 Task: Look for space in Yuxi, China from 6th September, 2023 to 15th September, 2023 for 6 adults in price range Rs.8000 to Rs.12000. Place can be entire place or private room with 6 bedrooms having 6 beds and 6 bathrooms. Property type can be house, flat, guest house. Amenities needed are: wifi, TV, free parkinig on premises, gym, breakfast. Booking option can be shelf check-in. Required host language is Chinese (Simplified).
Action: Mouse moved to (550, 103)
Screenshot: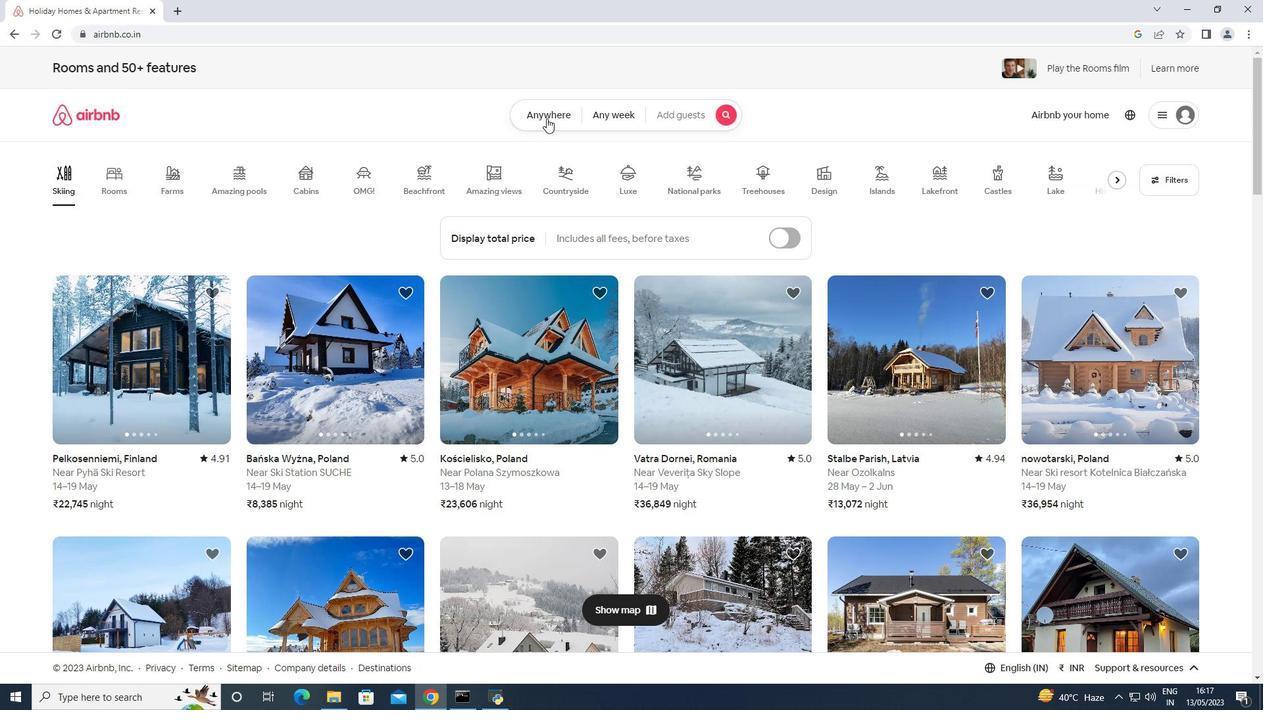 
Action: Mouse pressed left at (550, 103)
Screenshot: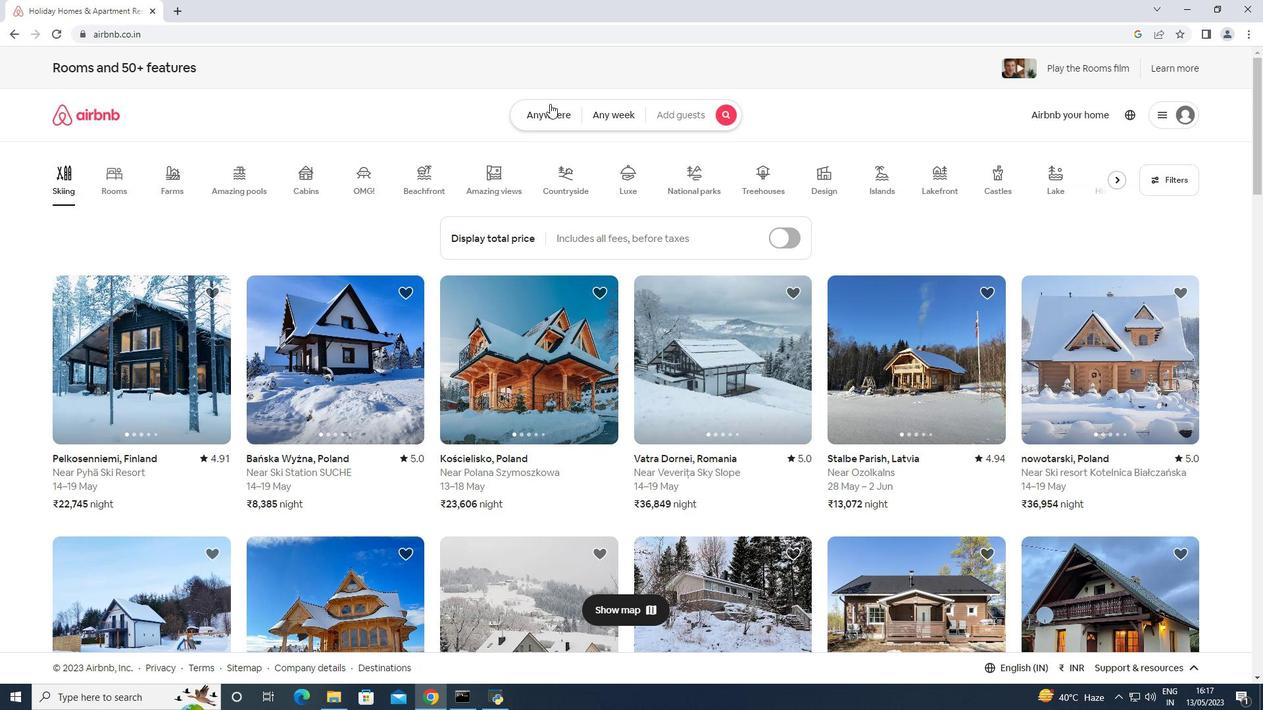 
Action: Mouse moved to (513, 157)
Screenshot: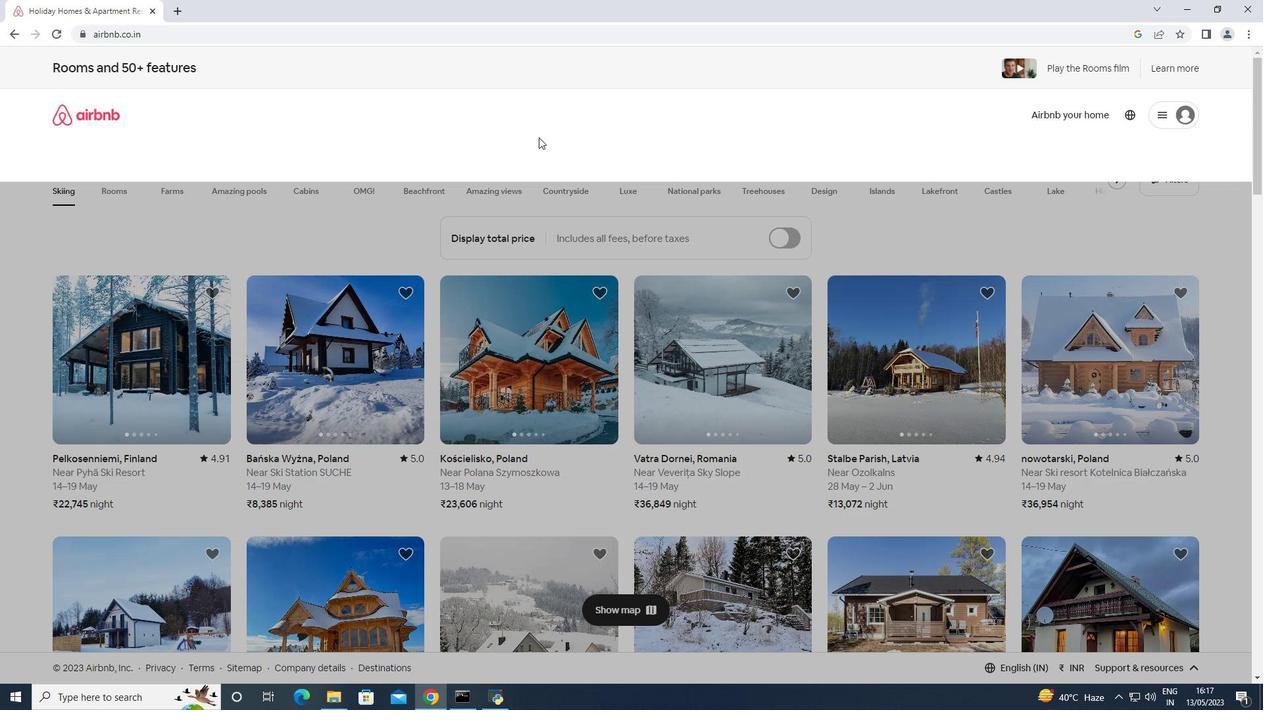 
Action: Mouse pressed left at (513, 157)
Screenshot: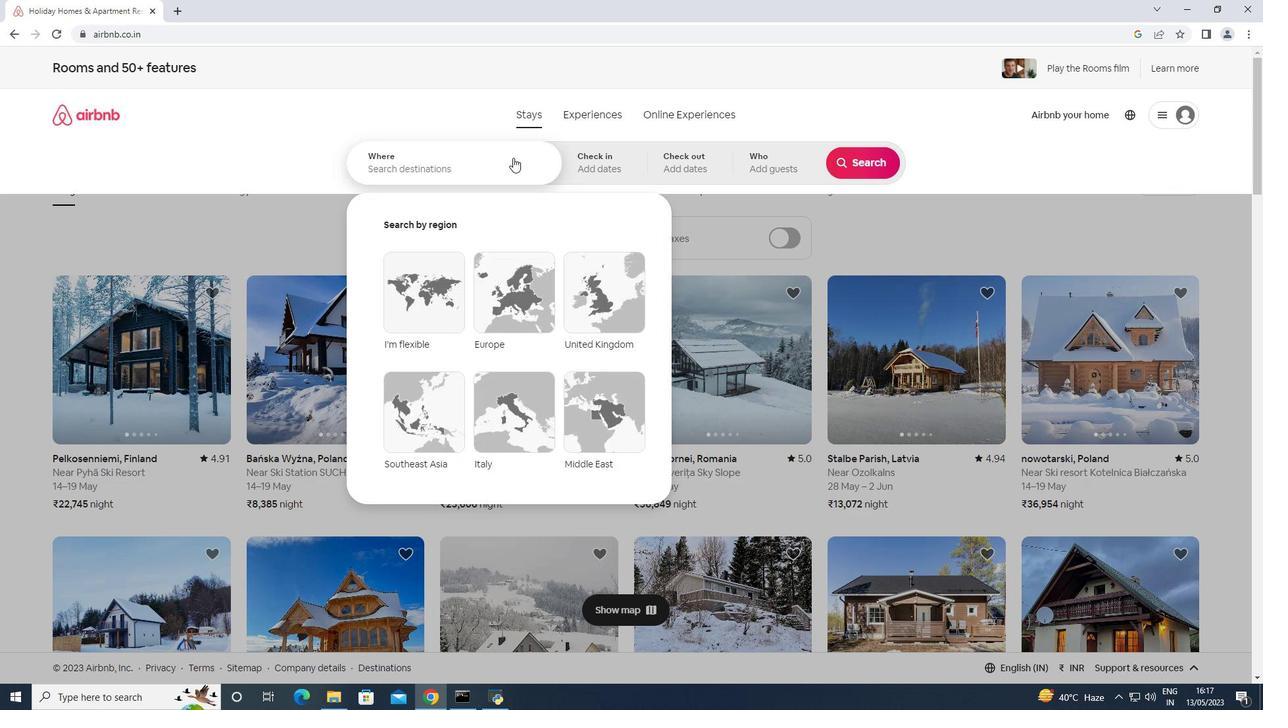 
Action: Key pressed <Key.shift>Yuxi,<Key.space><Key.shift>China<Key.enter>
Screenshot: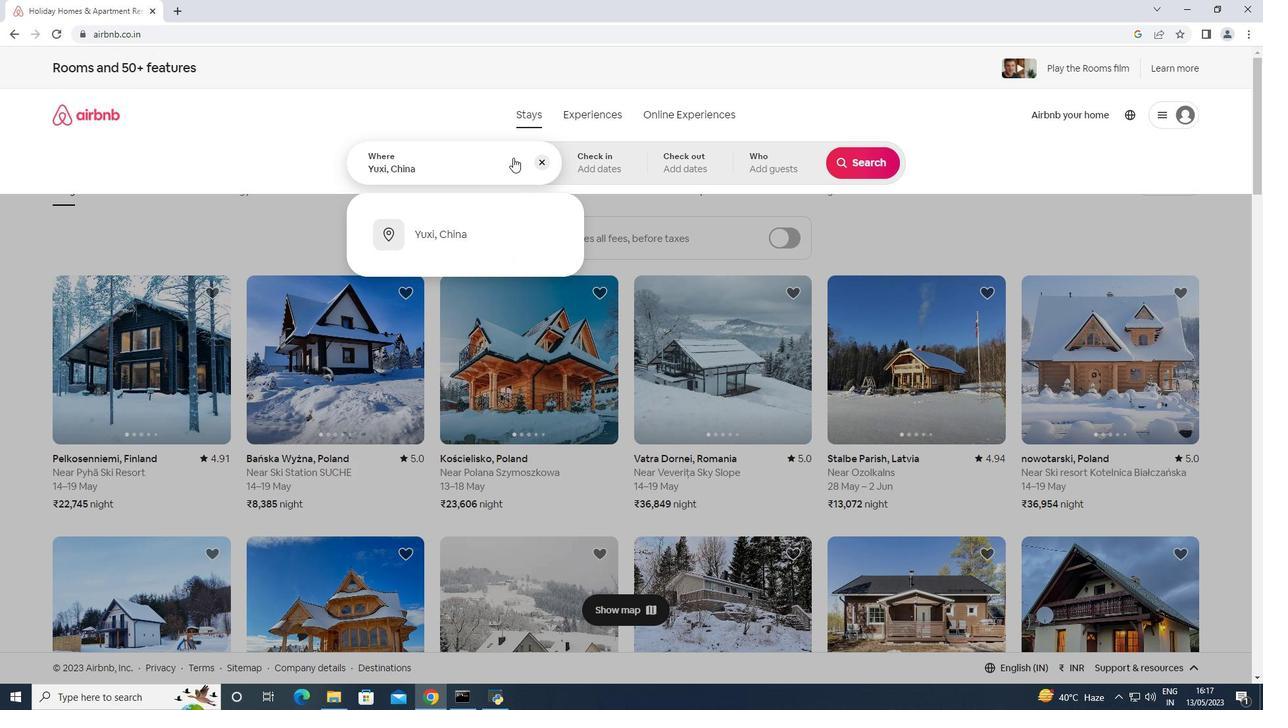 
Action: Mouse moved to (850, 261)
Screenshot: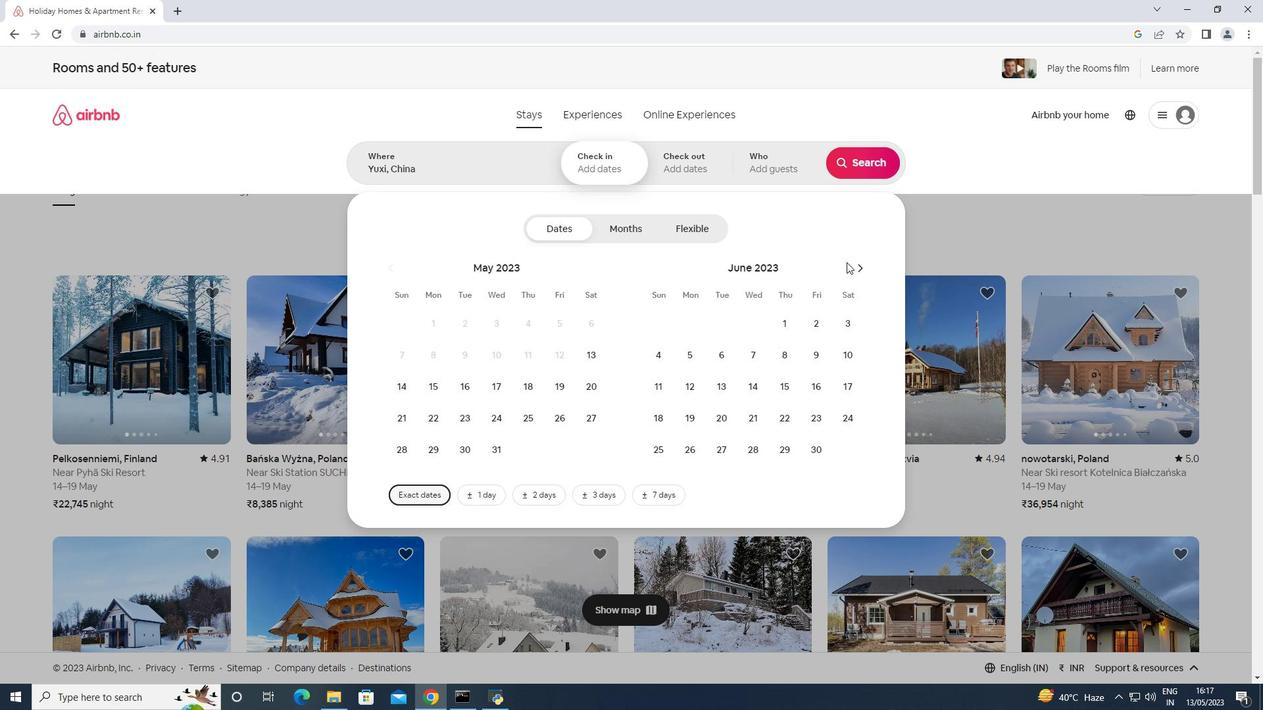 
Action: Mouse pressed left at (850, 261)
Screenshot: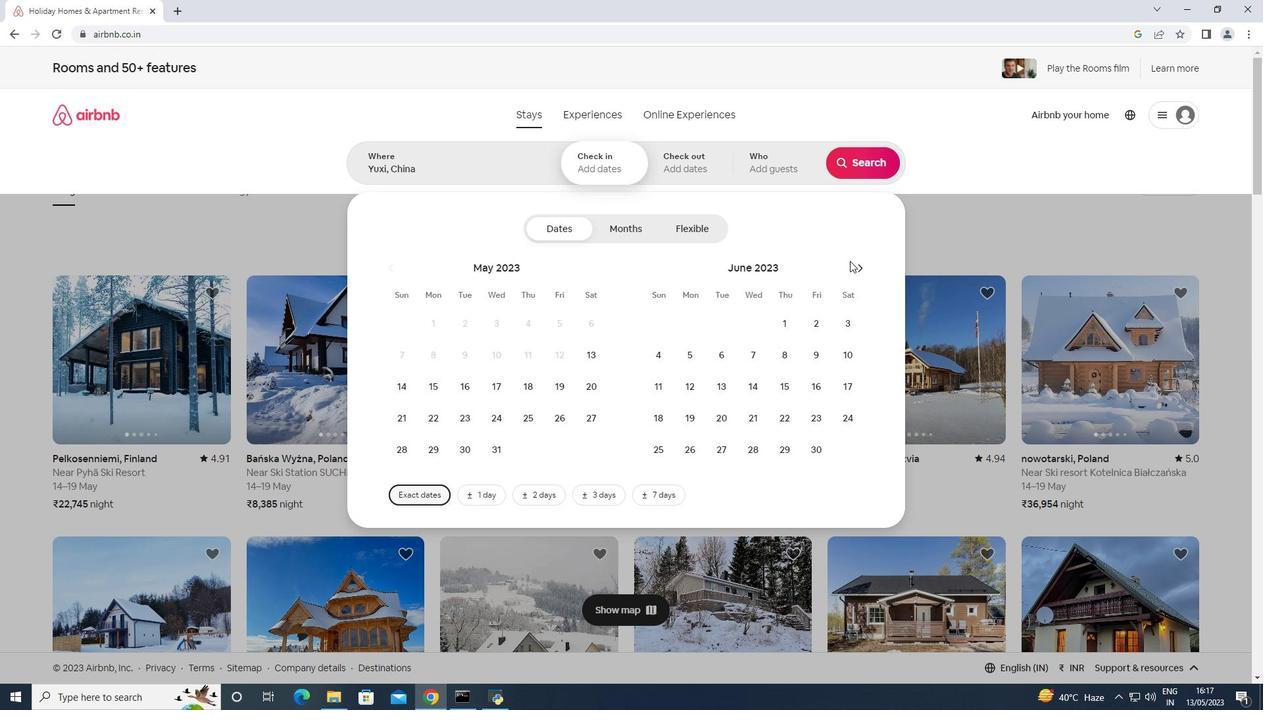 
Action: Mouse moved to (859, 264)
Screenshot: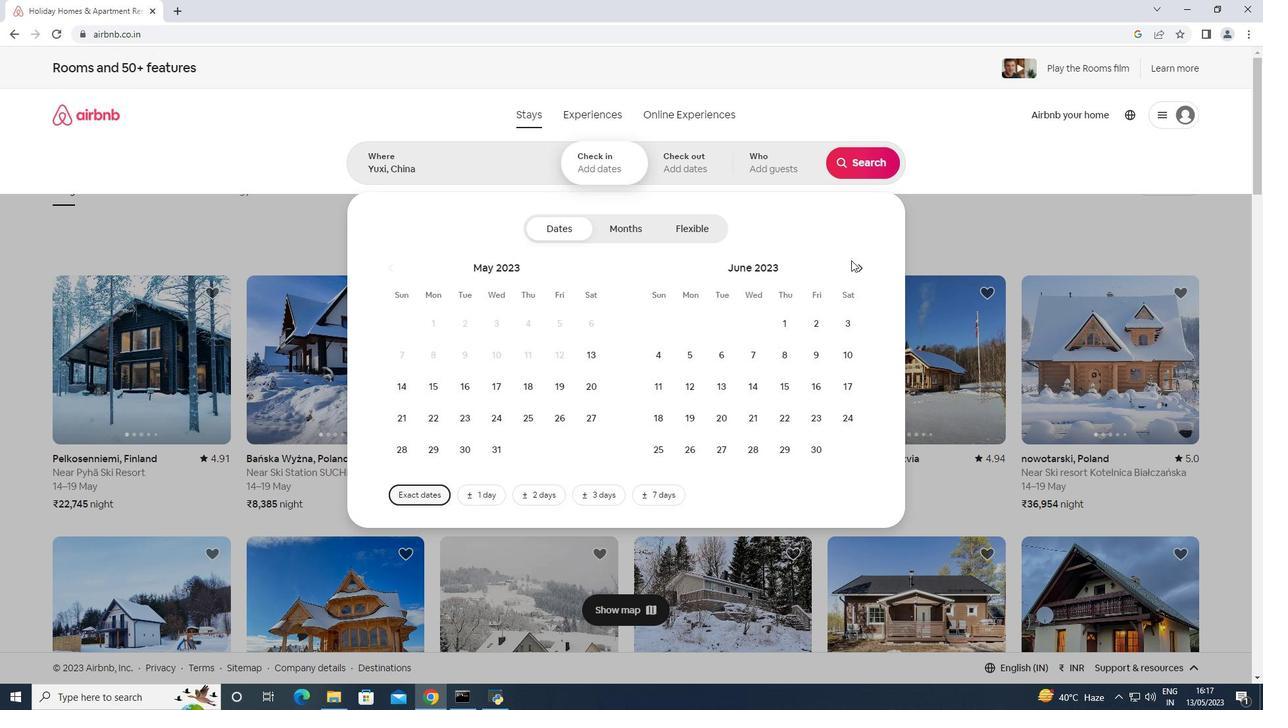
Action: Mouse pressed left at (859, 264)
Screenshot: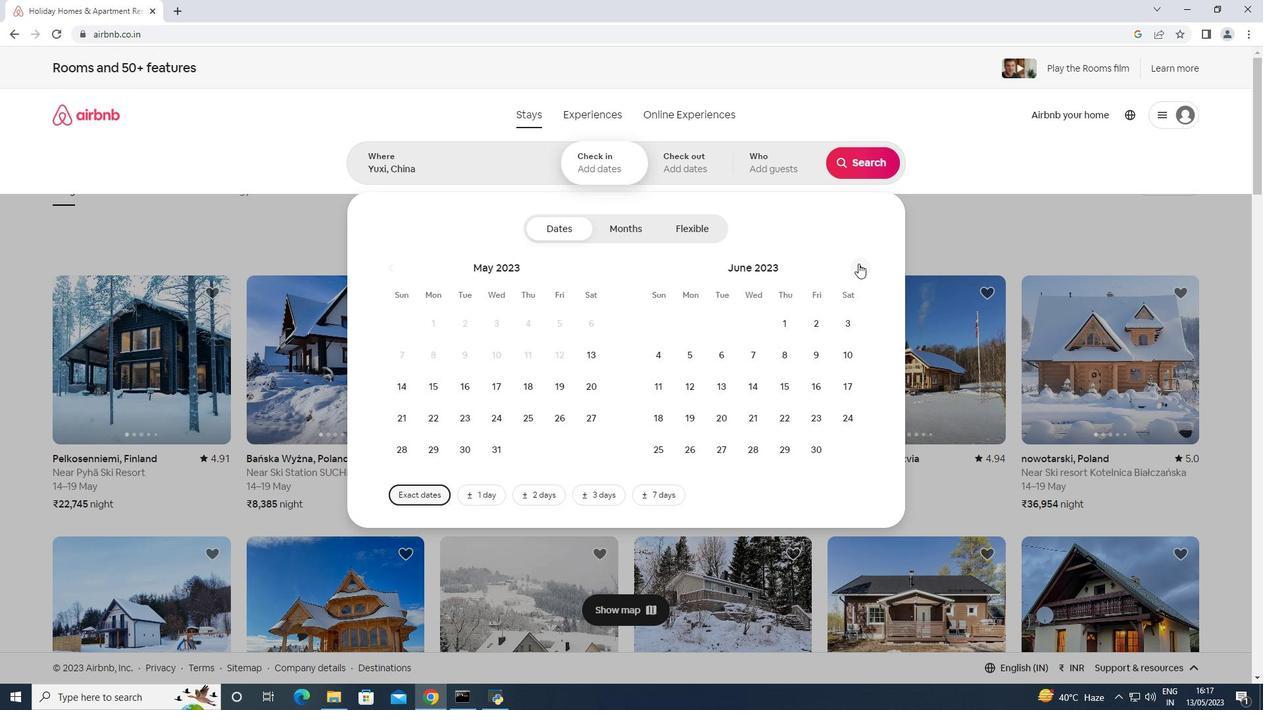 
Action: Mouse moved to (861, 264)
Screenshot: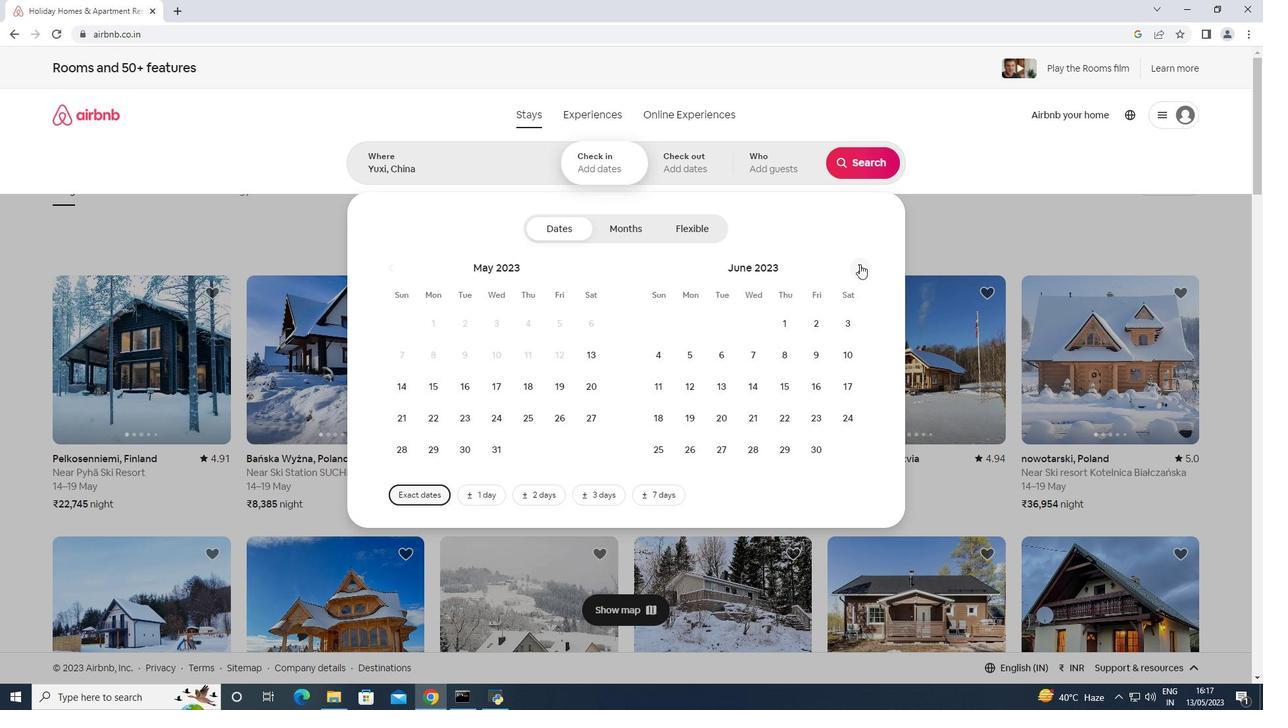 
Action: Mouse pressed left at (861, 264)
Screenshot: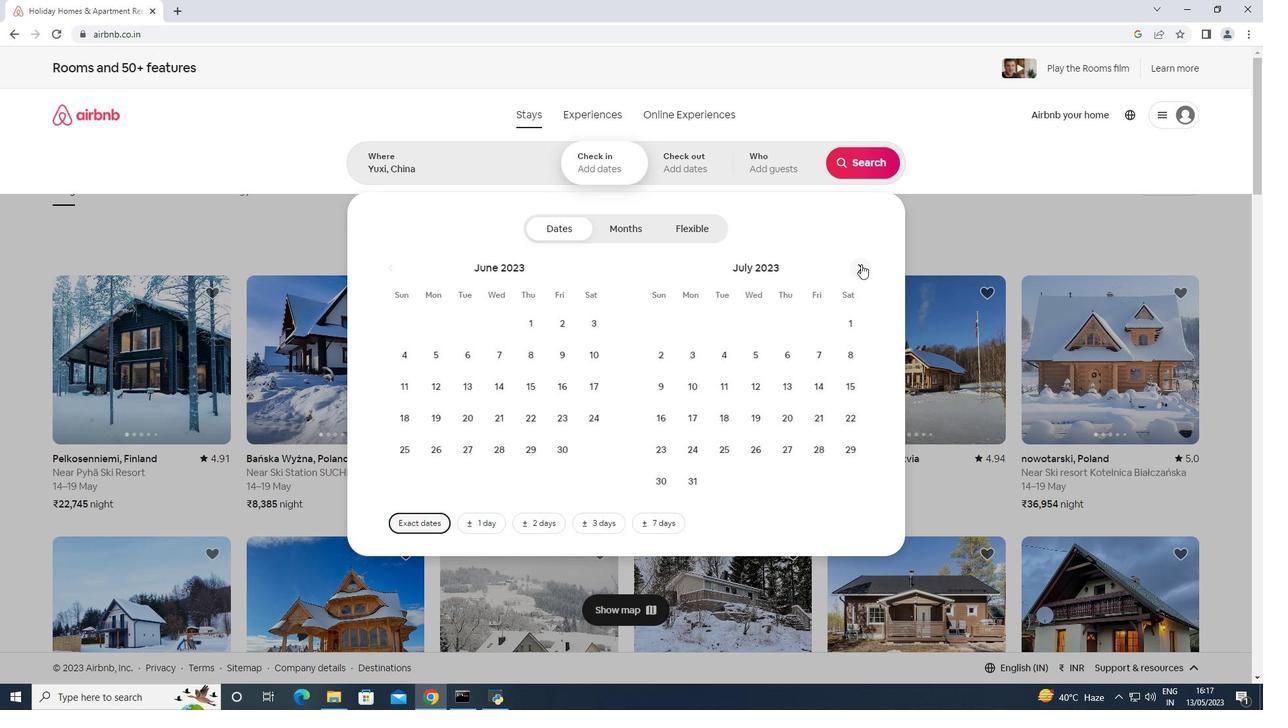 
Action: Mouse pressed left at (861, 264)
Screenshot: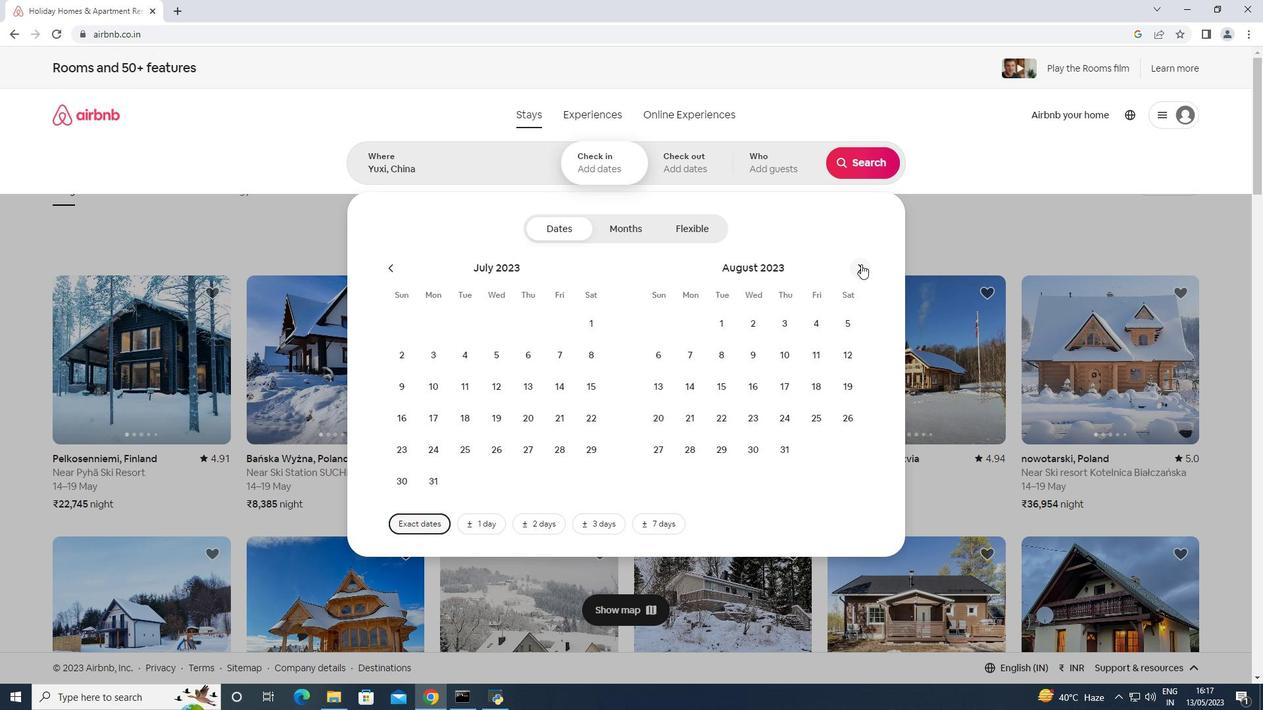
Action: Mouse moved to (759, 353)
Screenshot: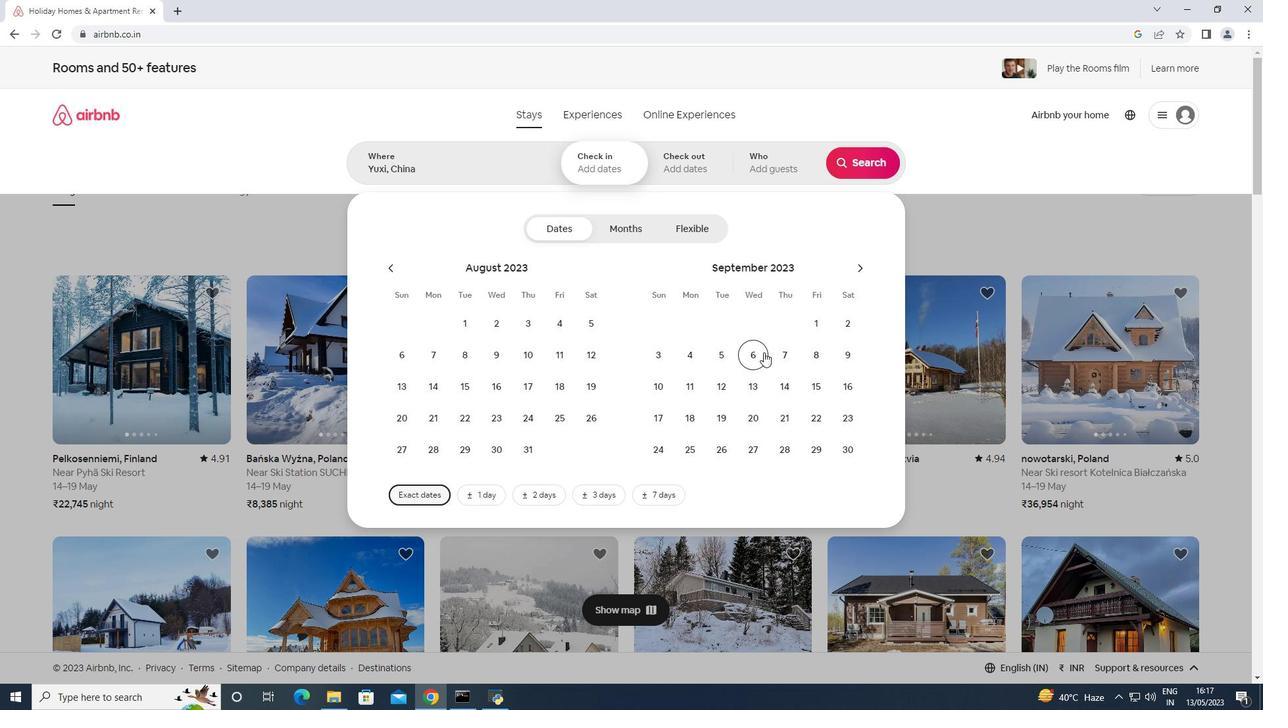 
Action: Mouse pressed left at (759, 353)
Screenshot: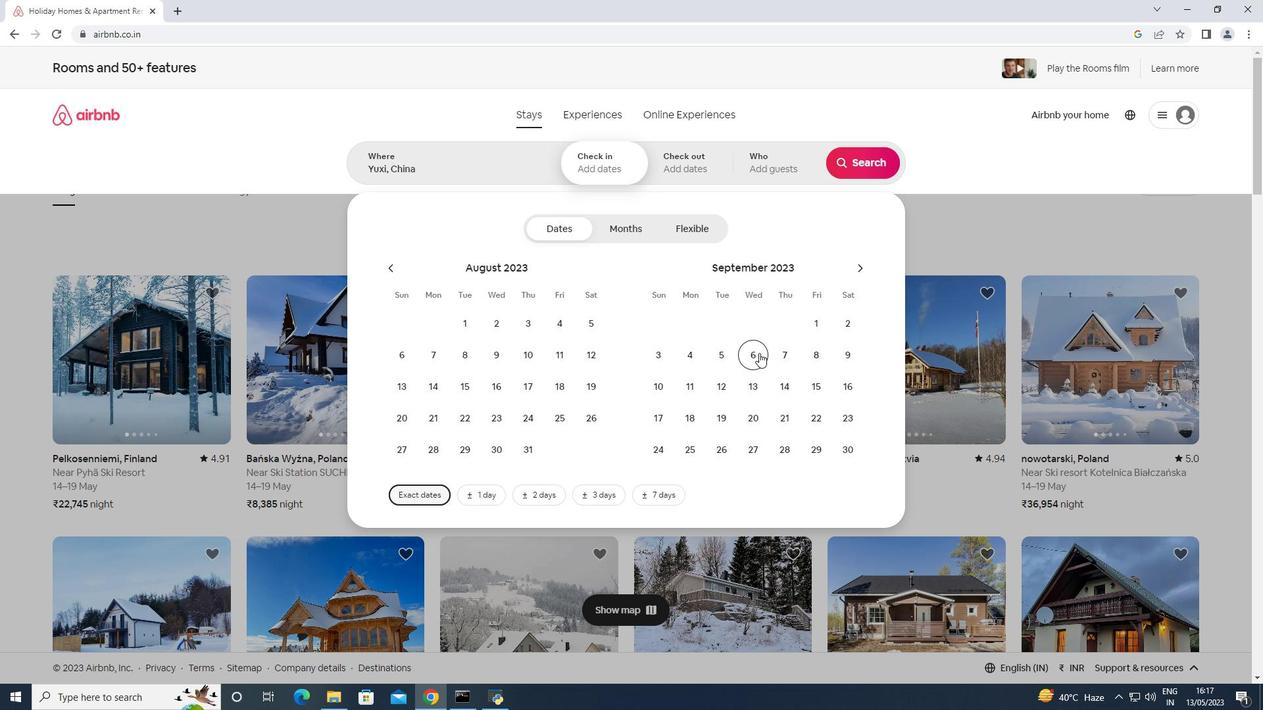 
Action: Mouse moved to (803, 384)
Screenshot: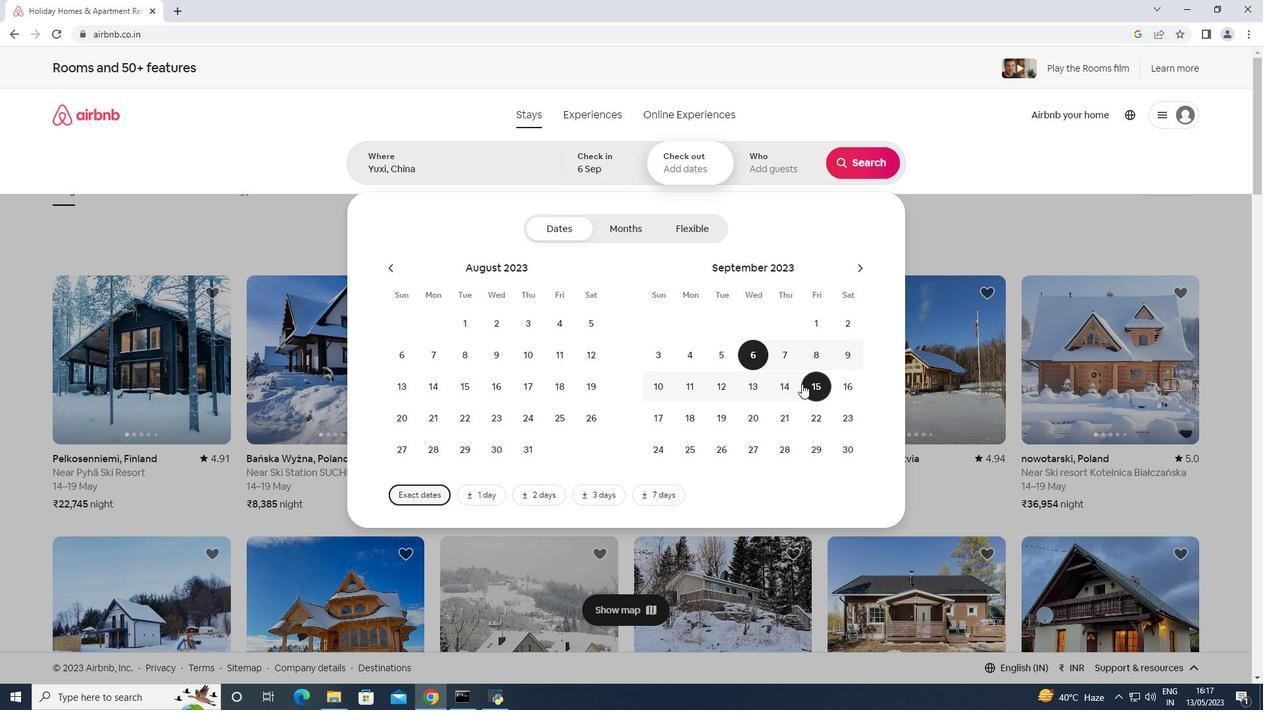 
Action: Mouse pressed left at (803, 384)
Screenshot: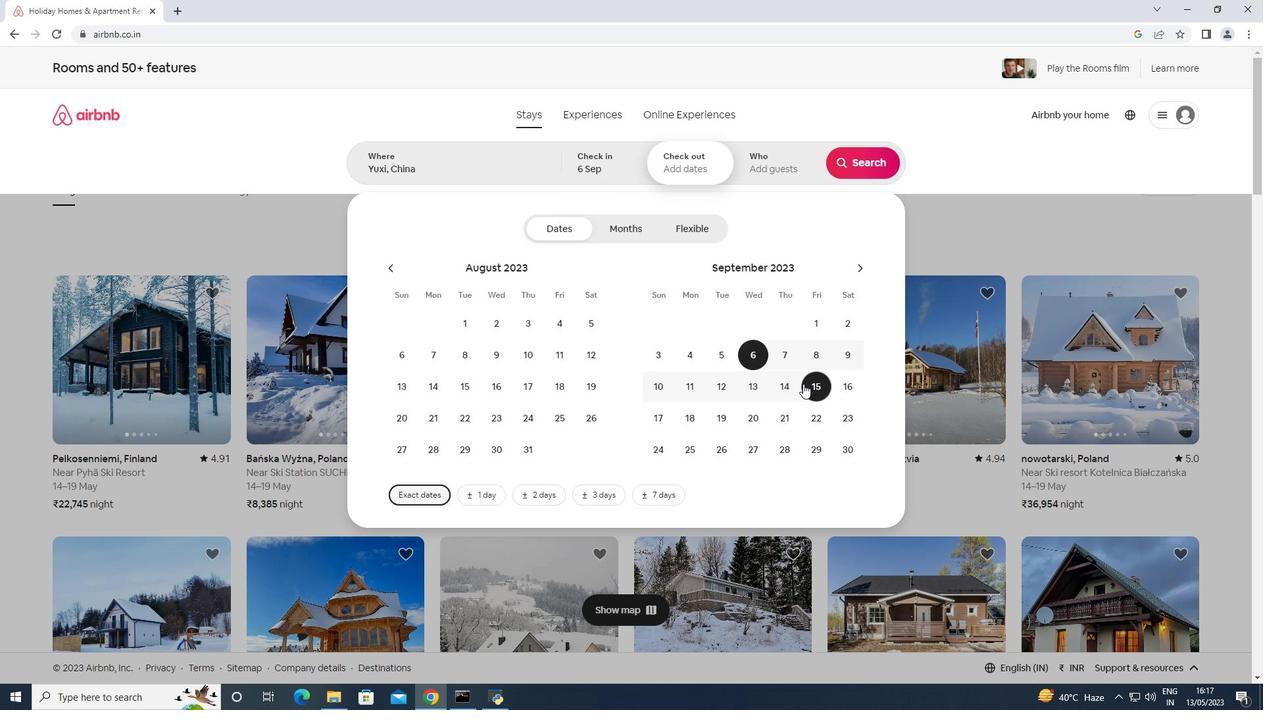 
Action: Mouse moved to (773, 171)
Screenshot: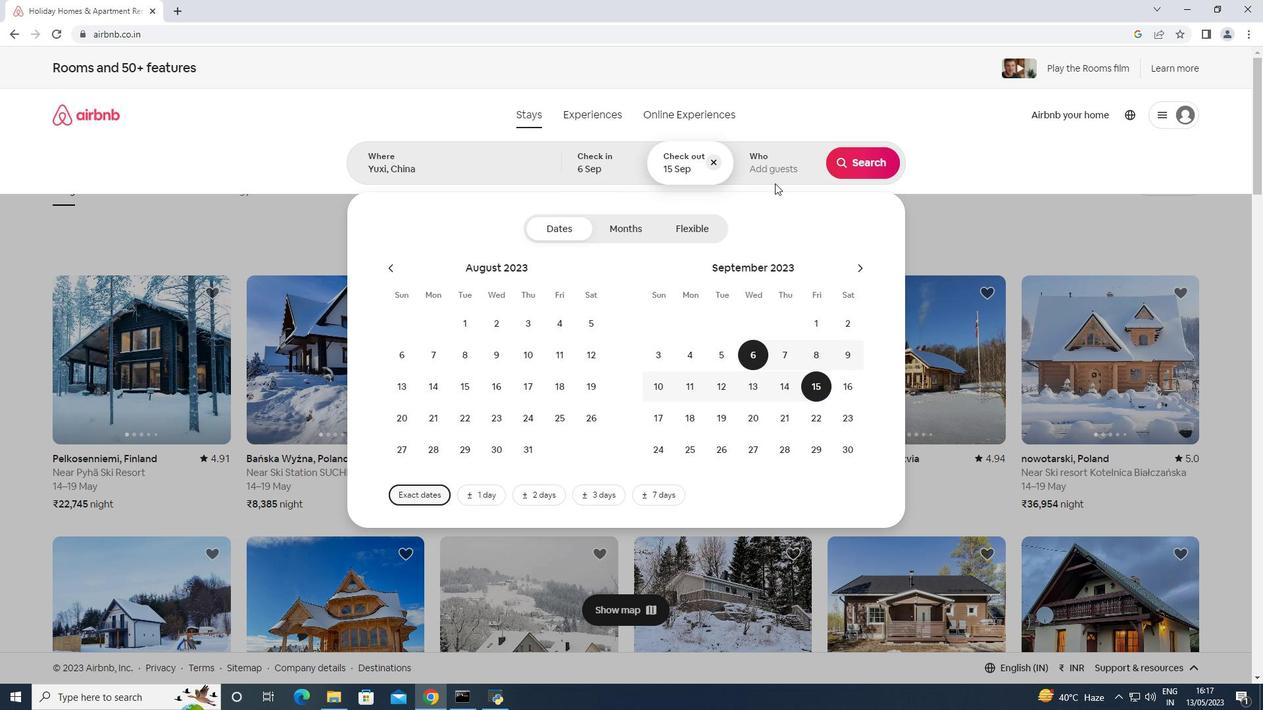
Action: Mouse pressed left at (773, 171)
Screenshot: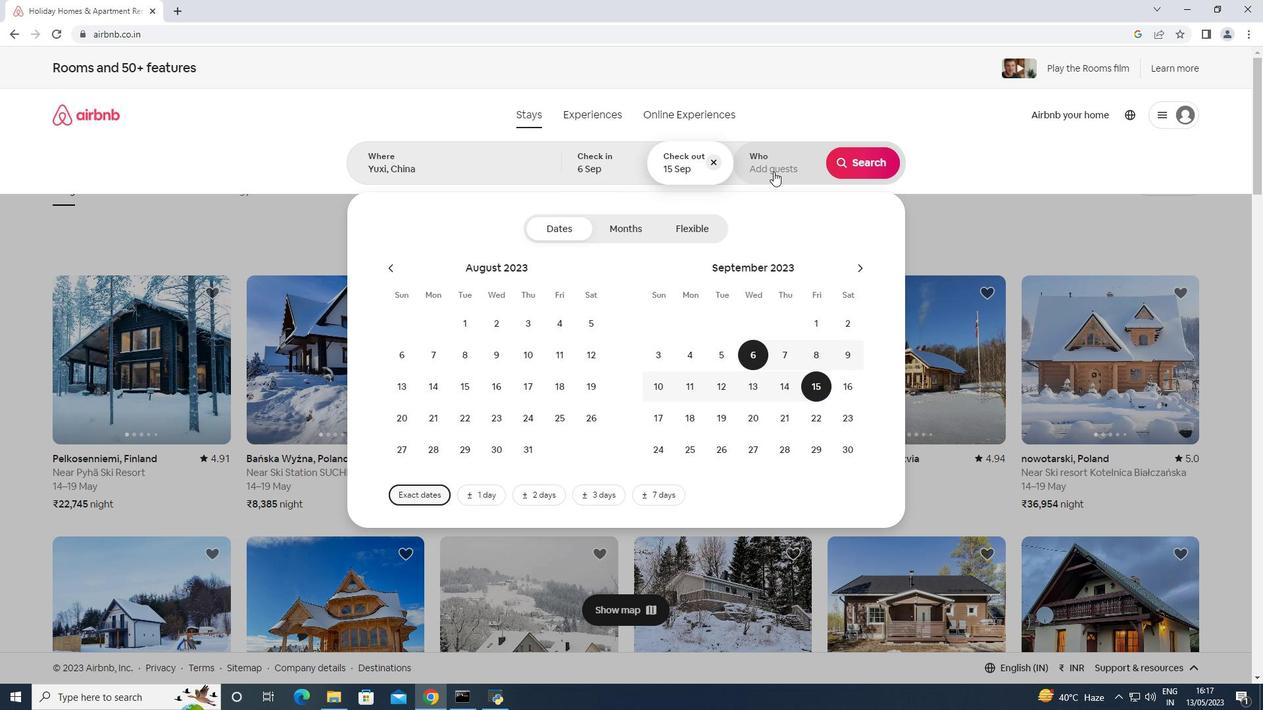 
Action: Mouse moved to (871, 226)
Screenshot: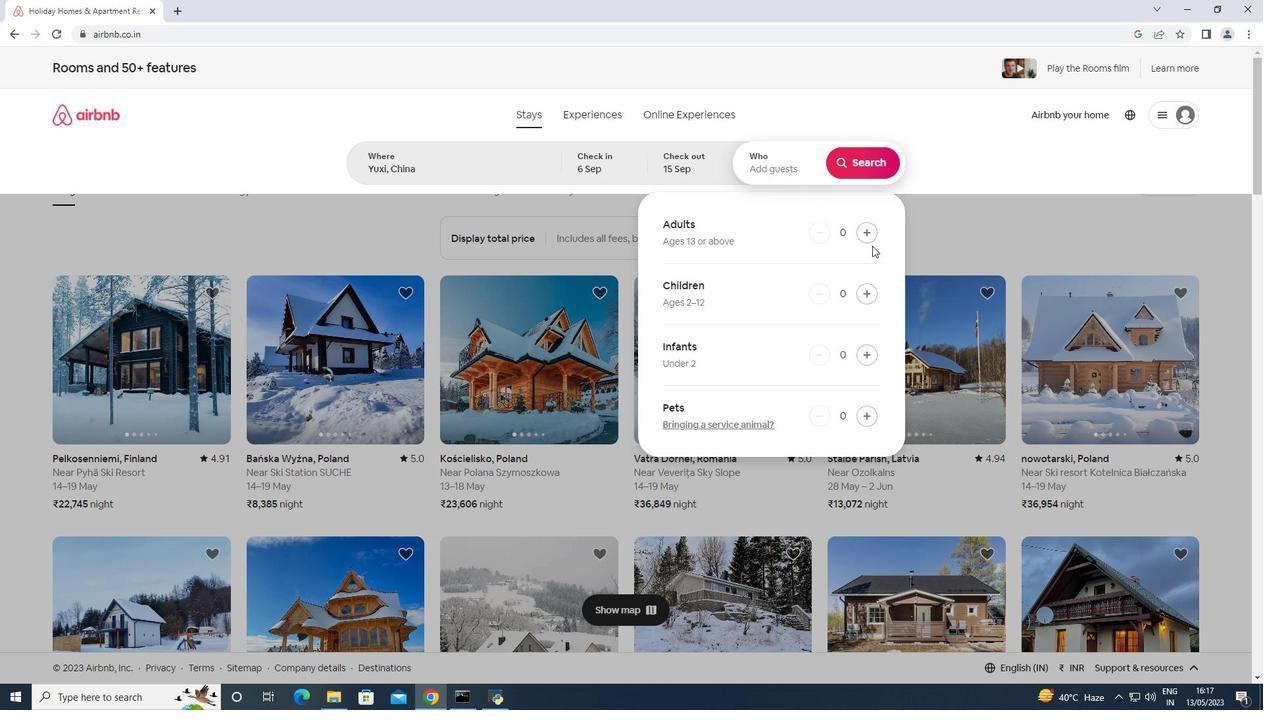 
Action: Mouse pressed left at (871, 226)
Screenshot: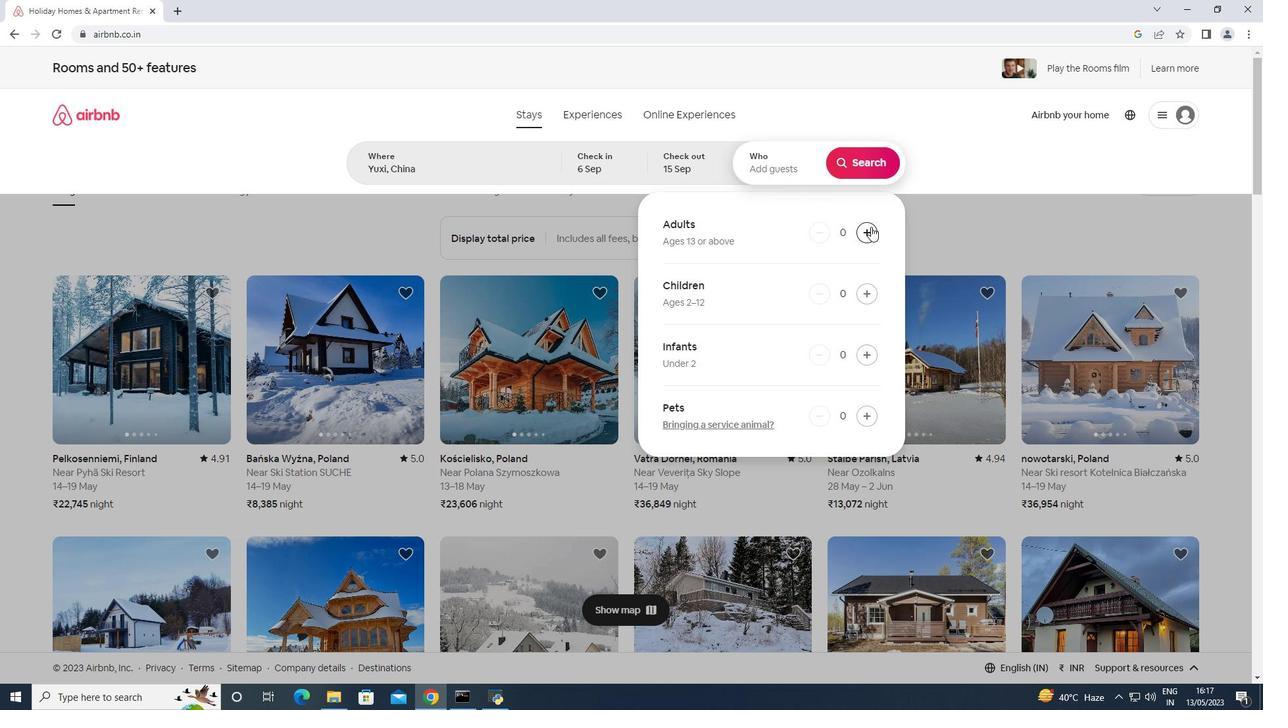 
Action: Mouse pressed left at (871, 226)
Screenshot: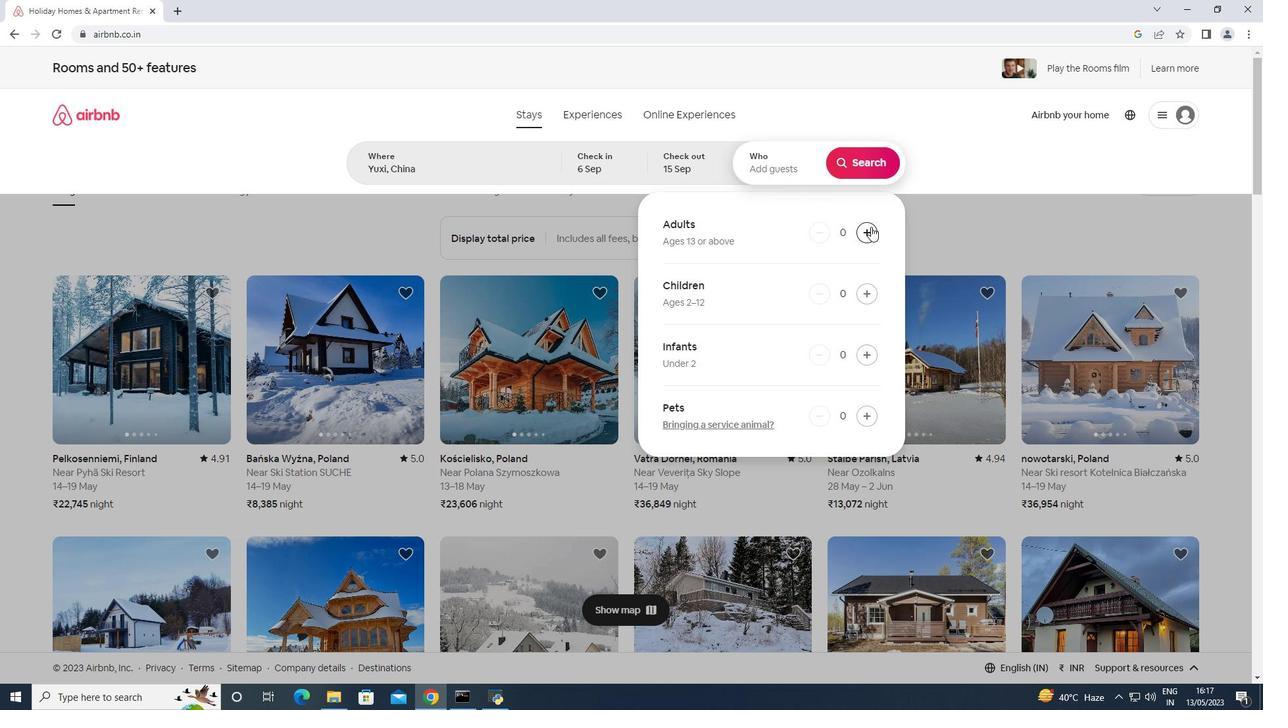 
Action: Mouse pressed left at (871, 226)
Screenshot: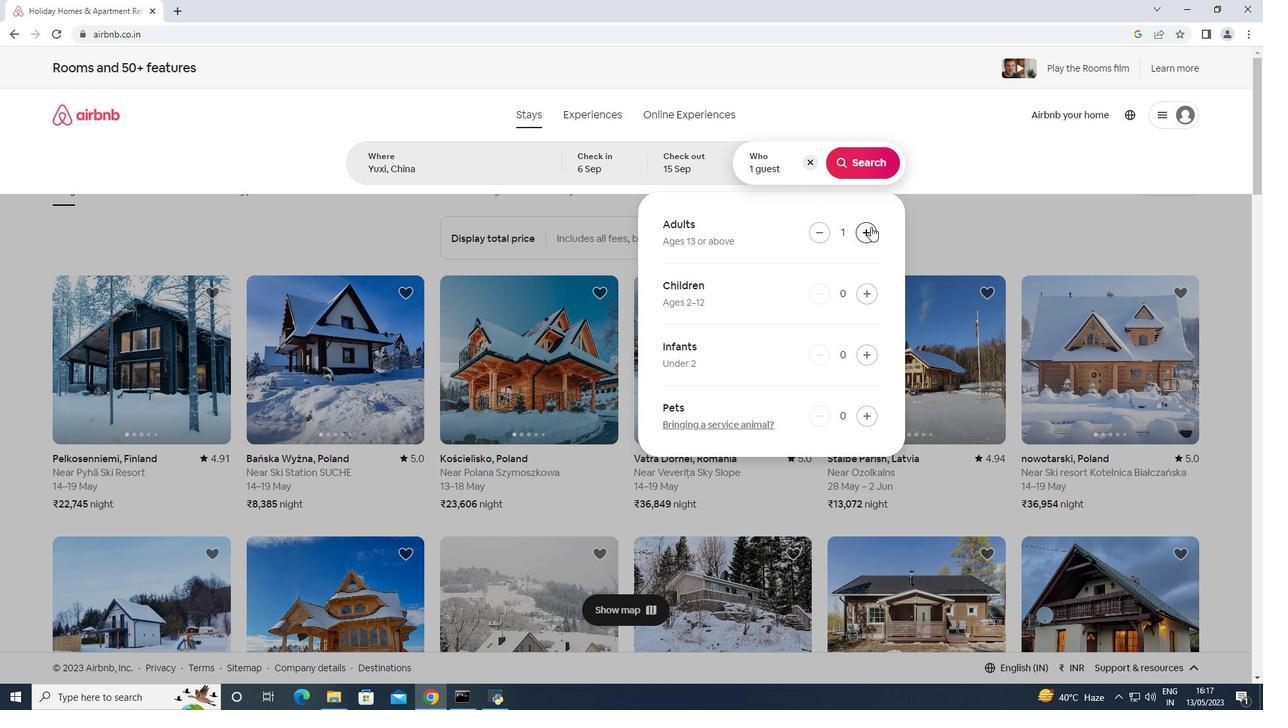 
Action: Mouse pressed left at (871, 226)
Screenshot: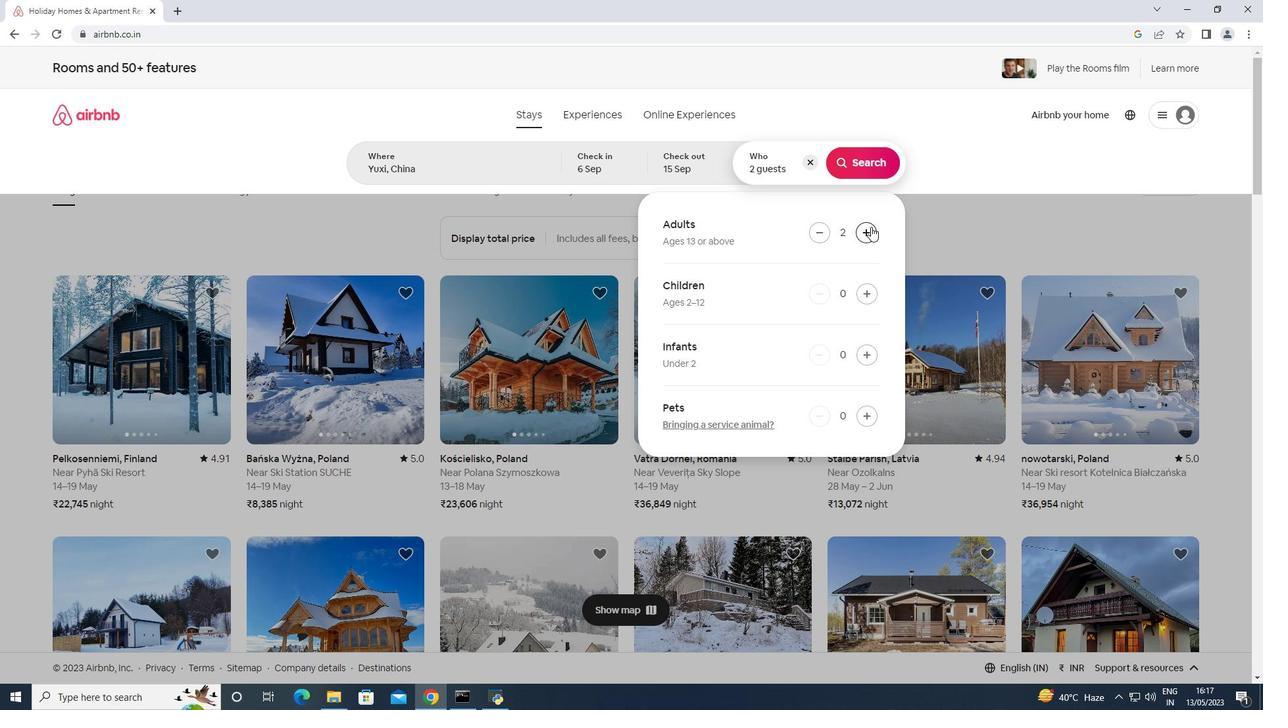 
Action: Mouse pressed left at (871, 226)
Screenshot: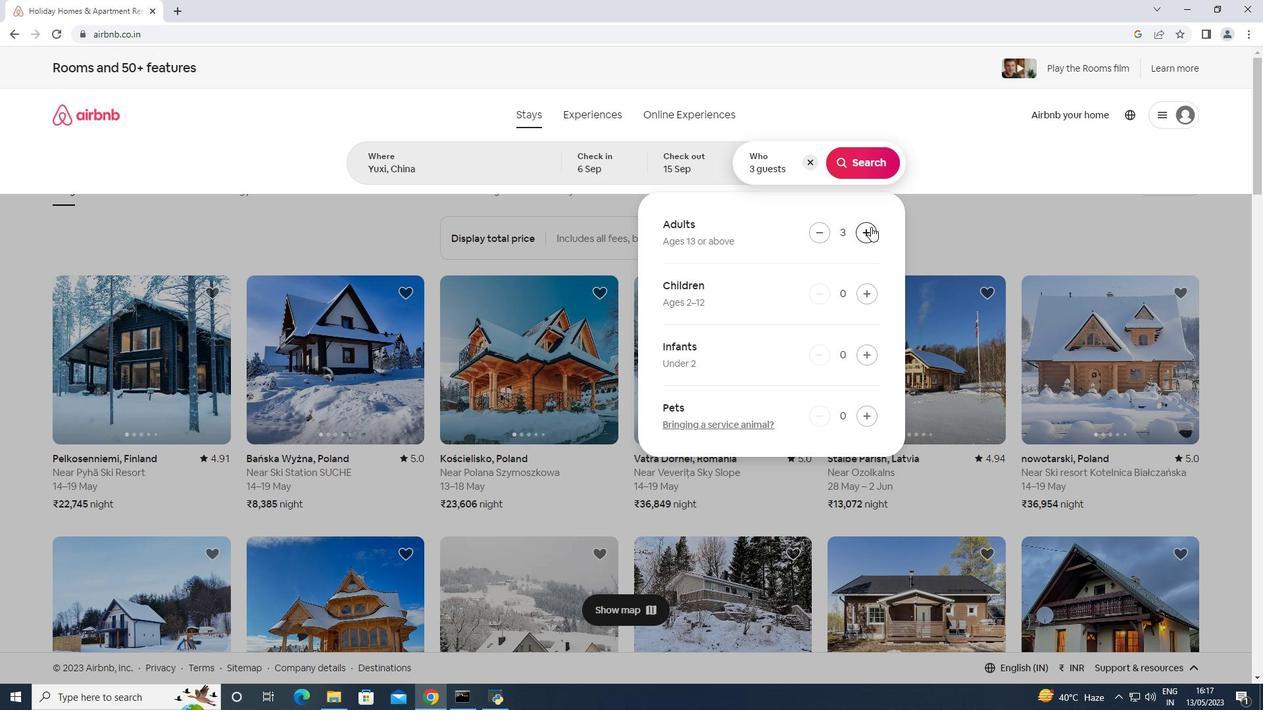 
Action: Mouse pressed left at (871, 226)
Screenshot: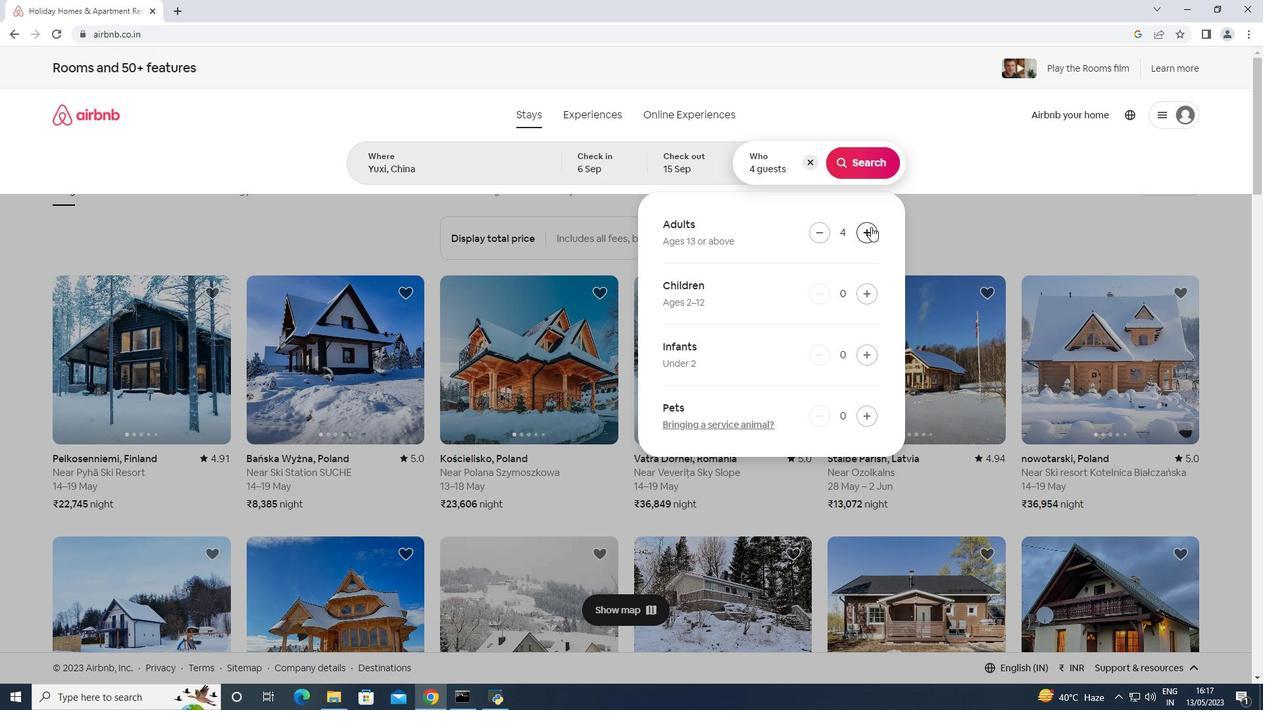 
Action: Mouse moved to (864, 159)
Screenshot: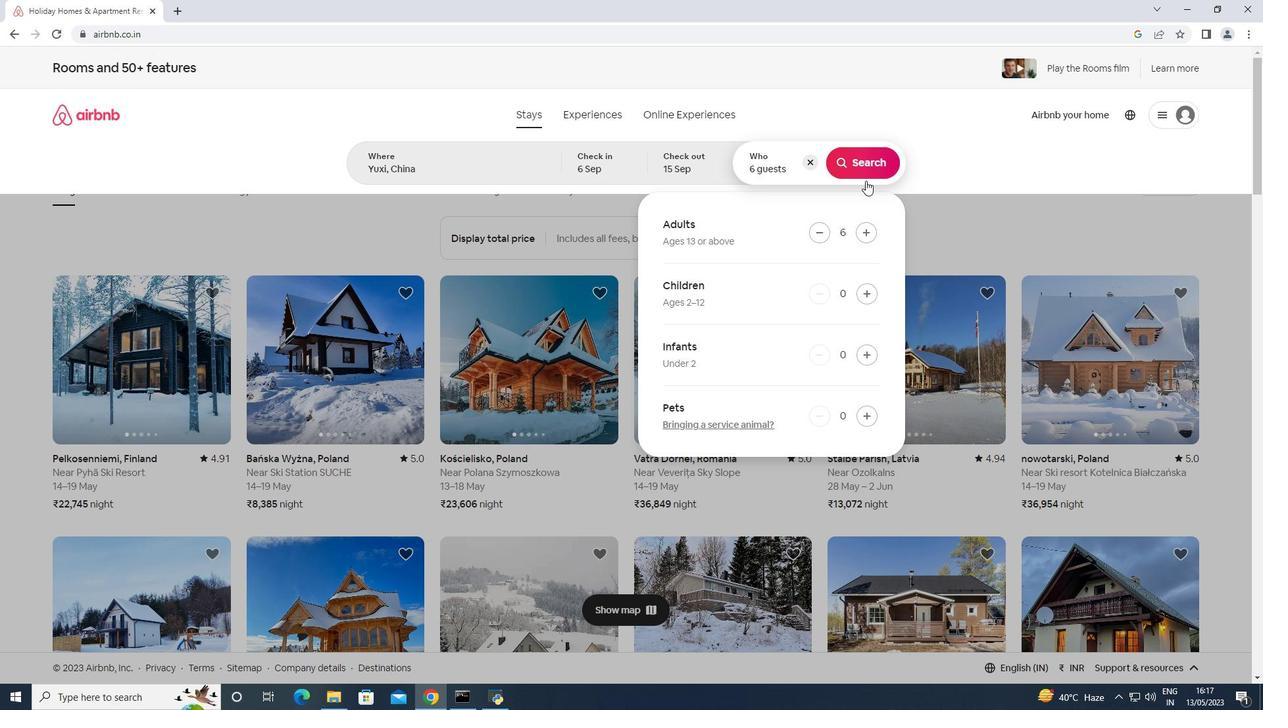 
Action: Mouse pressed left at (864, 159)
Screenshot: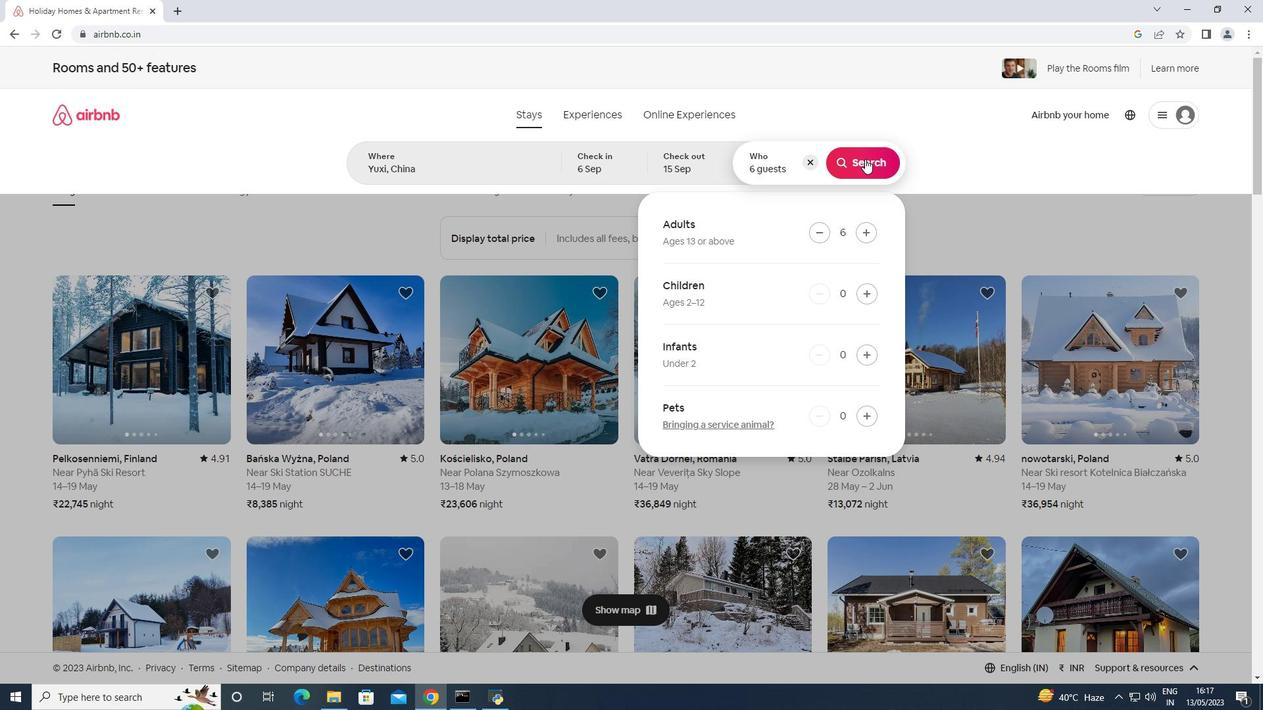 
Action: Mouse moved to (1213, 120)
Screenshot: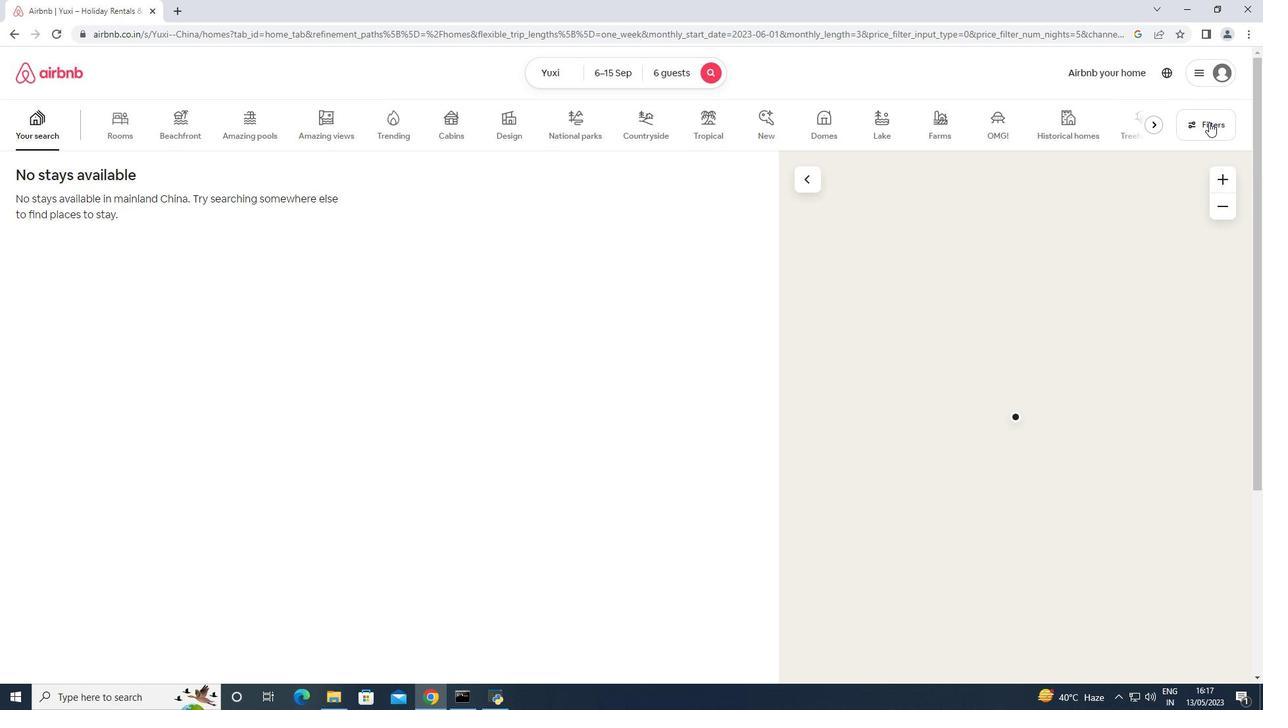 
Action: Mouse pressed left at (1213, 120)
Screenshot: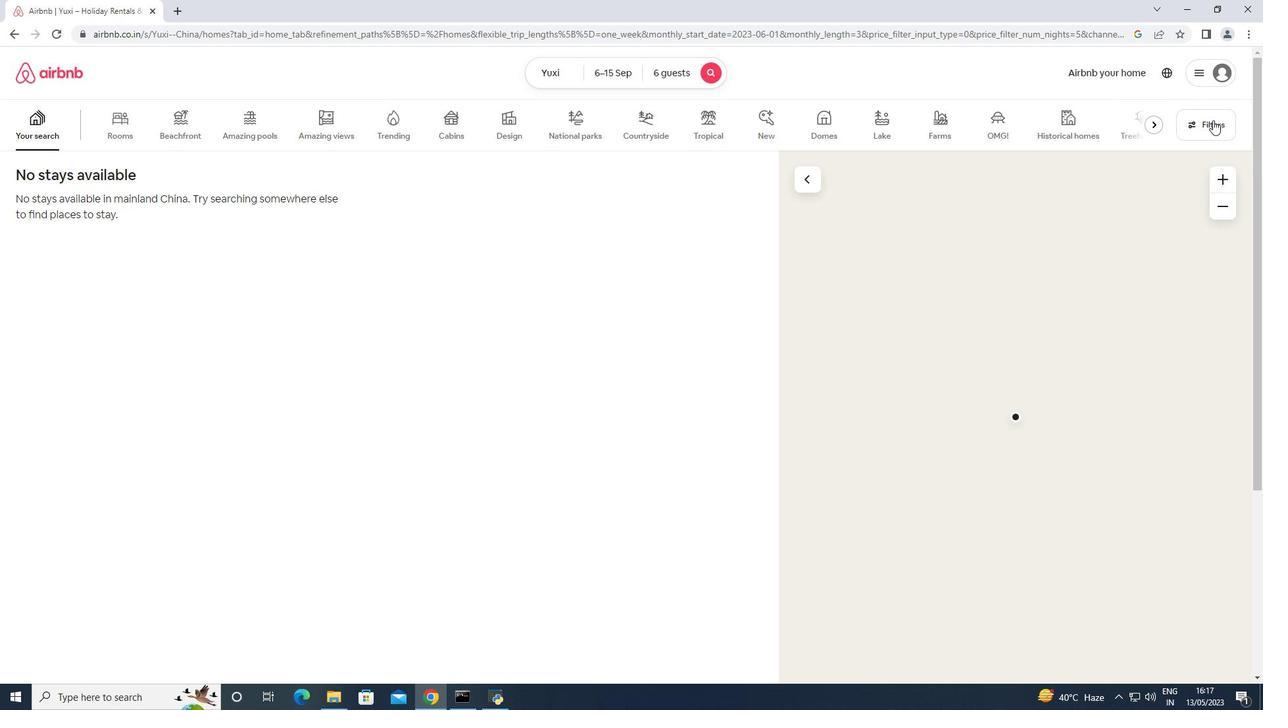 
Action: Mouse moved to (555, 433)
Screenshot: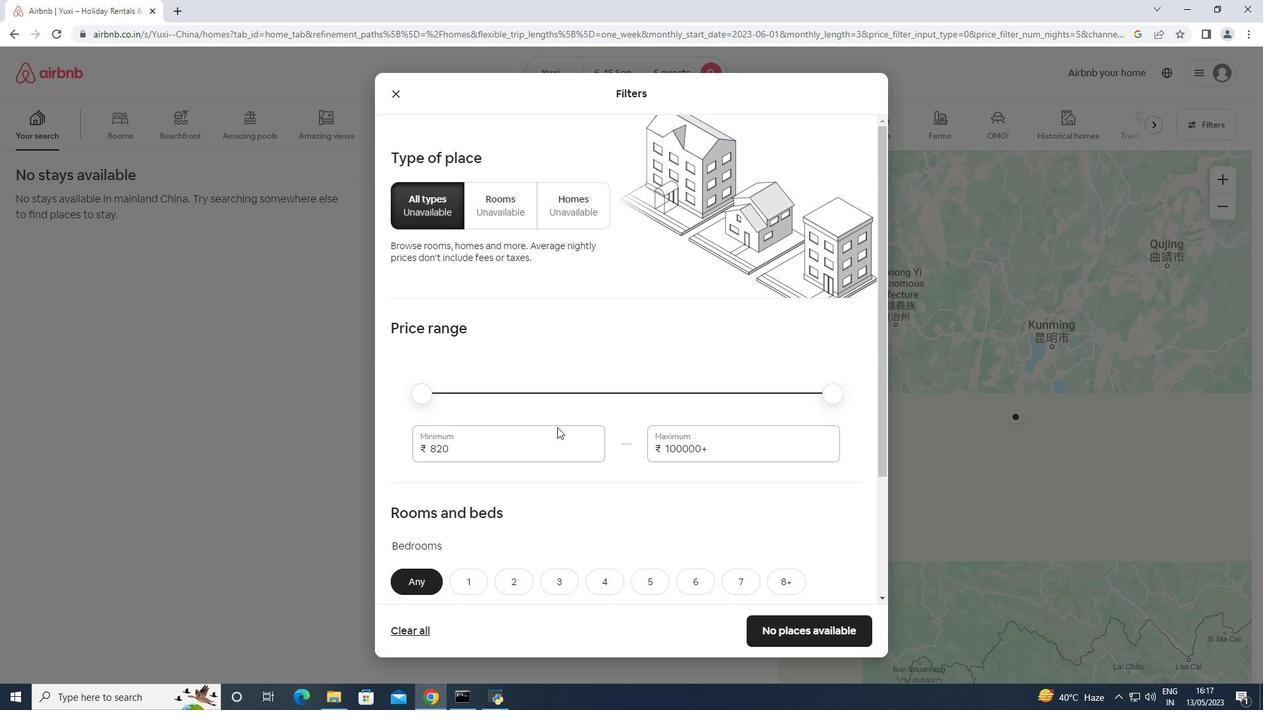 
Action: Mouse pressed left at (555, 433)
Screenshot: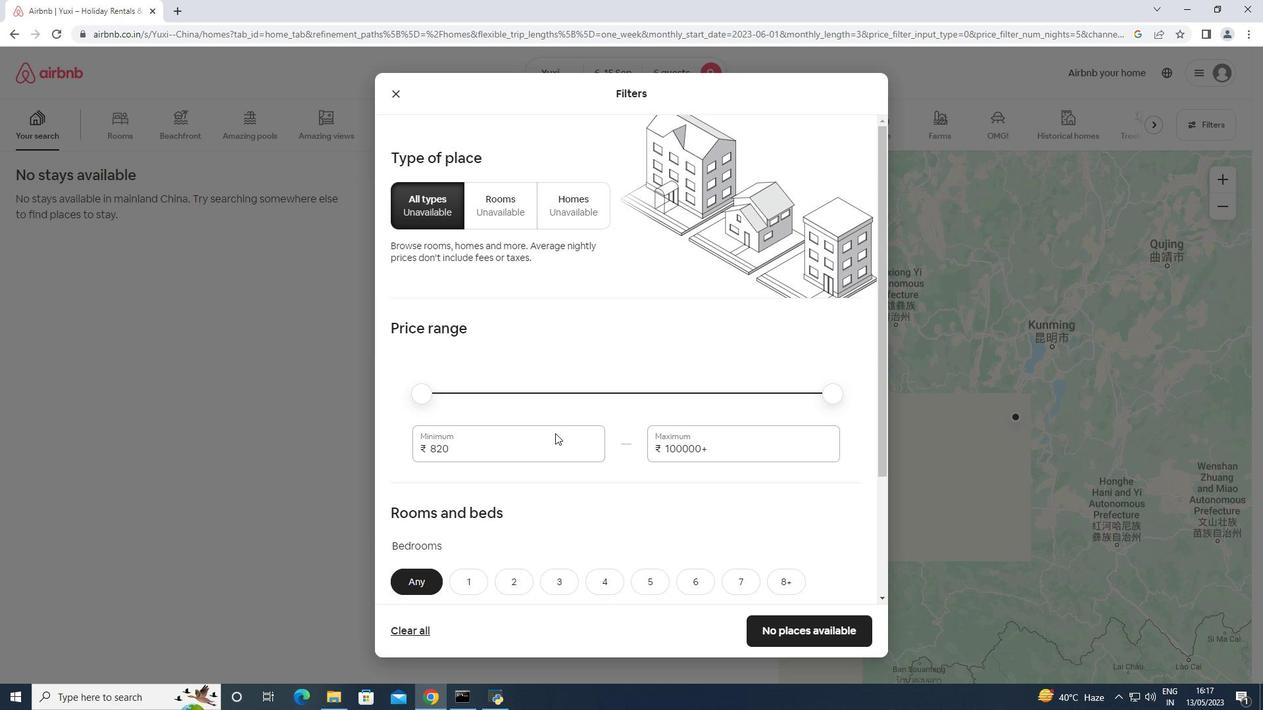 
Action: Mouse moved to (554, 434)
Screenshot: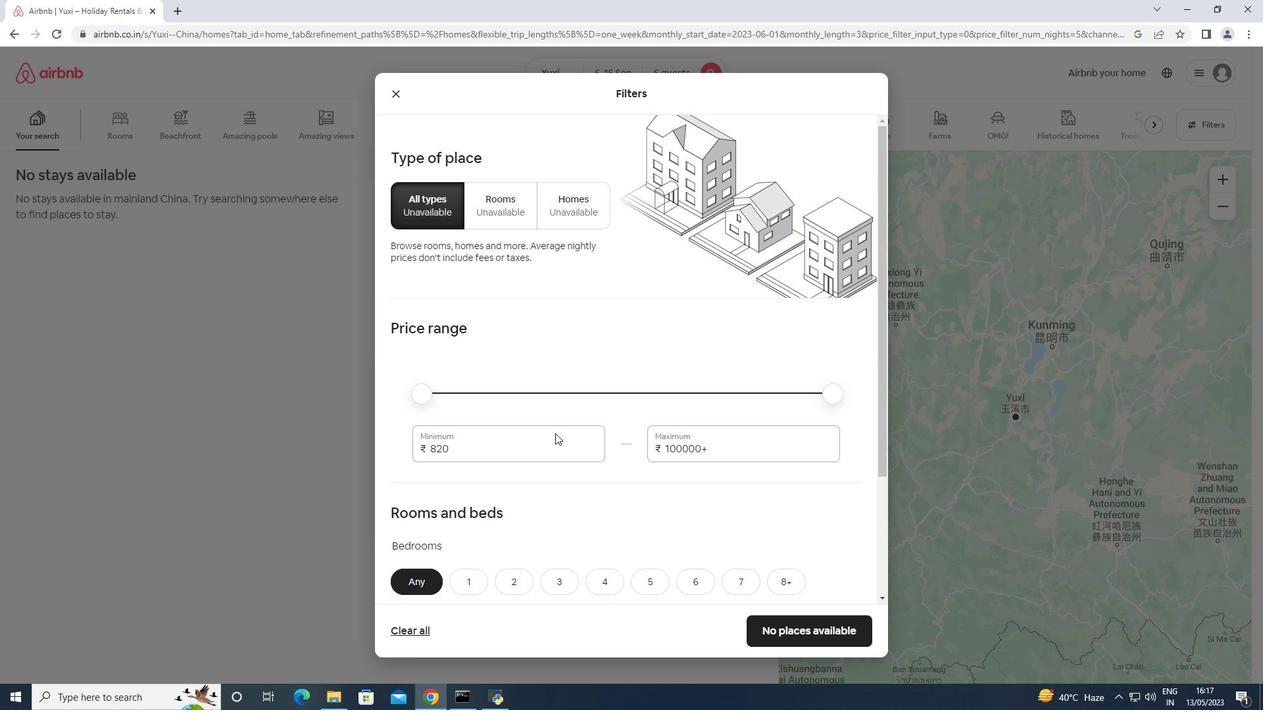 
Action: Mouse pressed left at (554, 434)
Screenshot: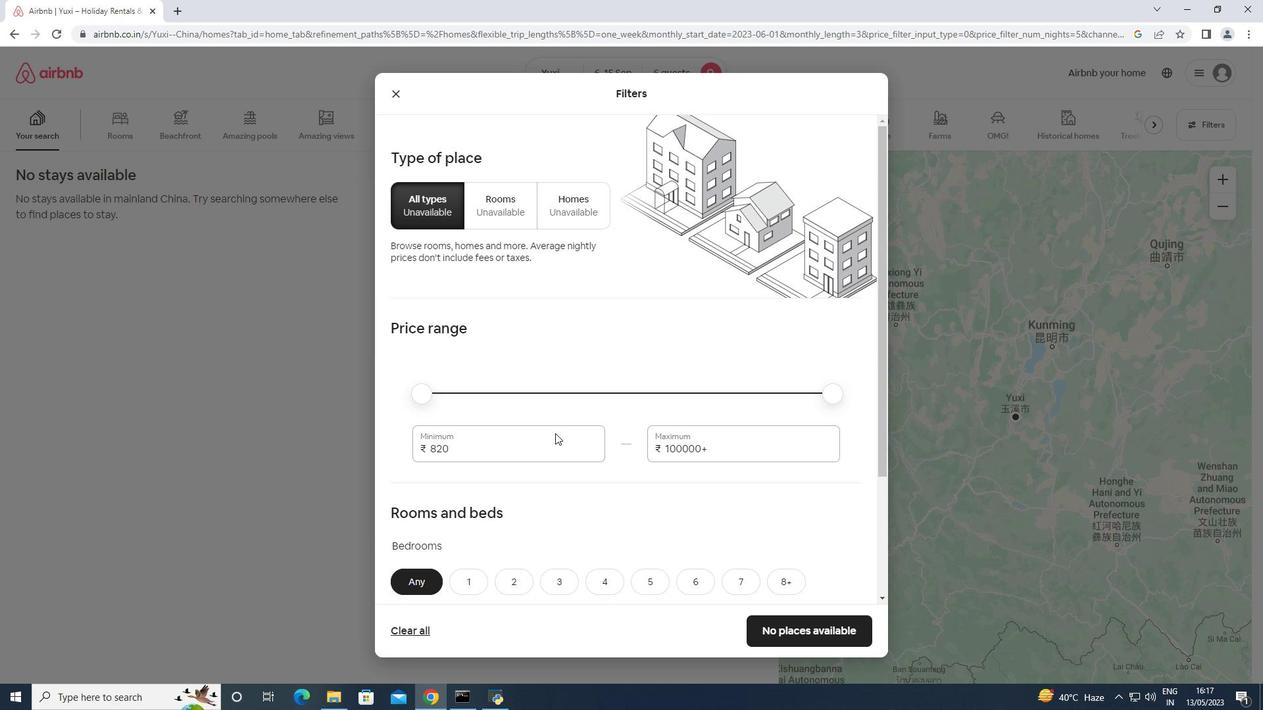
Action: Key pressed <Key.backspace><Key.backspace><Key.backspace><Key.backspace>8000<Key.tab>12000
Screenshot: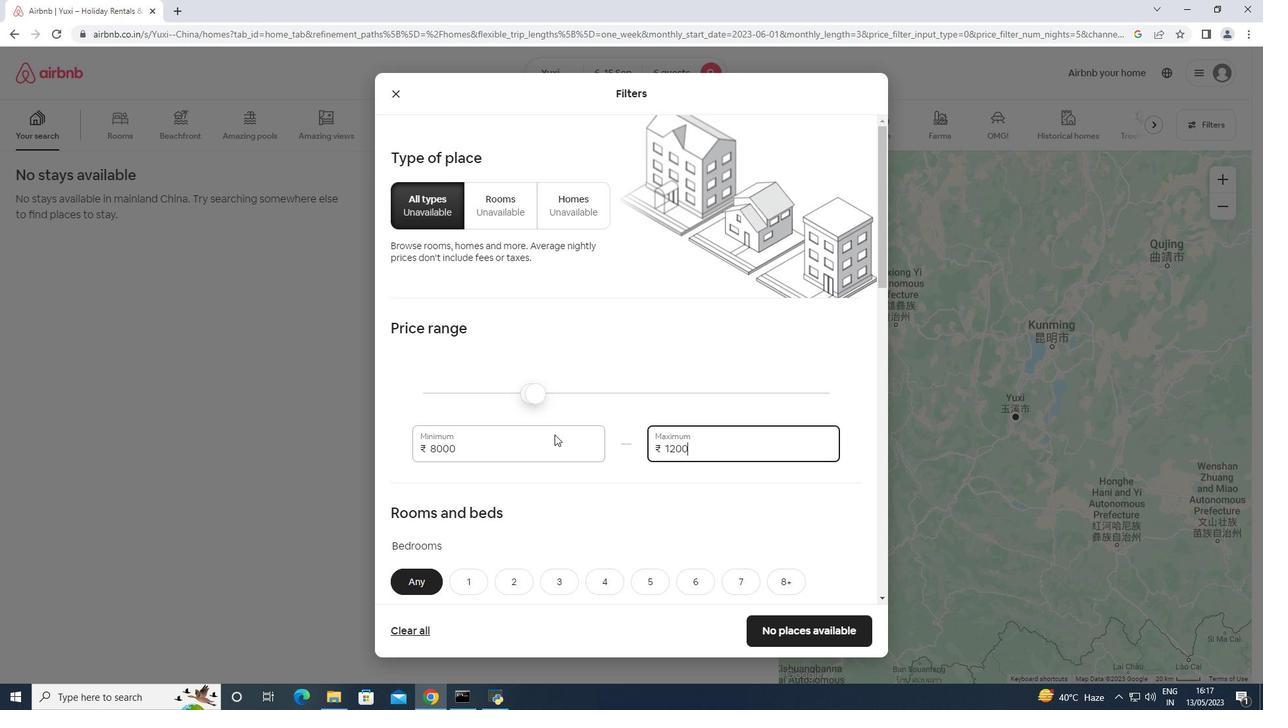 
Action: Mouse scrolled (554, 434) with delta (0, 0)
Screenshot: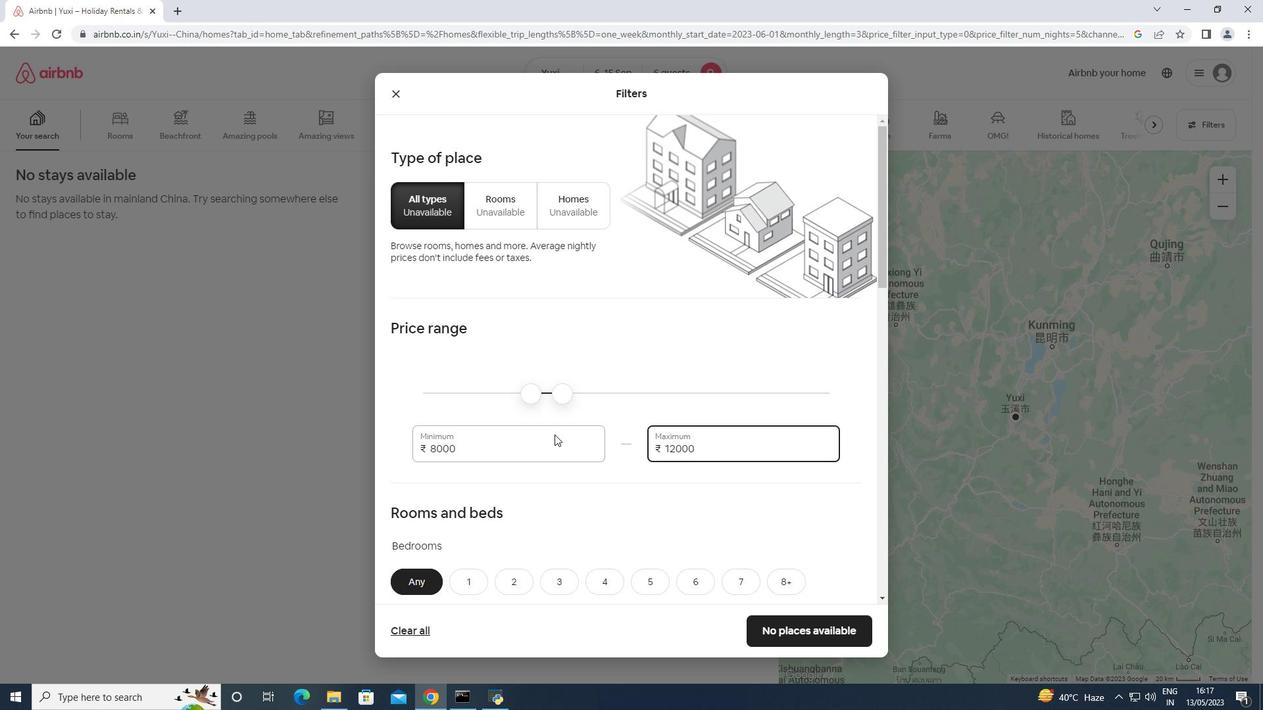 
Action: Mouse moved to (554, 434)
Screenshot: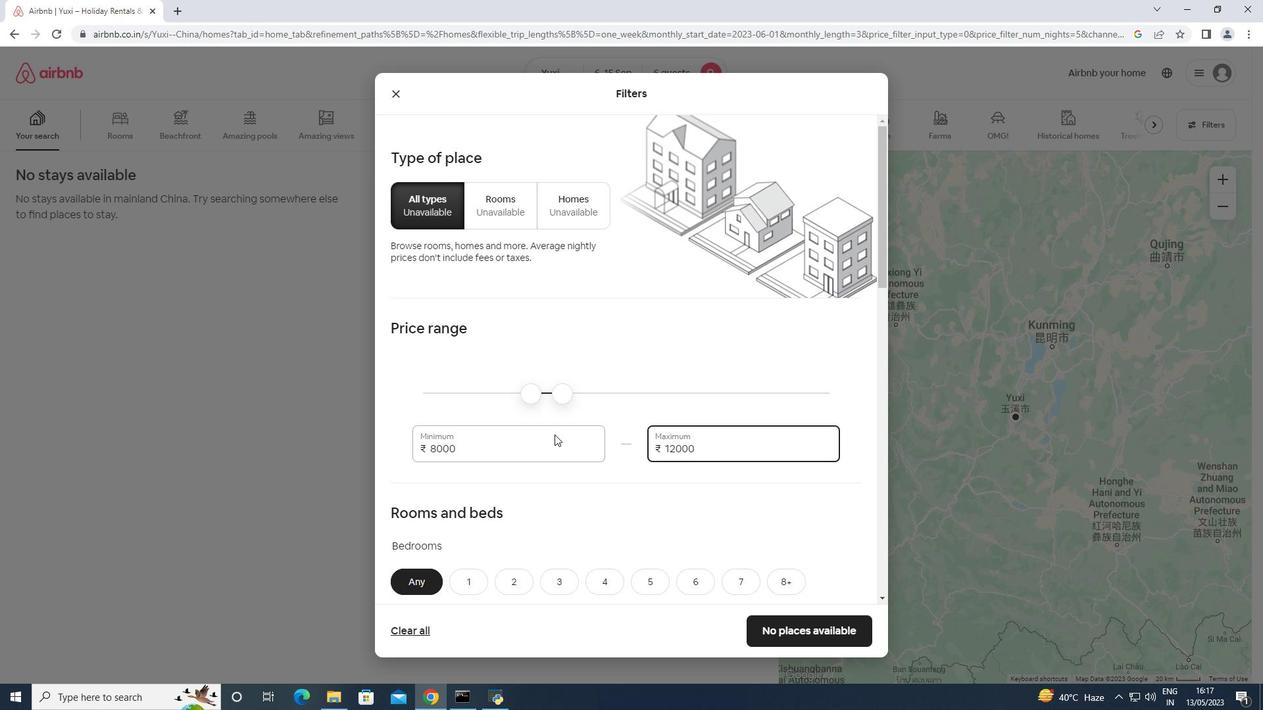 
Action: Mouse scrolled (554, 434) with delta (0, 0)
Screenshot: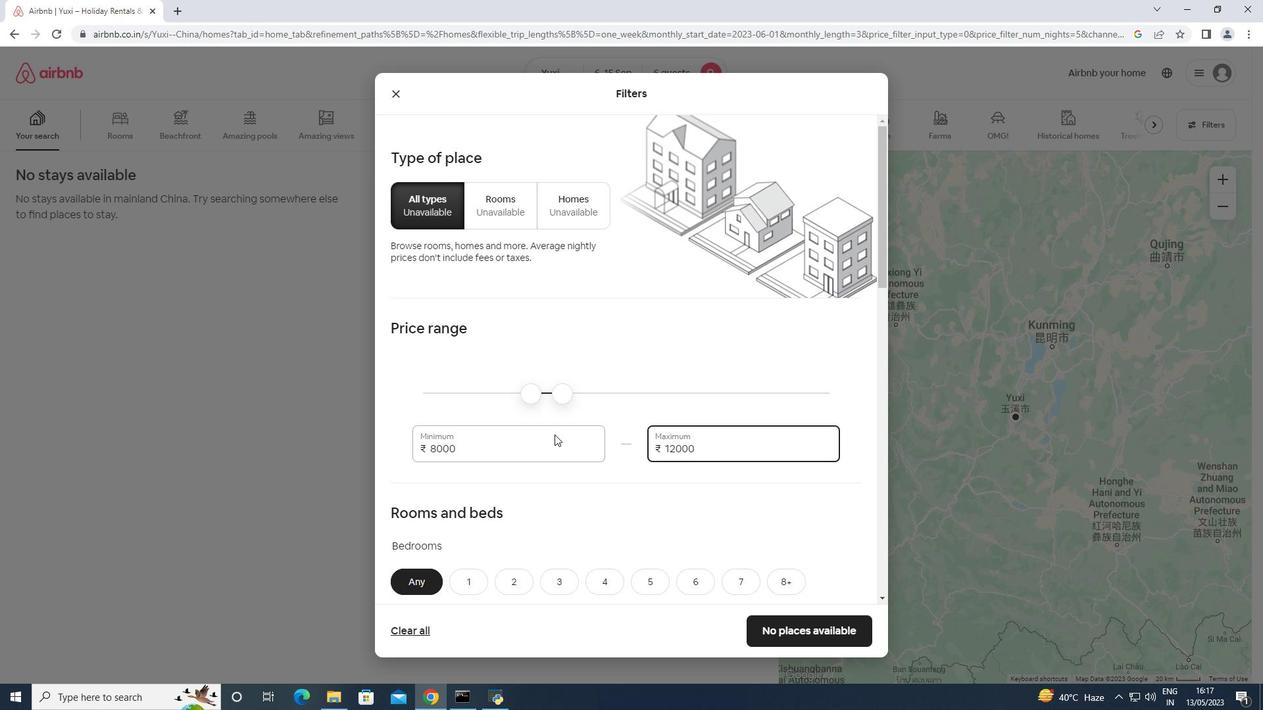 
Action: Mouse scrolled (554, 434) with delta (0, 0)
Screenshot: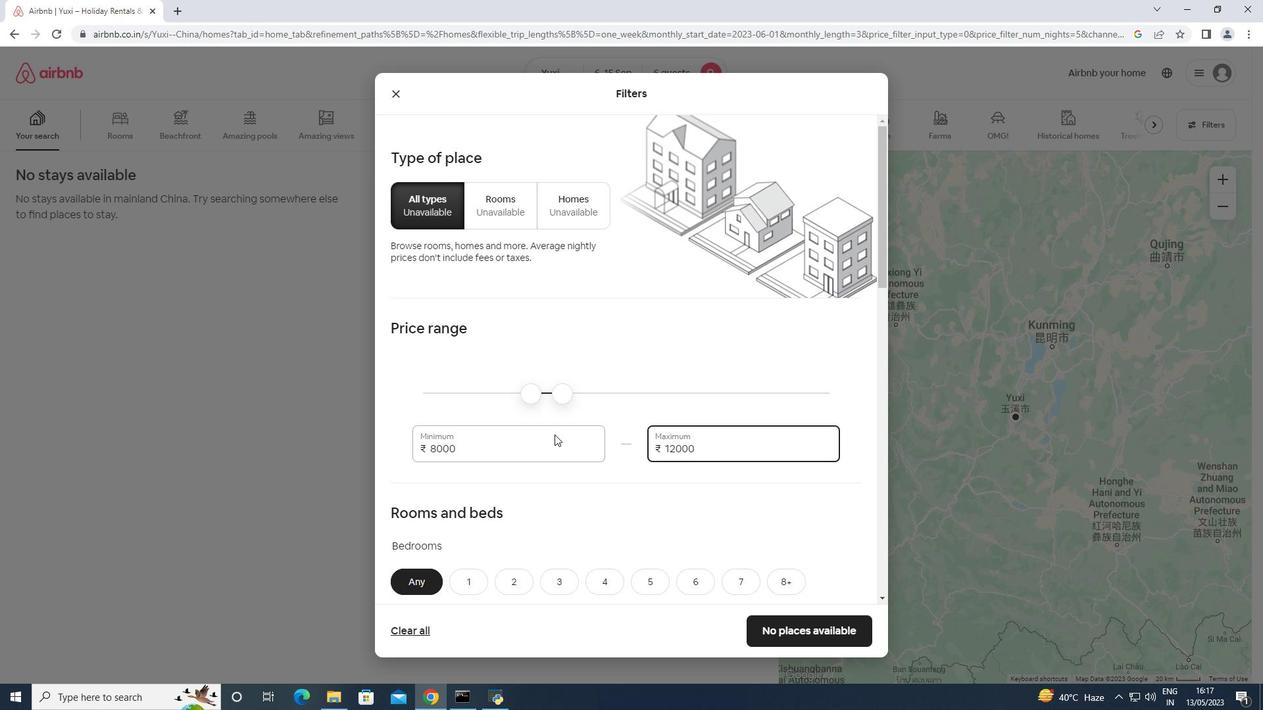 
Action: Mouse scrolled (554, 434) with delta (0, 0)
Screenshot: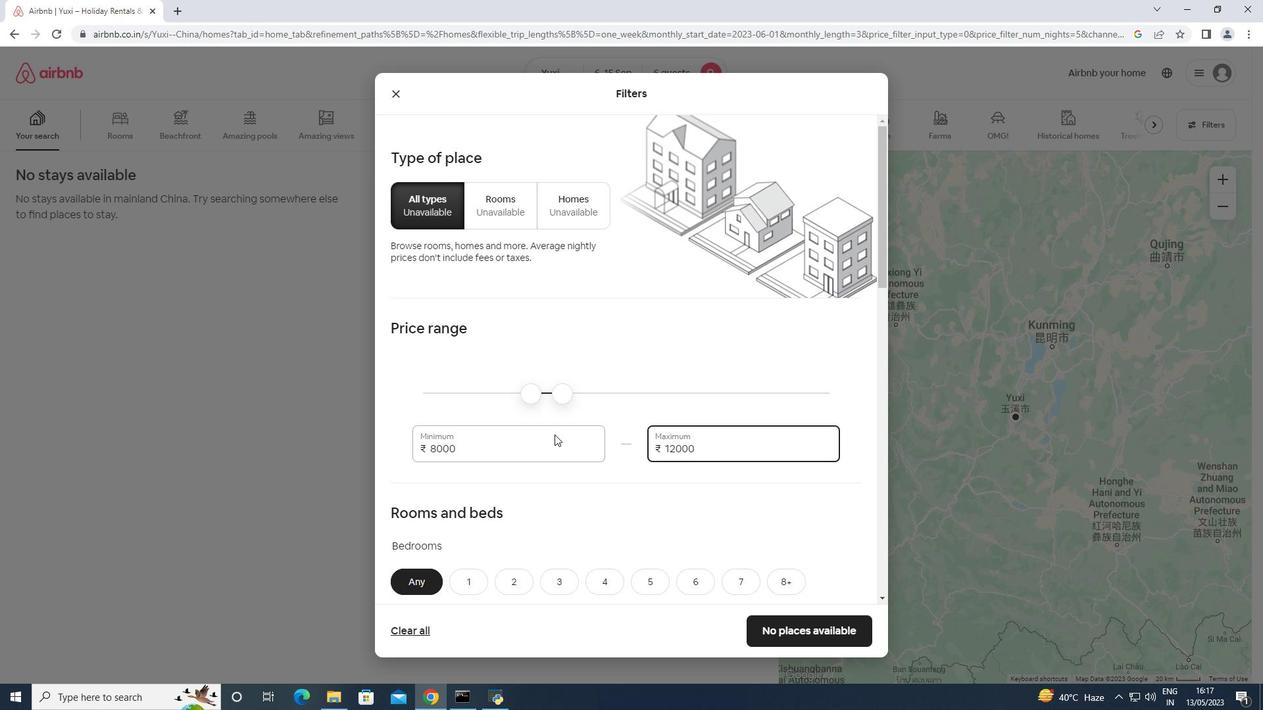 
Action: Mouse moved to (695, 322)
Screenshot: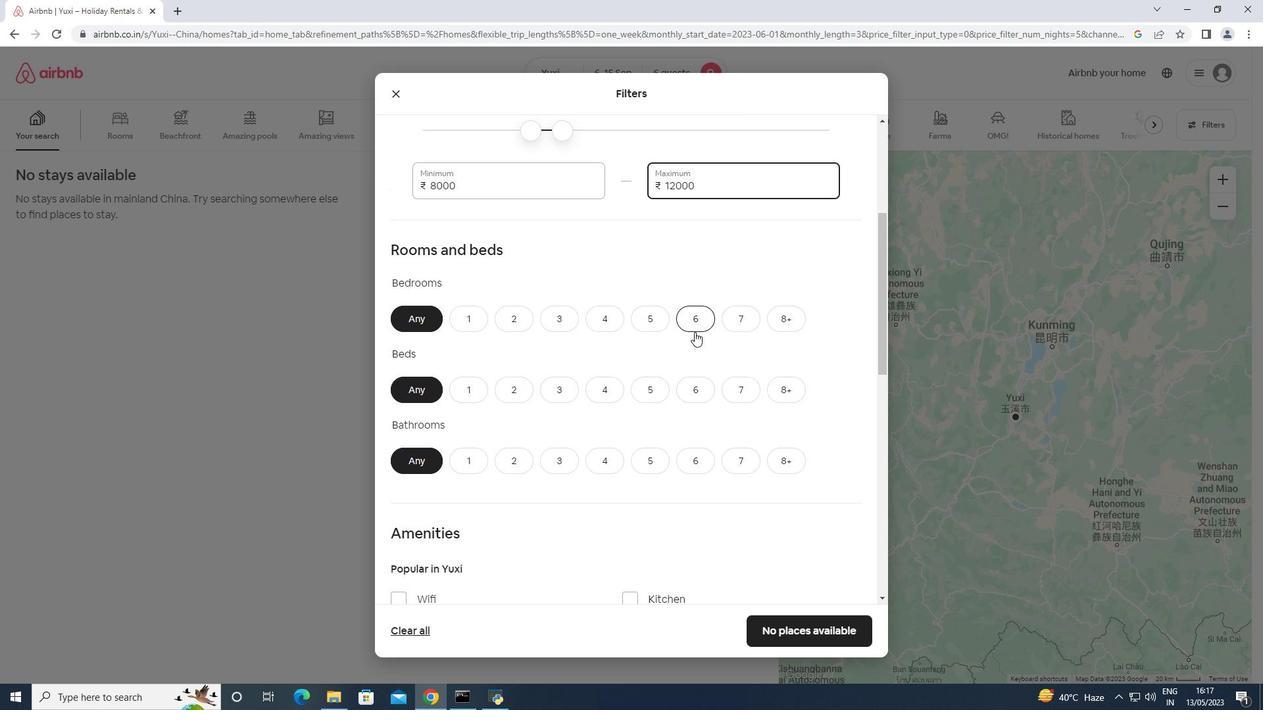 
Action: Mouse pressed left at (695, 322)
Screenshot: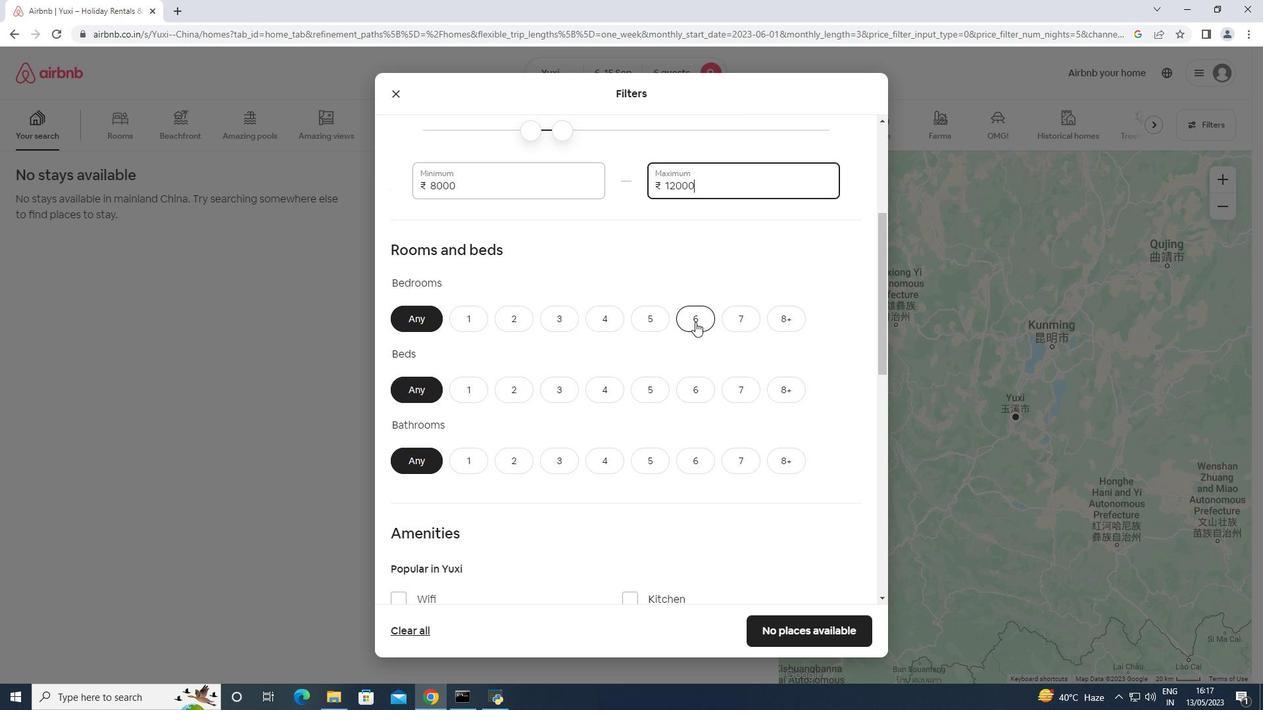 
Action: Mouse moved to (694, 398)
Screenshot: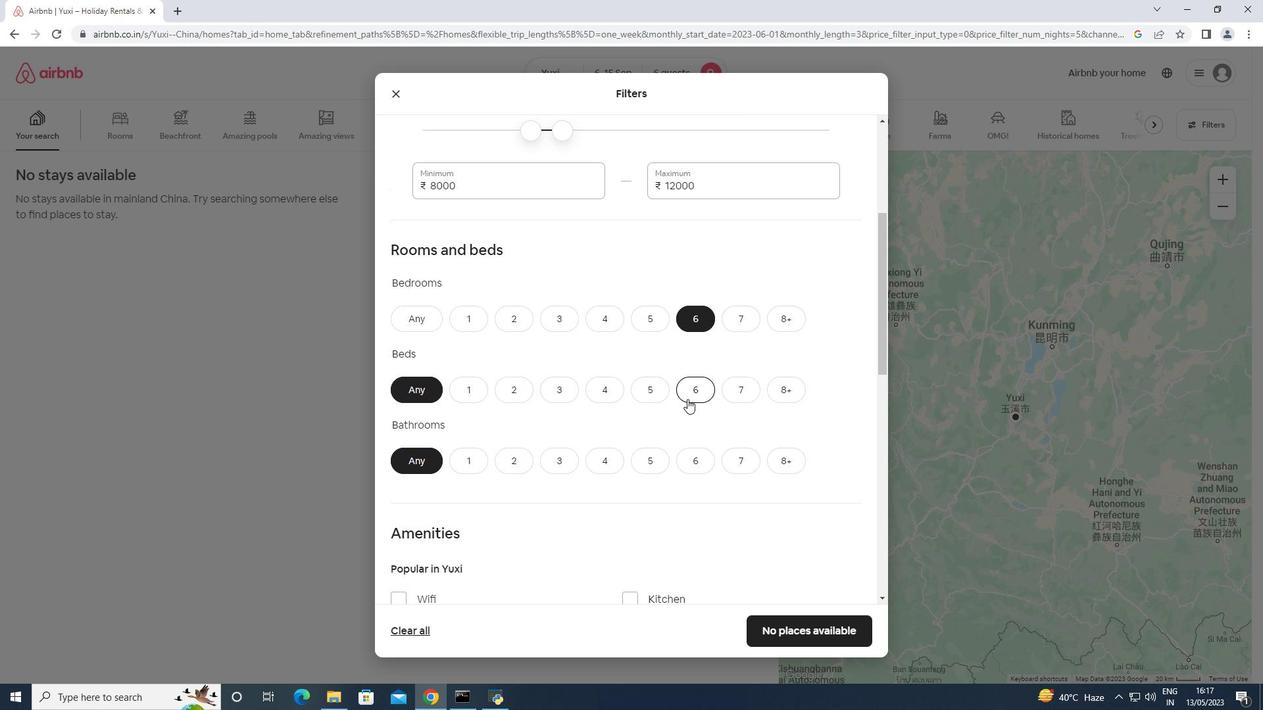 
Action: Mouse pressed left at (694, 398)
Screenshot: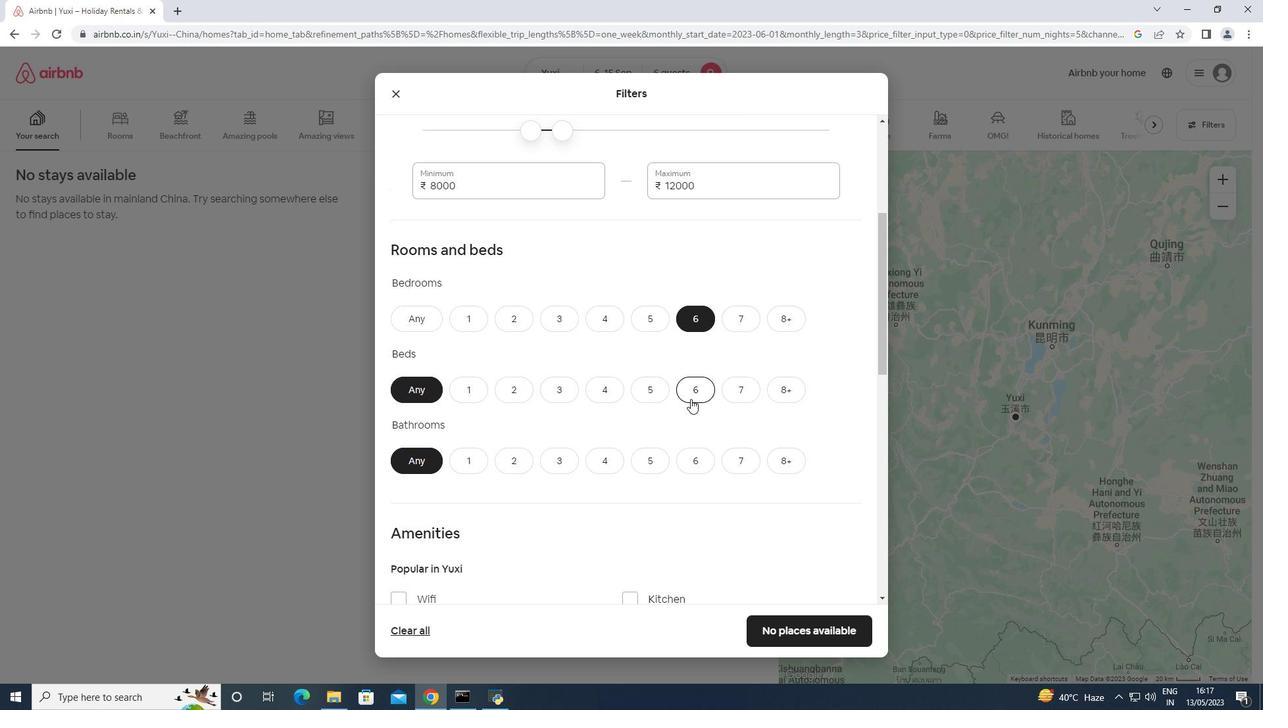 
Action: Mouse moved to (690, 461)
Screenshot: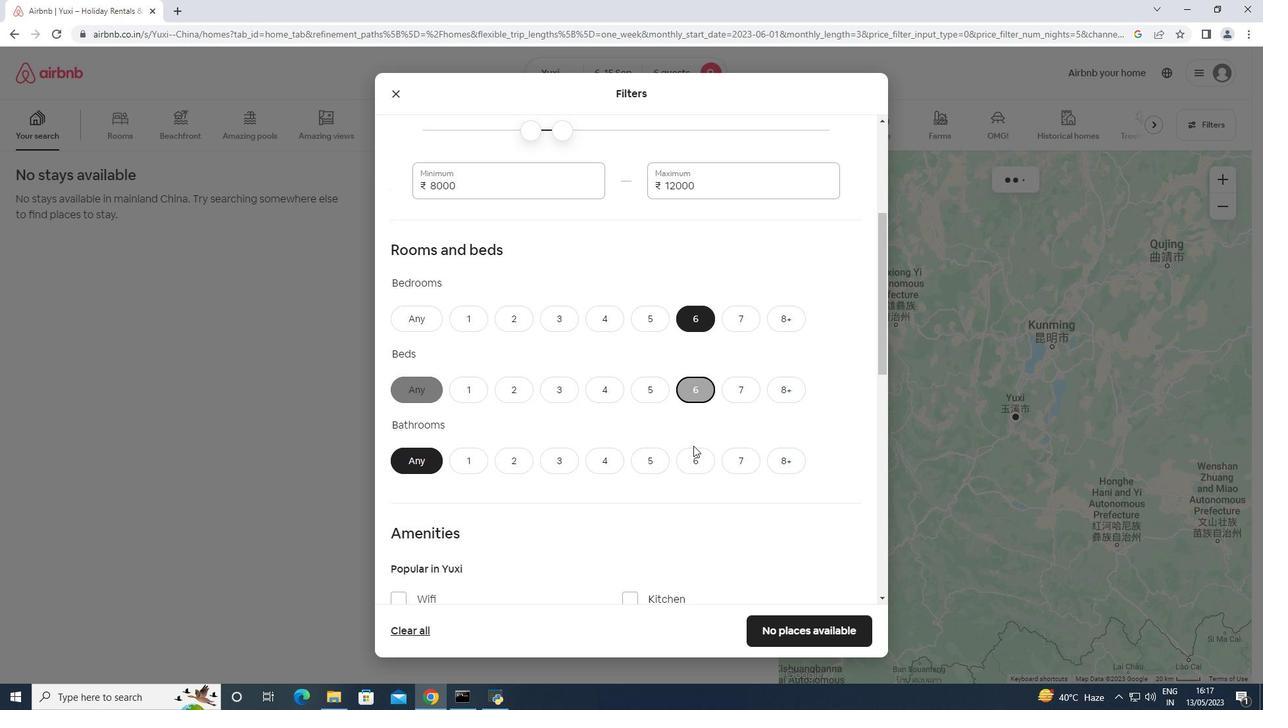 
Action: Mouse pressed left at (690, 461)
Screenshot: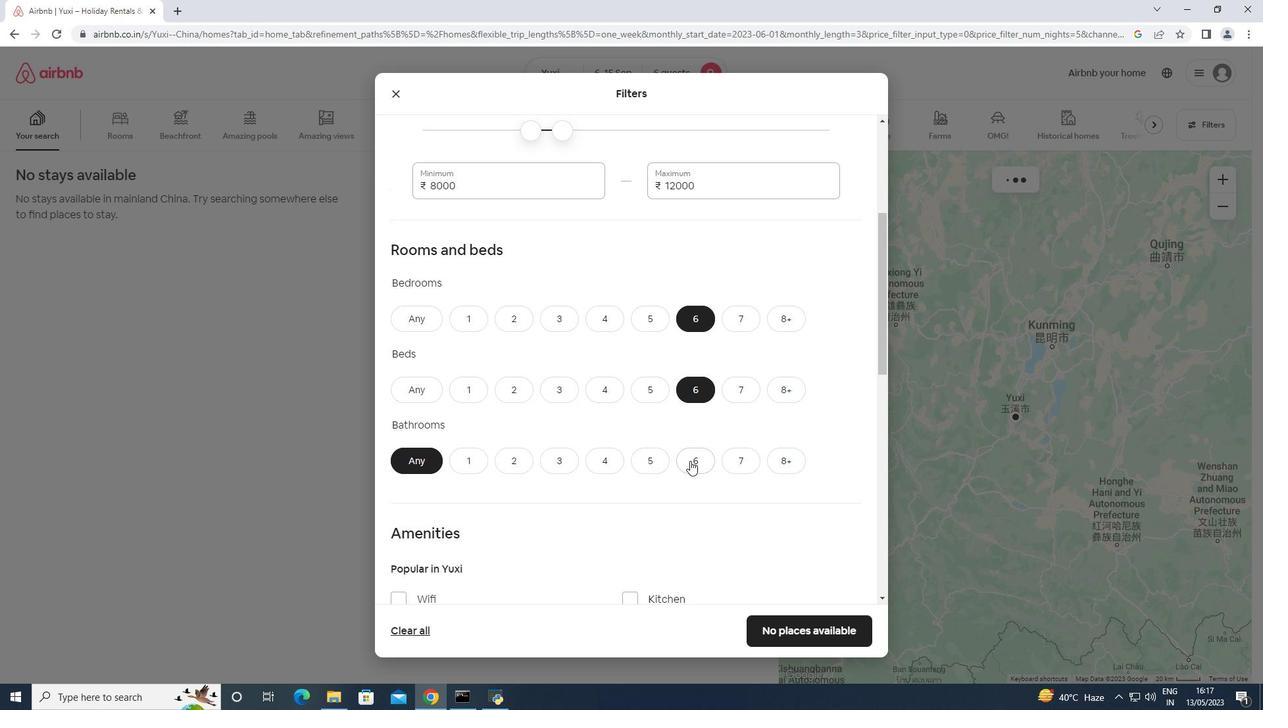 
Action: Mouse moved to (690, 451)
Screenshot: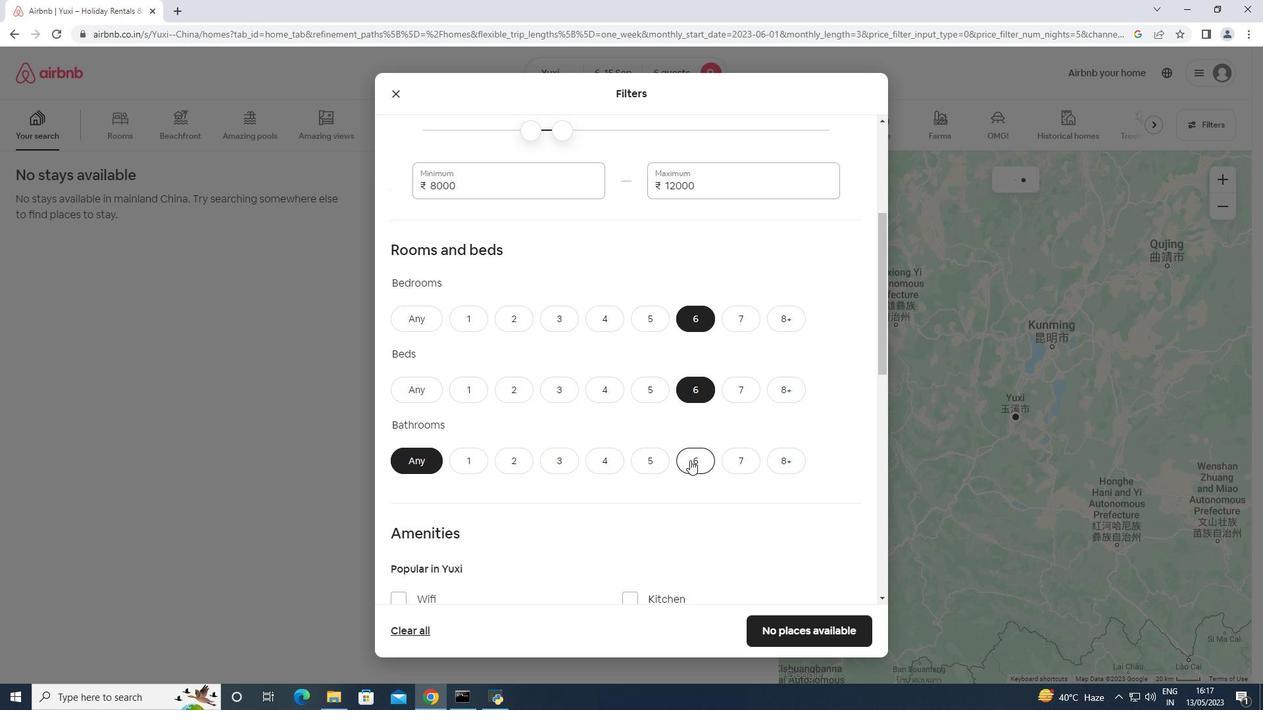 
Action: Mouse scrolled (690, 450) with delta (0, 0)
Screenshot: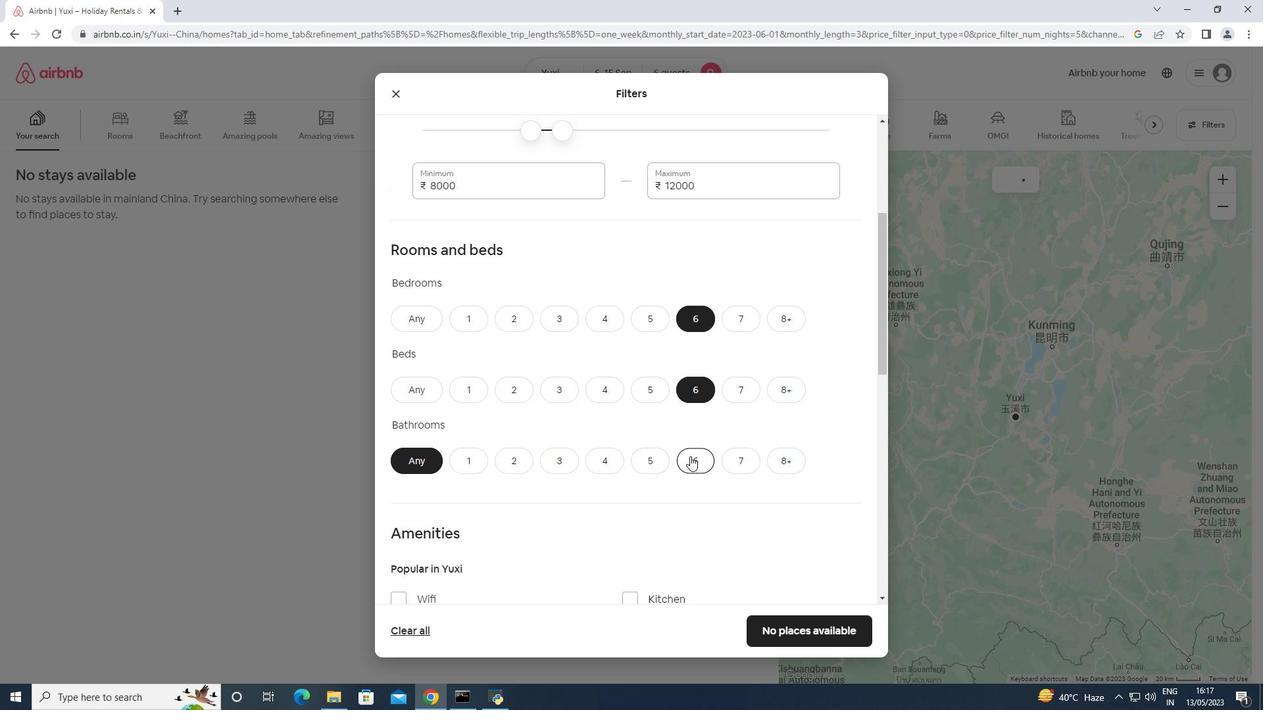 
Action: Mouse scrolled (690, 450) with delta (0, 0)
Screenshot: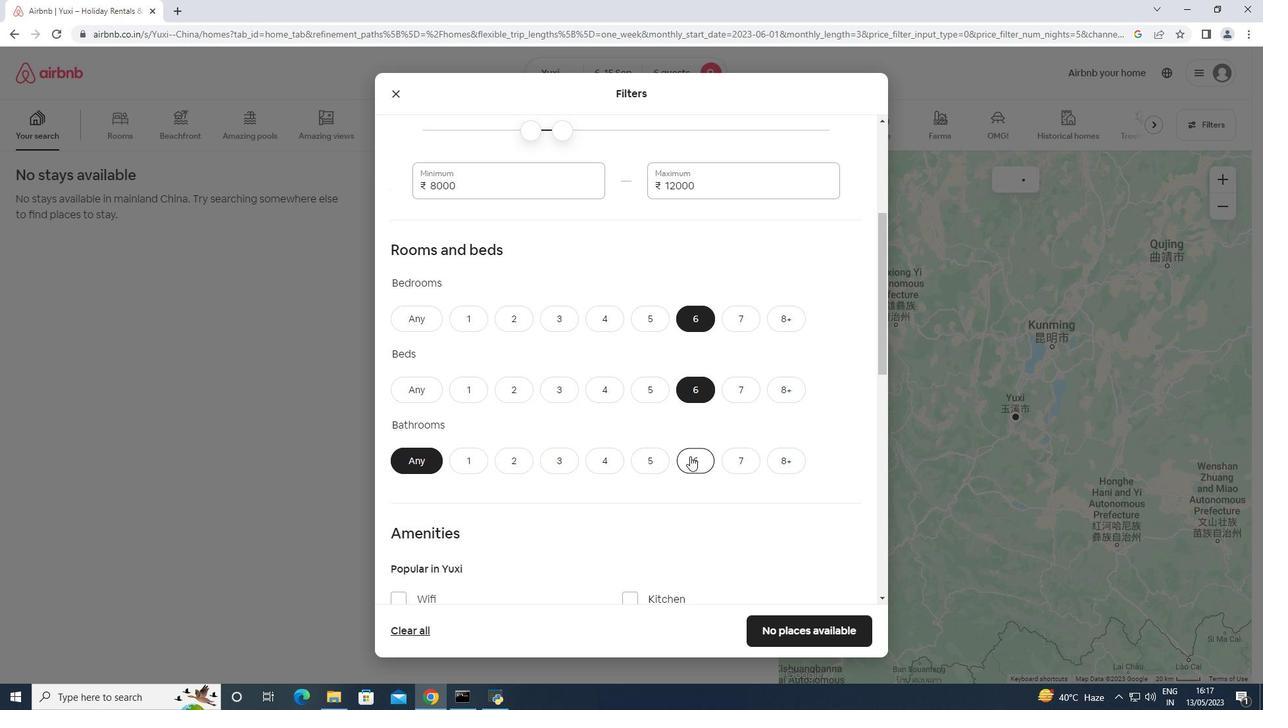 
Action: Mouse scrolled (690, 450) with delta (0, 0)
Screenshot: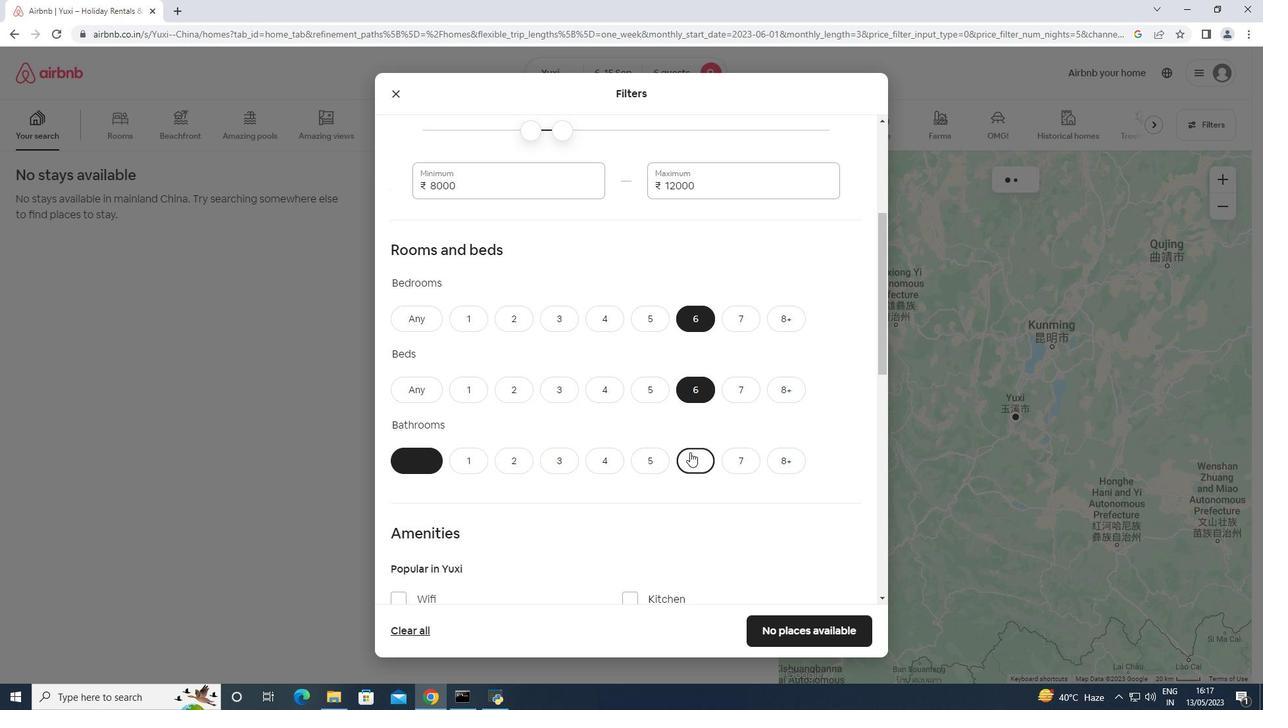 
Action: Mouse moved to (430, 492)
Screenshot: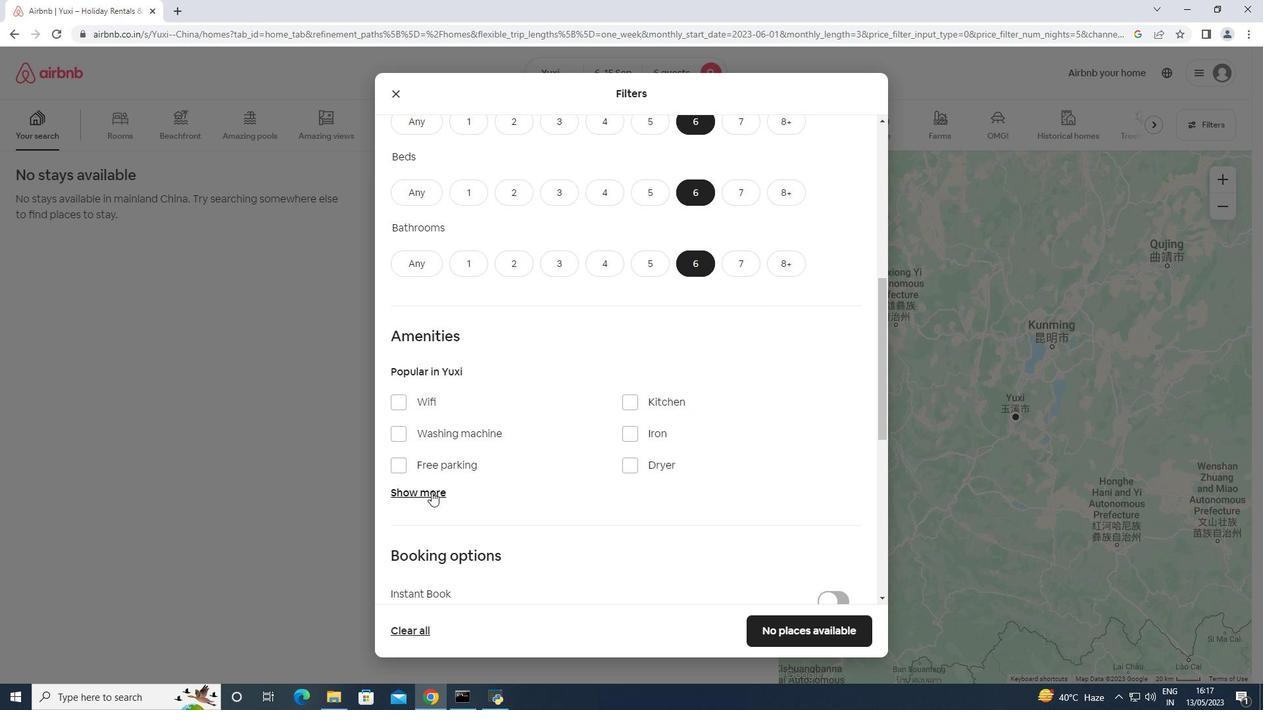 
Action: Mouse pressed left at (430, 492)
Screenshot: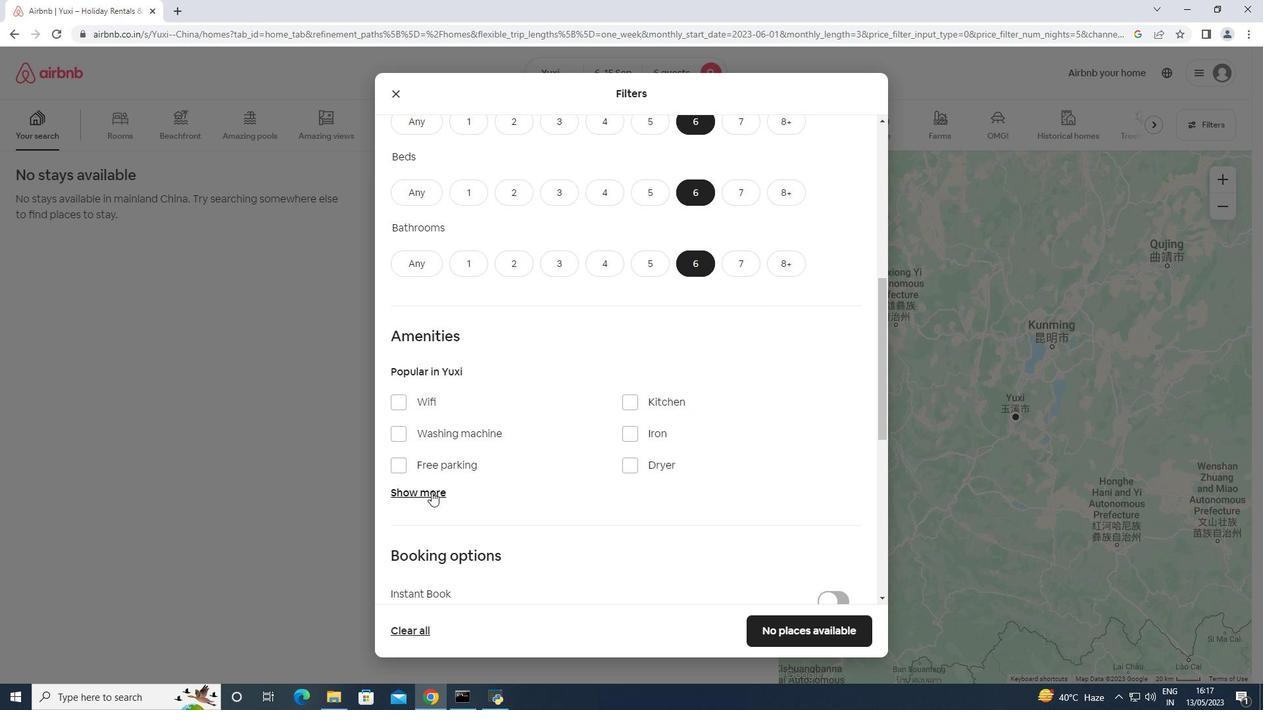 
Action: Mouse moved to (432, 405)
Screenshot: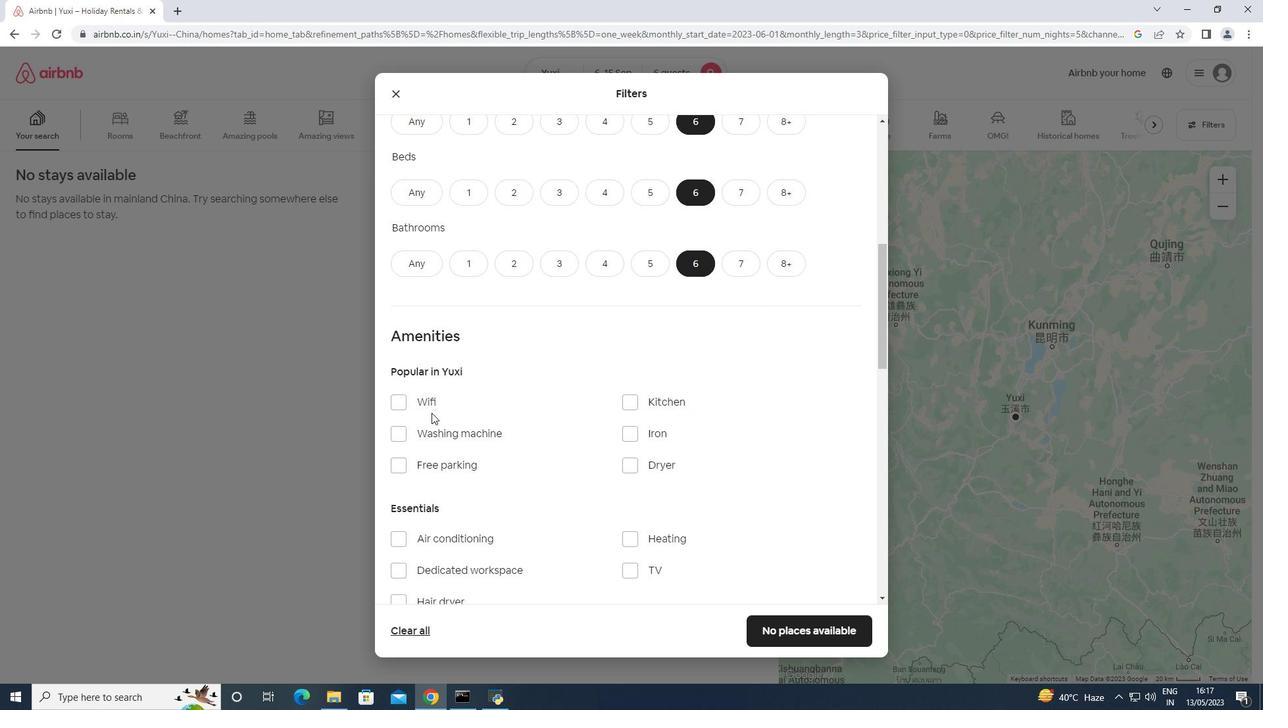 
Action: Mouse pressed left at (432, 405)
Screenshot: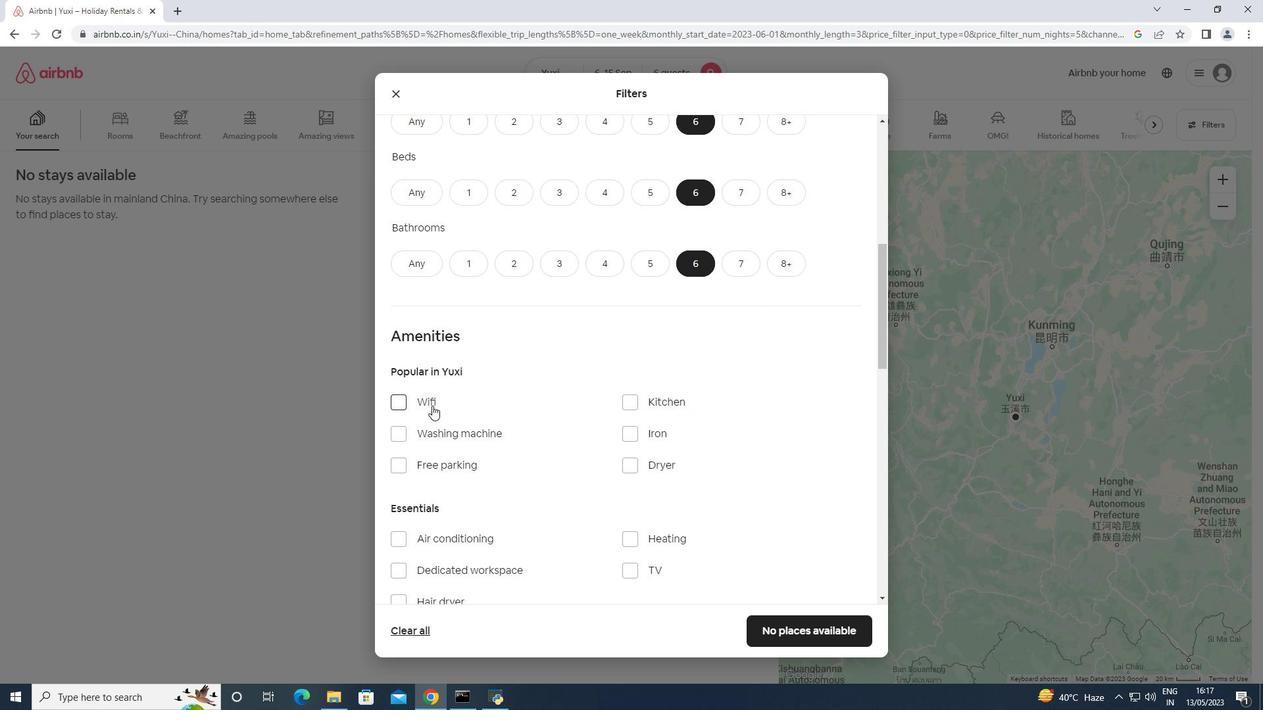 
Action: Mouse moved to (417, 463)
Screenshot: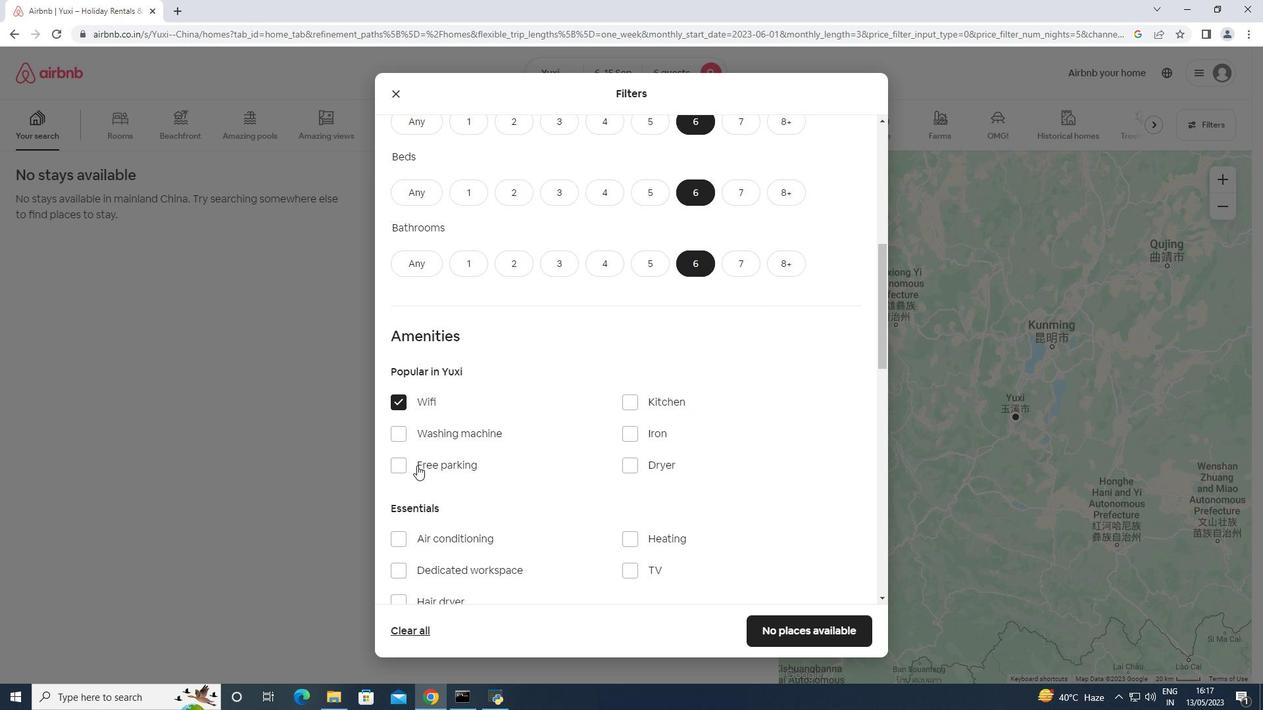 
Action: Mouse pressed left at (417, 463)
Screenshot: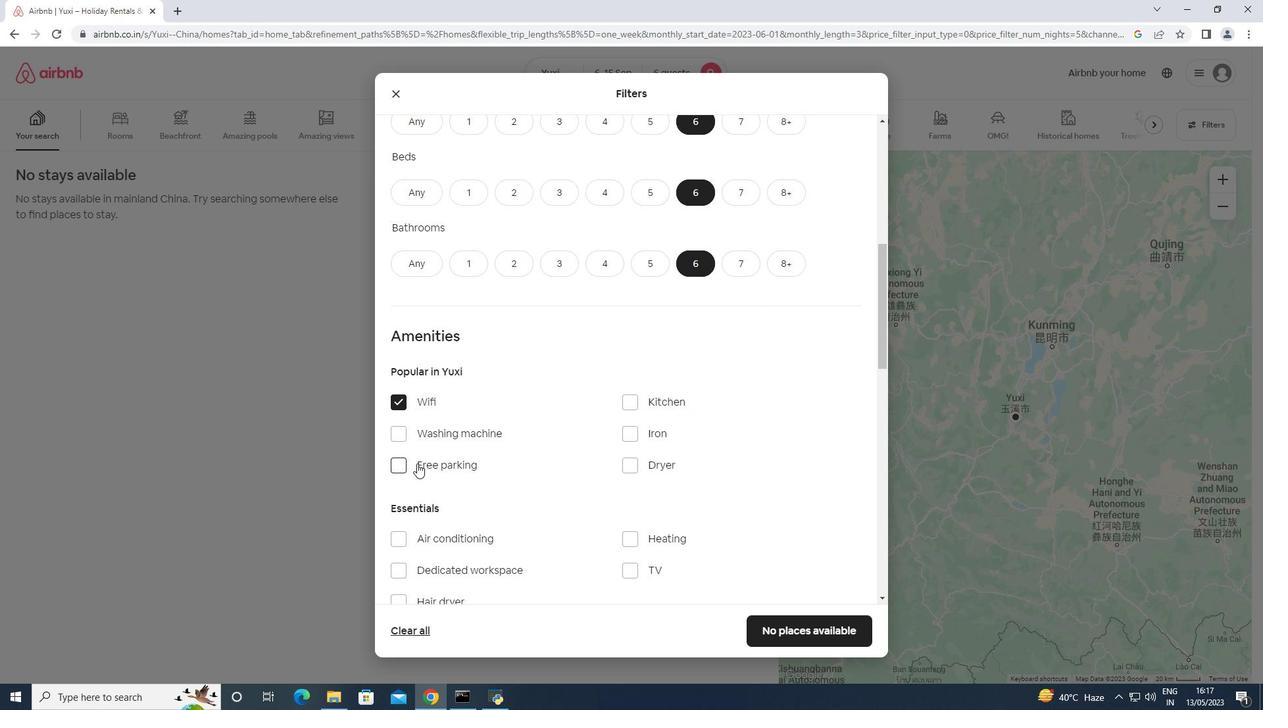 
Action: Mouse scrolled (417, 463) with delta (0, 0)
Screenshot: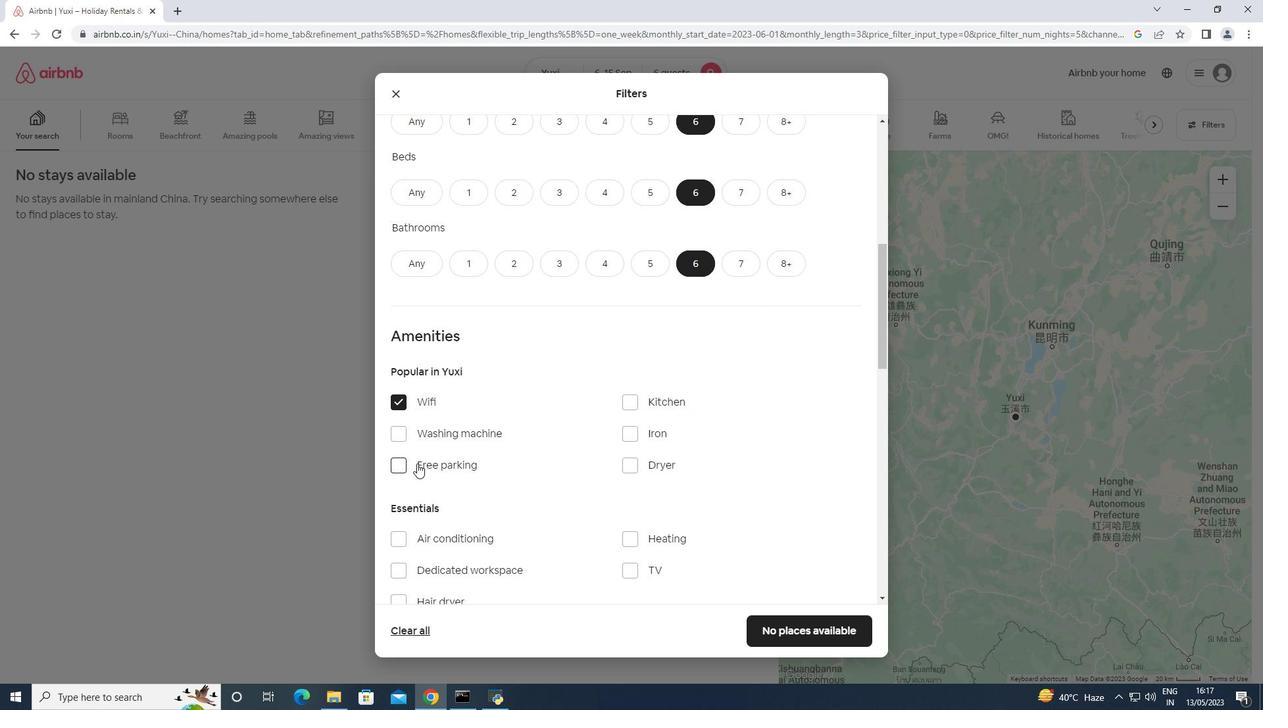 
Action: Mouse scrolled (417, 463) with delta (0, 0)
Screenshot: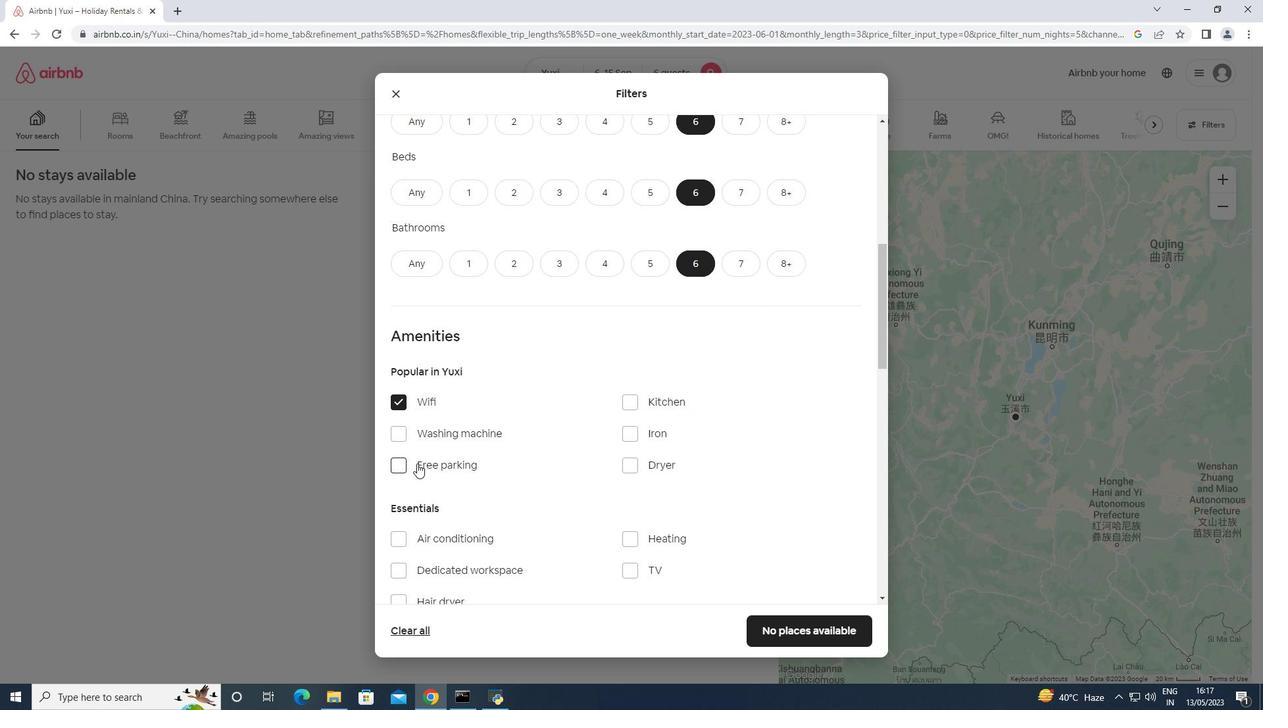 
Action: Mouse scrolled (417, 463) with delta (0, 0)
Screenshot: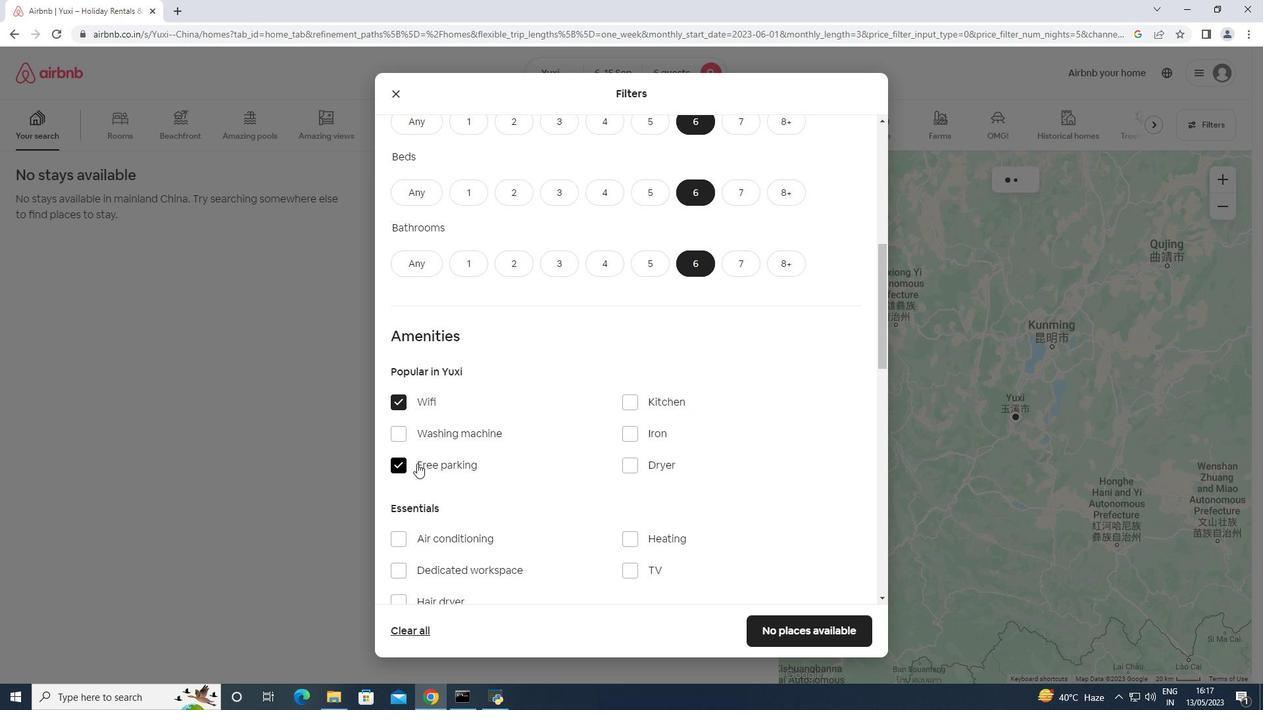 
Action: Mouse moved to (636, 370)
Screenshot: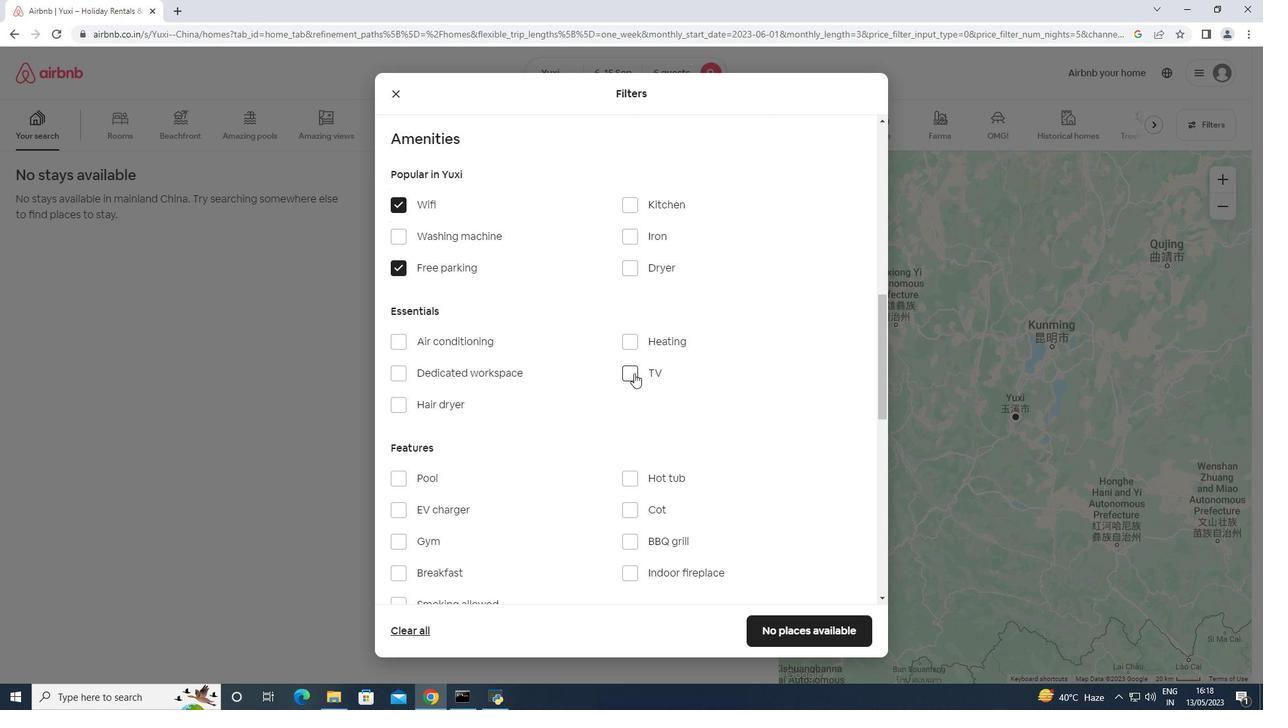
Action: Mouse pressed left at (636, 370)
Screenshot: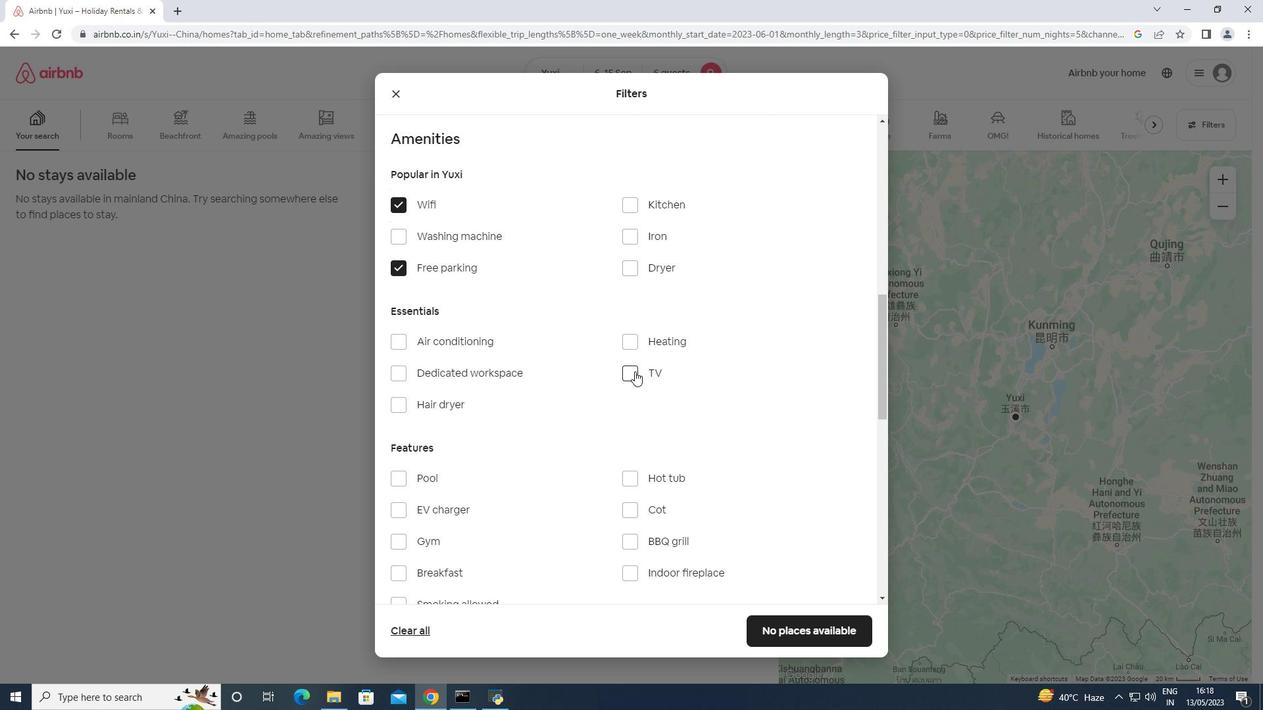 
Action: Mouse scrolled (636, 369) with delta (0, 0)
Screenshot: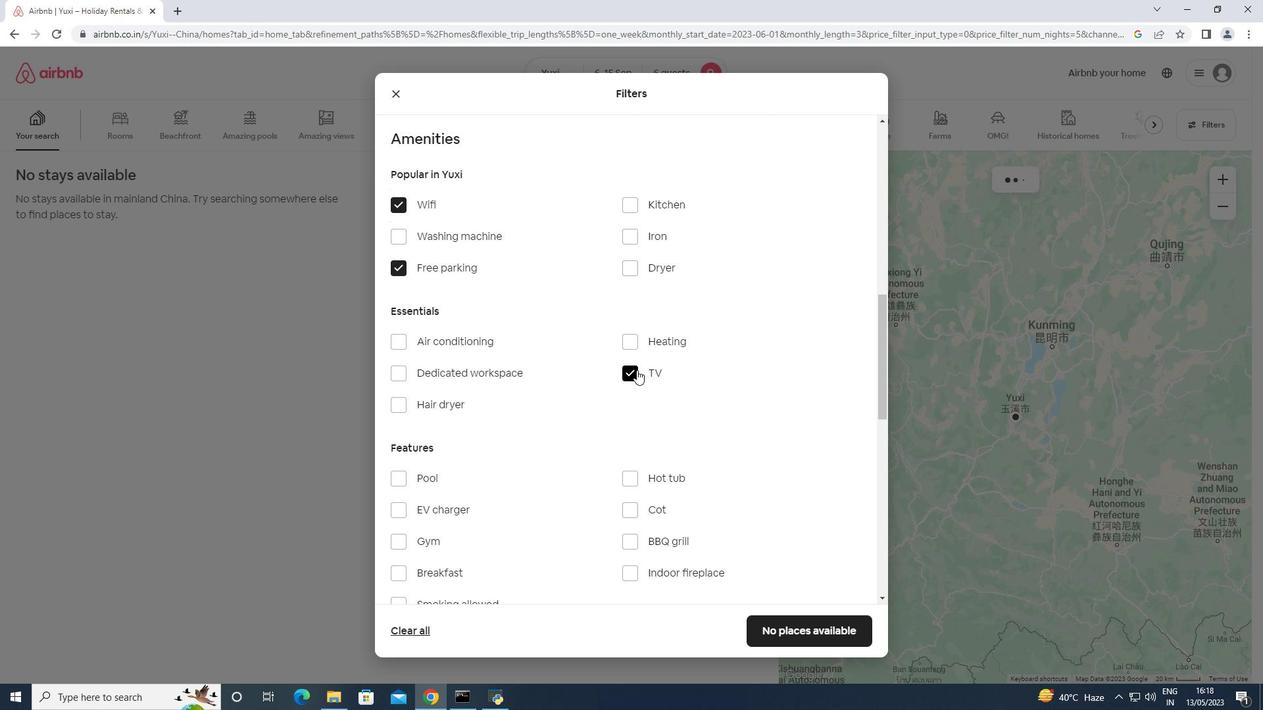 
Action: Mouse scrolled (636, 369) with delta (0, 0)
Screenshot: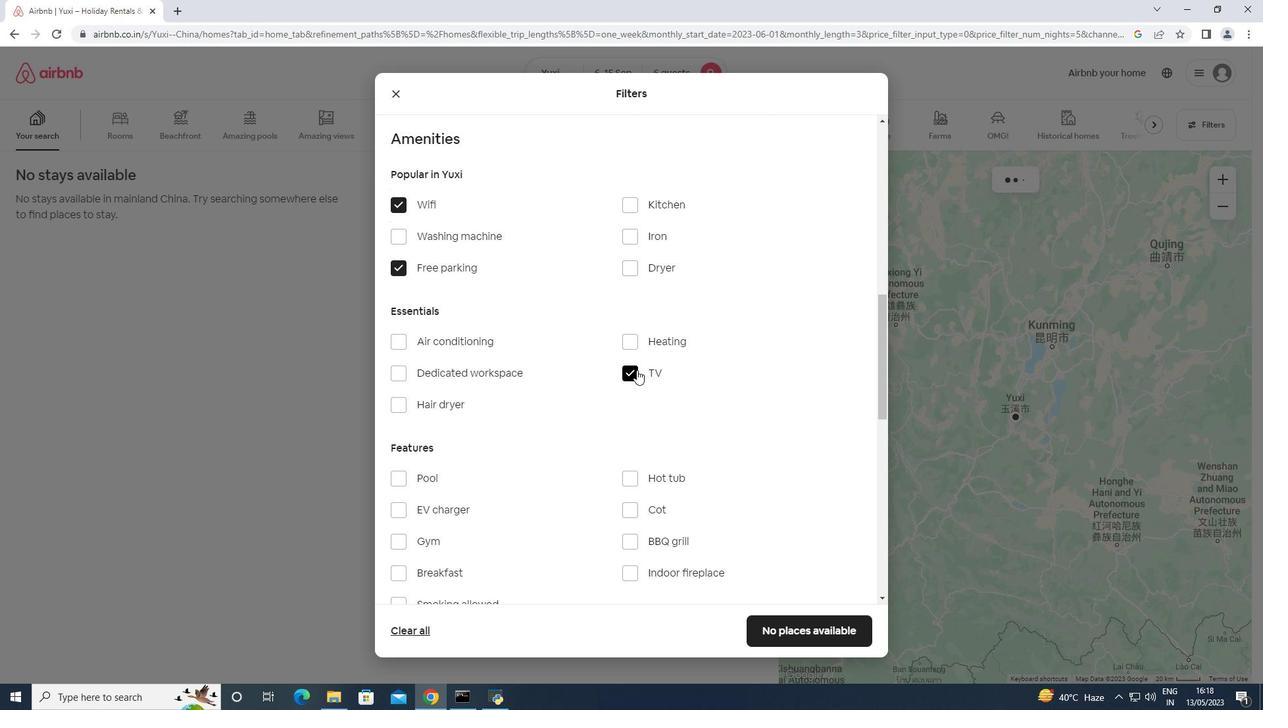 
Action: Mouse scrolled (636, 369) with delta (0, 0)
Screenshot: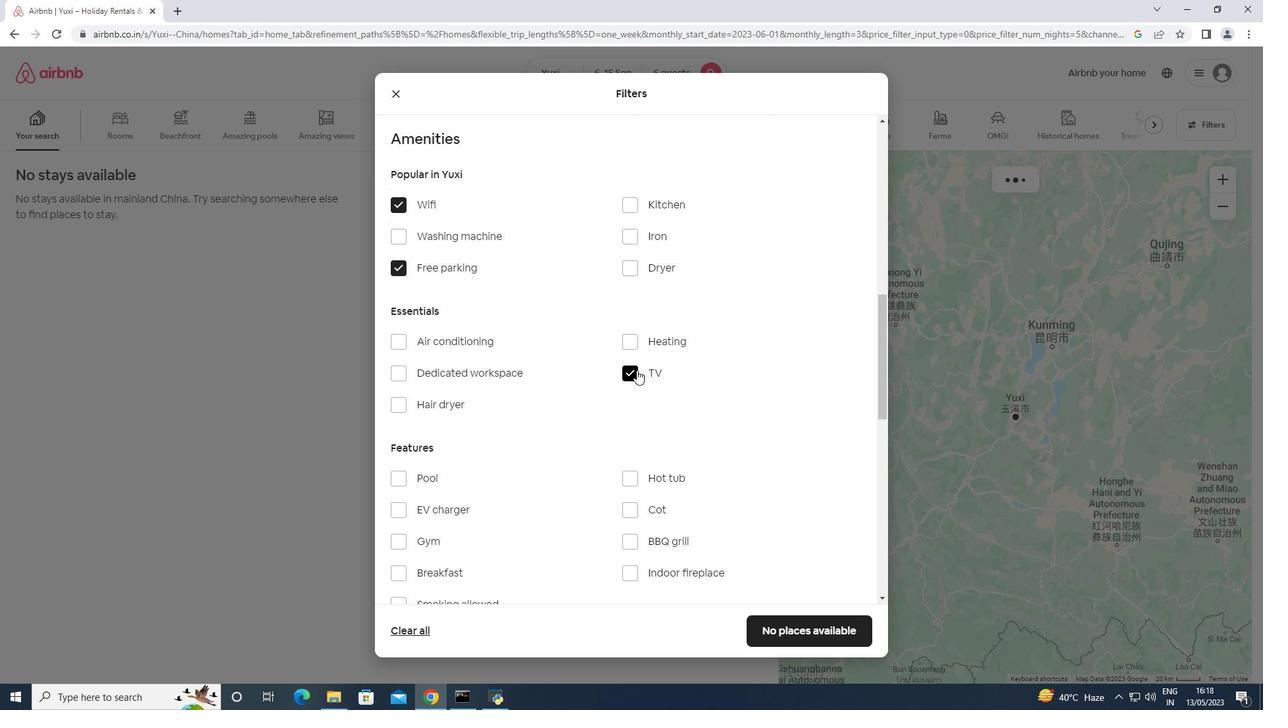 
Action: Mouse moved to (437, 342)
Screenshot: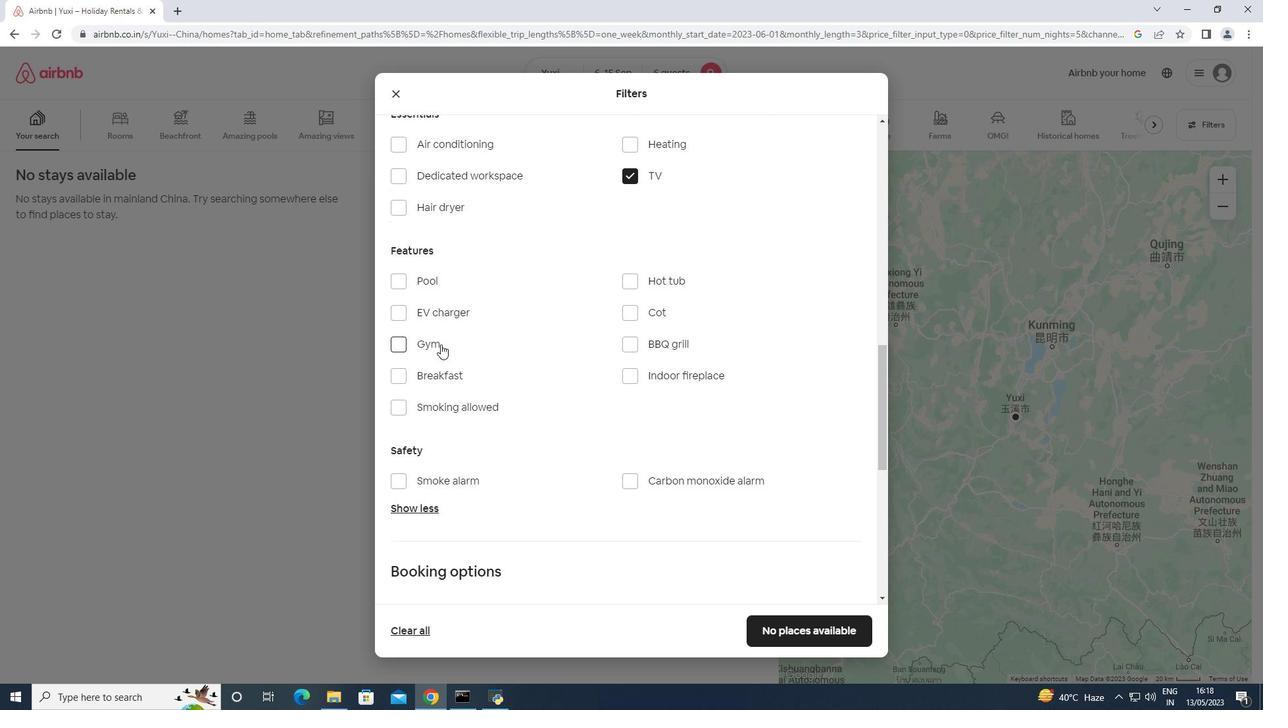 
Action: Mouse pressed left at (437, 342)
Screenshot: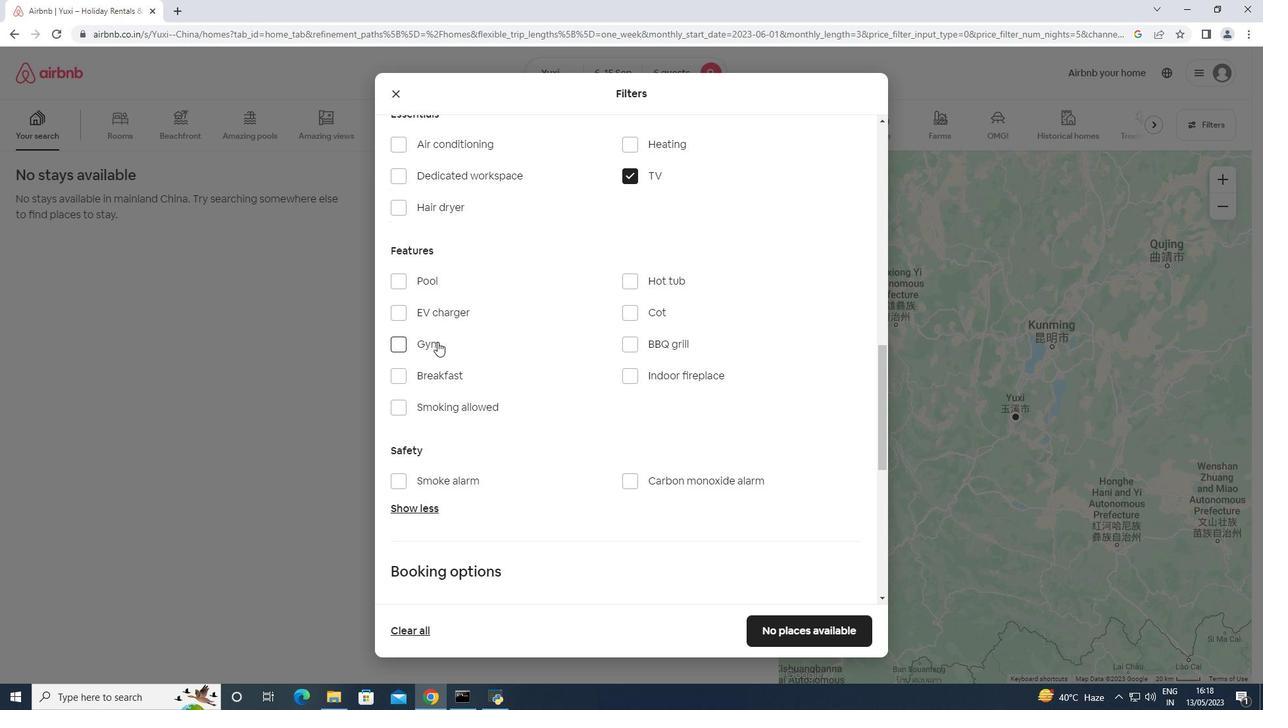 
Action: Mouse moved to (436, 369)
Screenshot: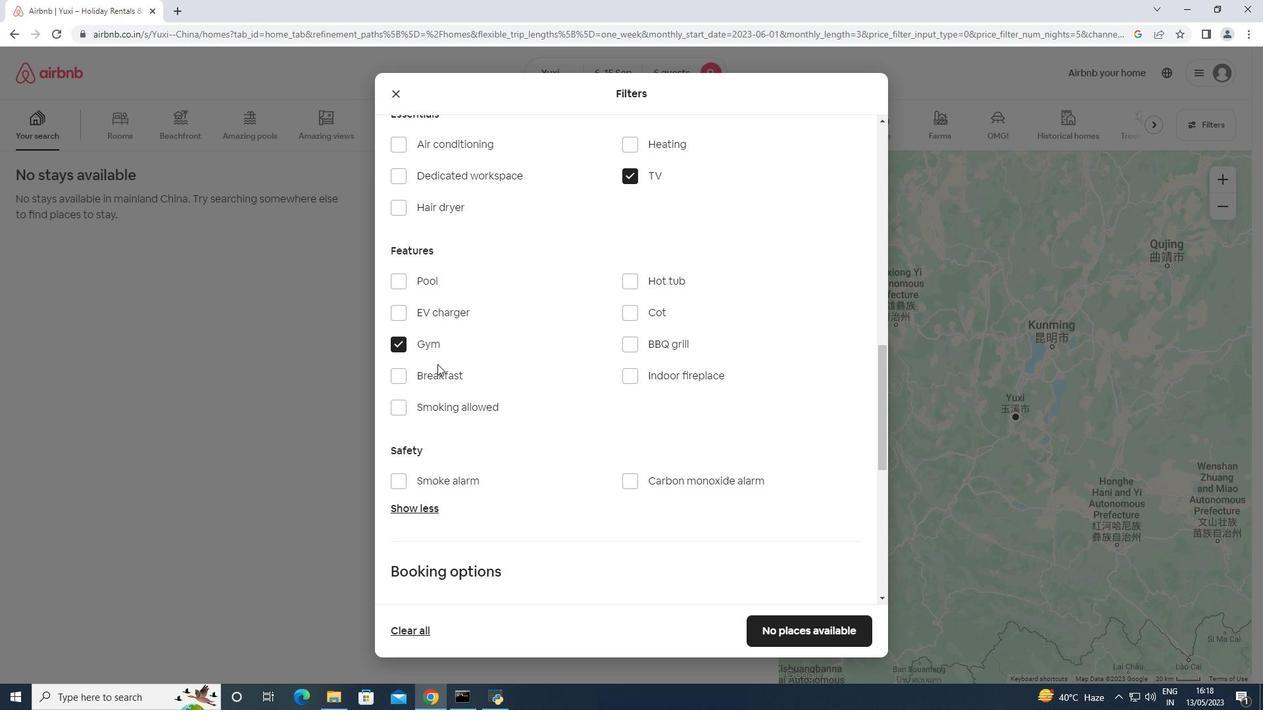 
Action: Mouse pressed left at (436, 369)
Screenshot: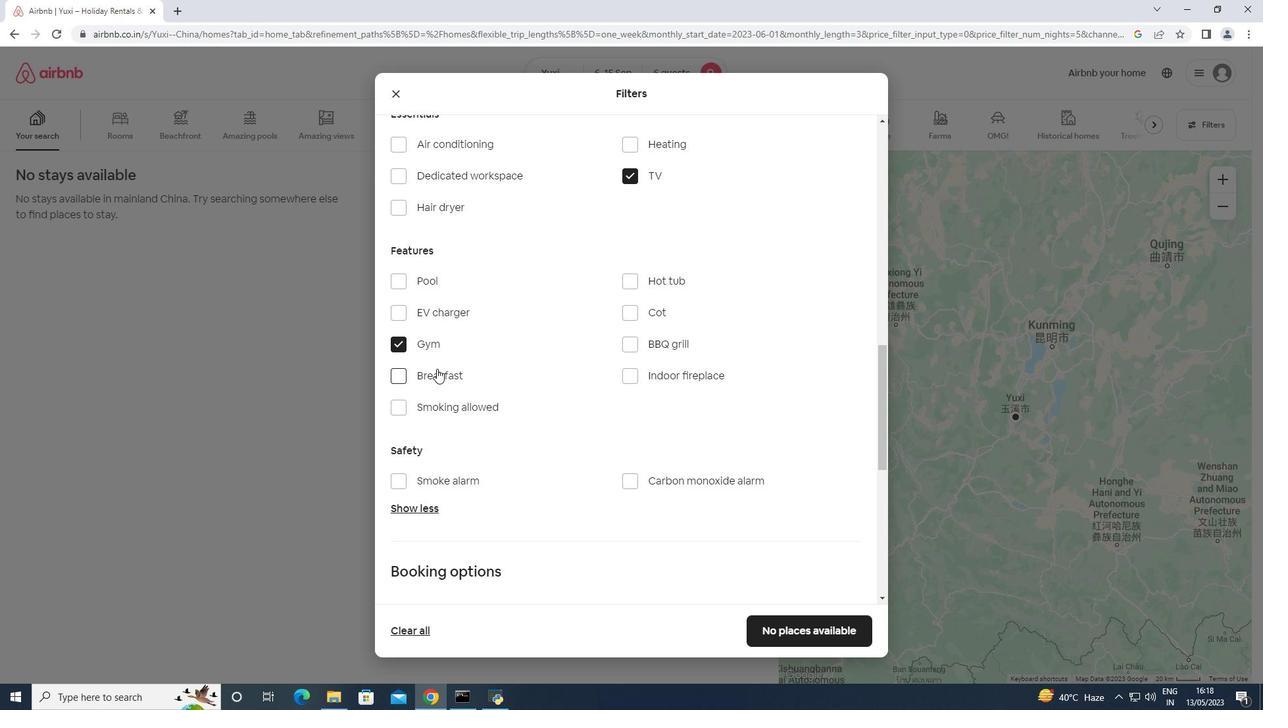 
Action: Mouse moved to (436, 367)
Screenshot: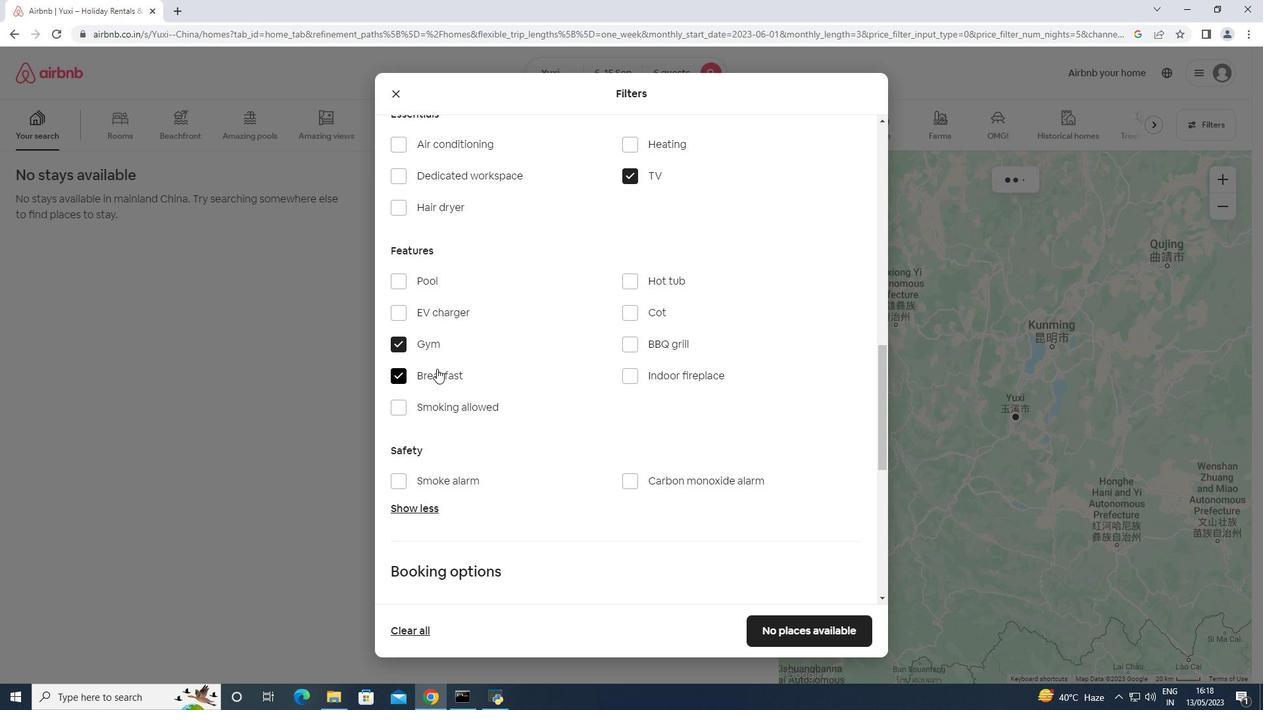 
Action: Mouse scrolled (436, 367) with delta (0, 0)
Screenshot: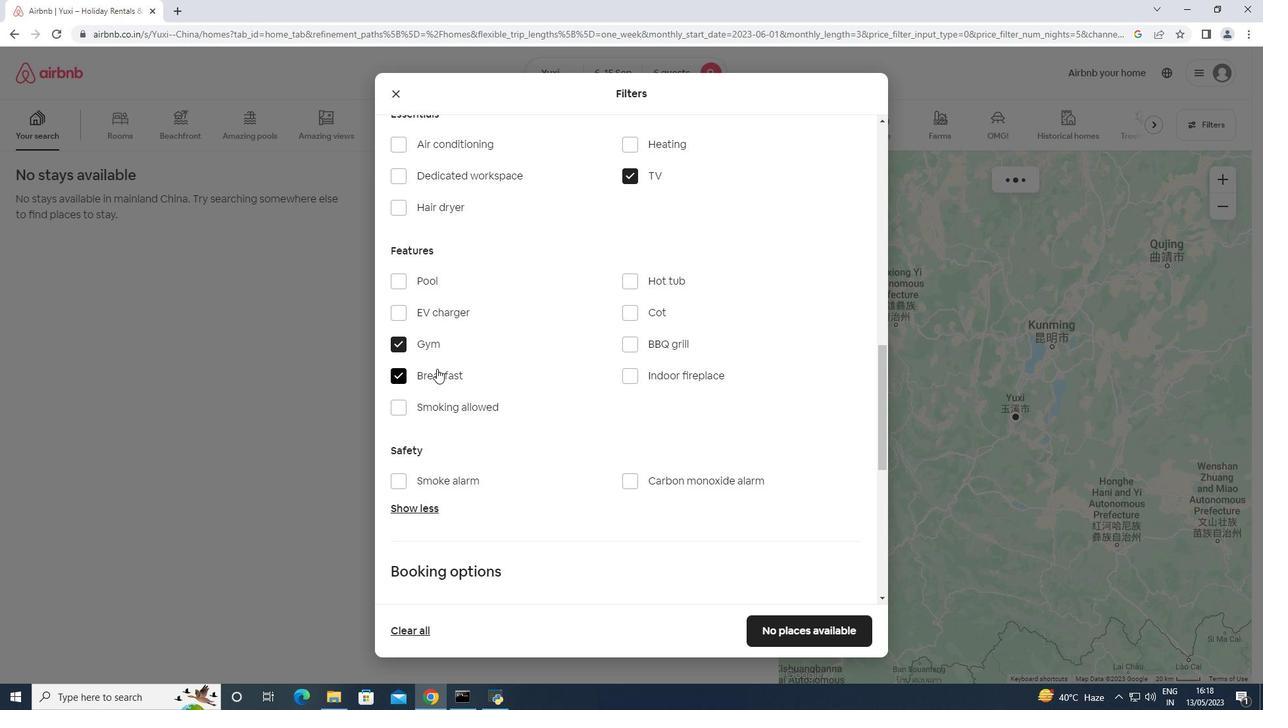 
Action: Mouse scrolled (436, 367) with delta (0, 0)
Screenshot: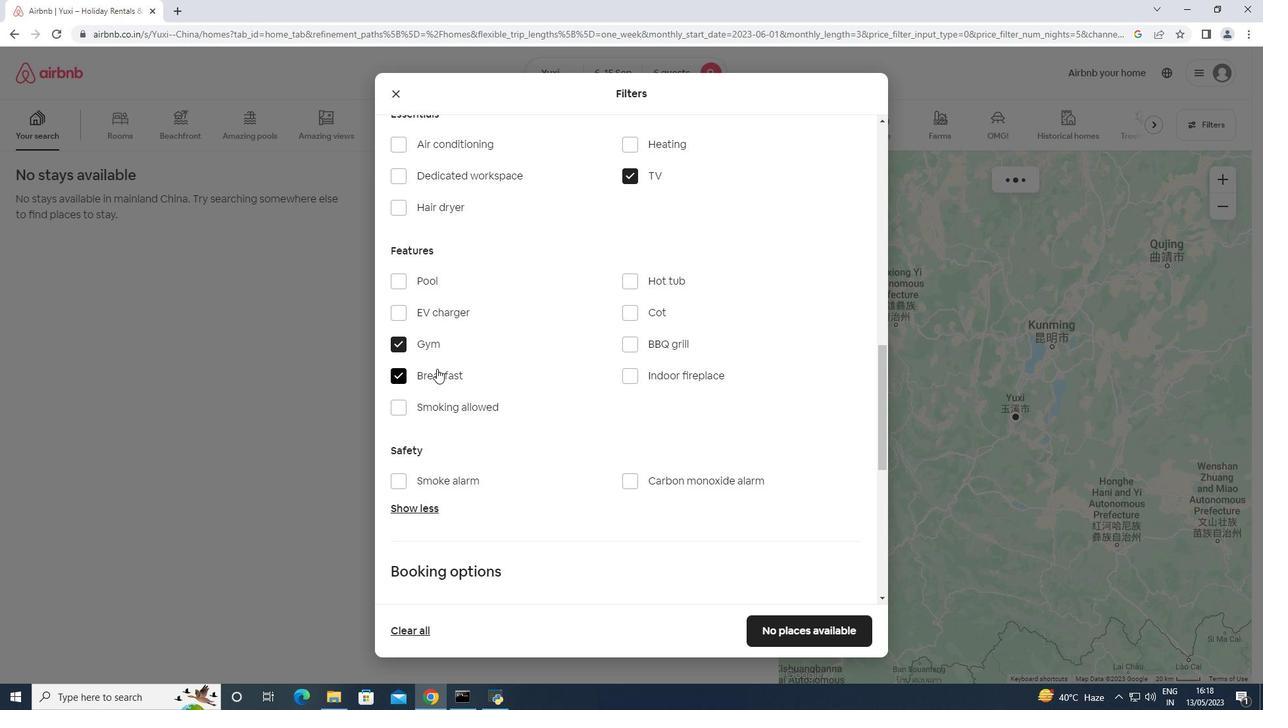 
Action: Mouse scrolled (436, 367) with delta (0, 0)
Screenshot: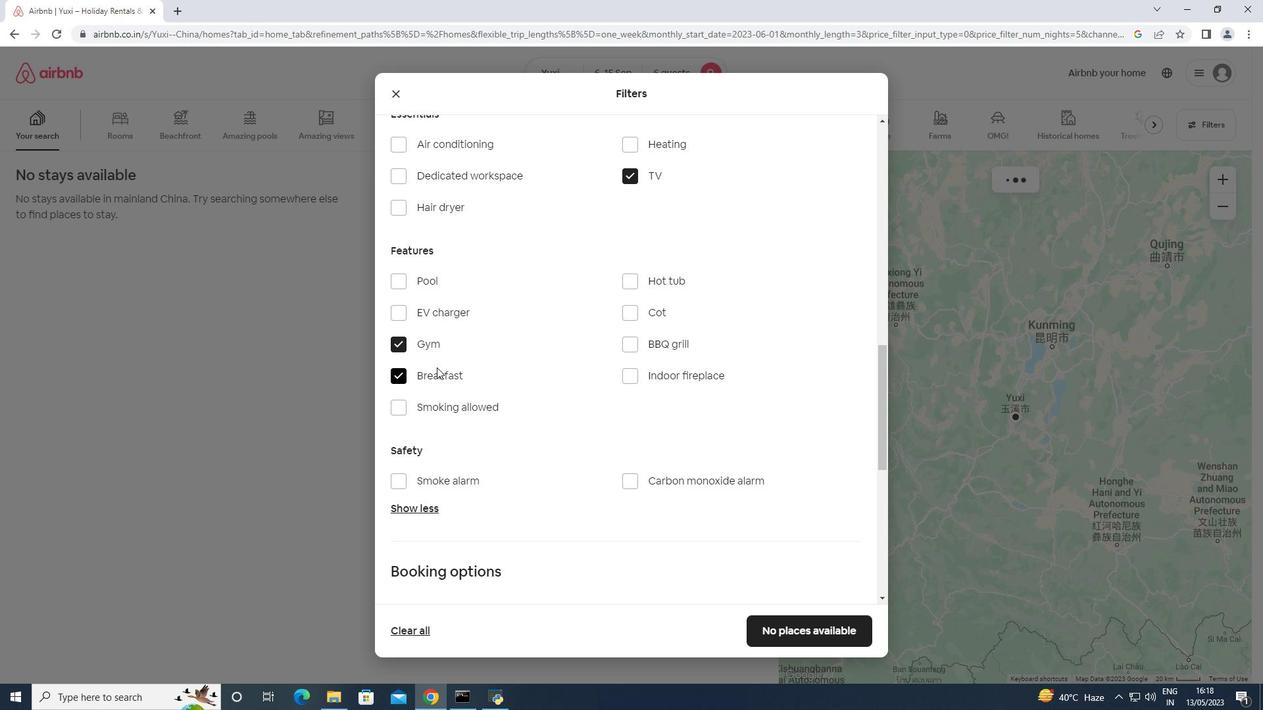 
Action: Mouse scrolled (436, 367) with delta (0, 0)
Screenshot: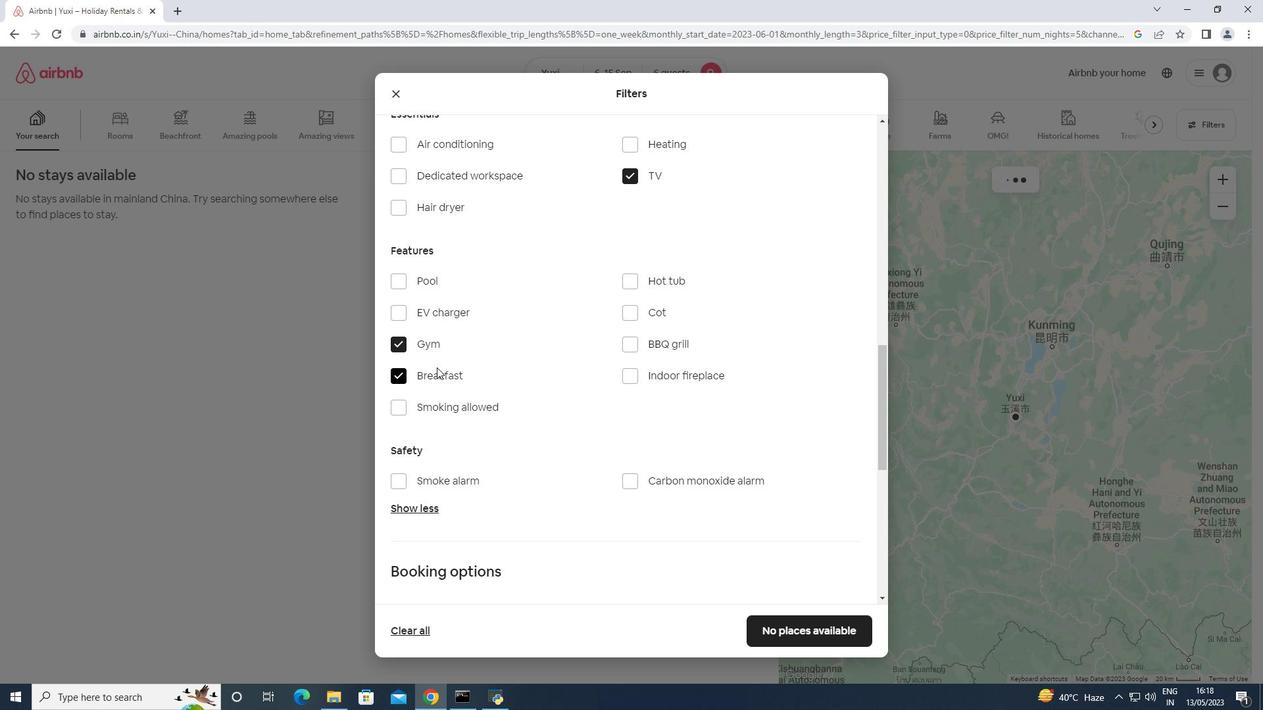 
Action: Mouse moved to (822, 398)
Screenshot: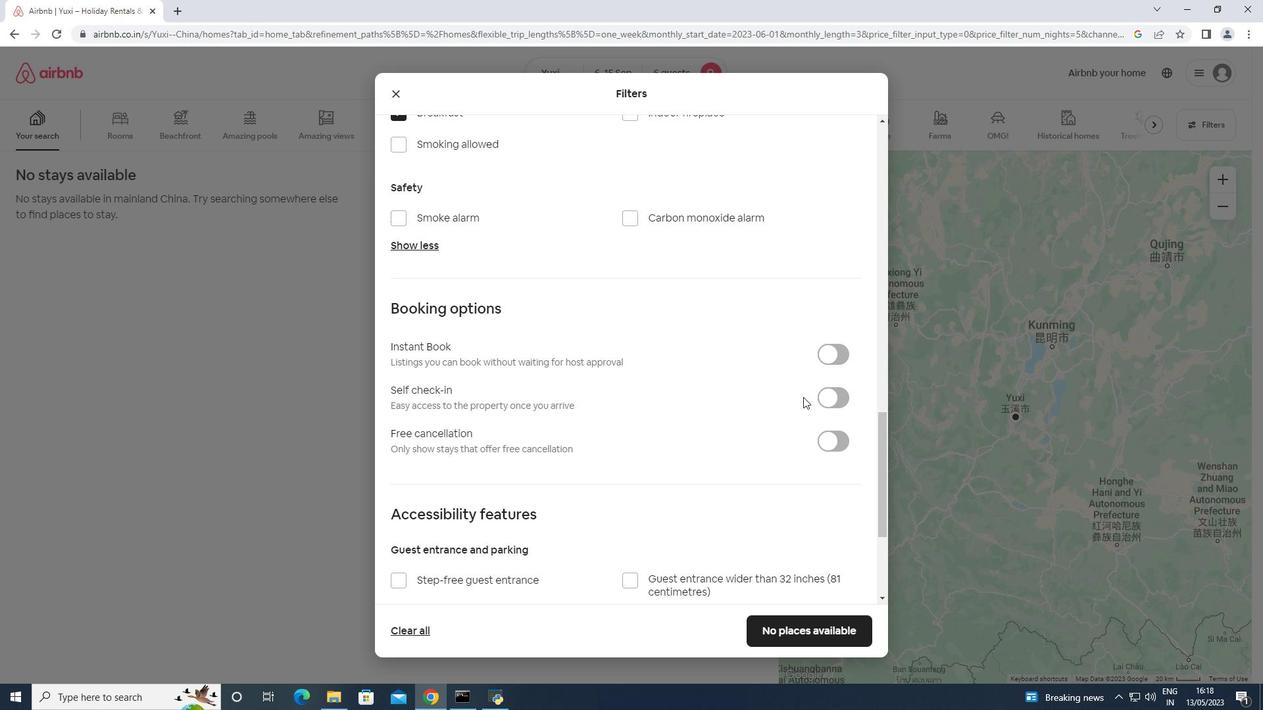 
Action: Mouse pressed left at (822, 398)
Screenshot: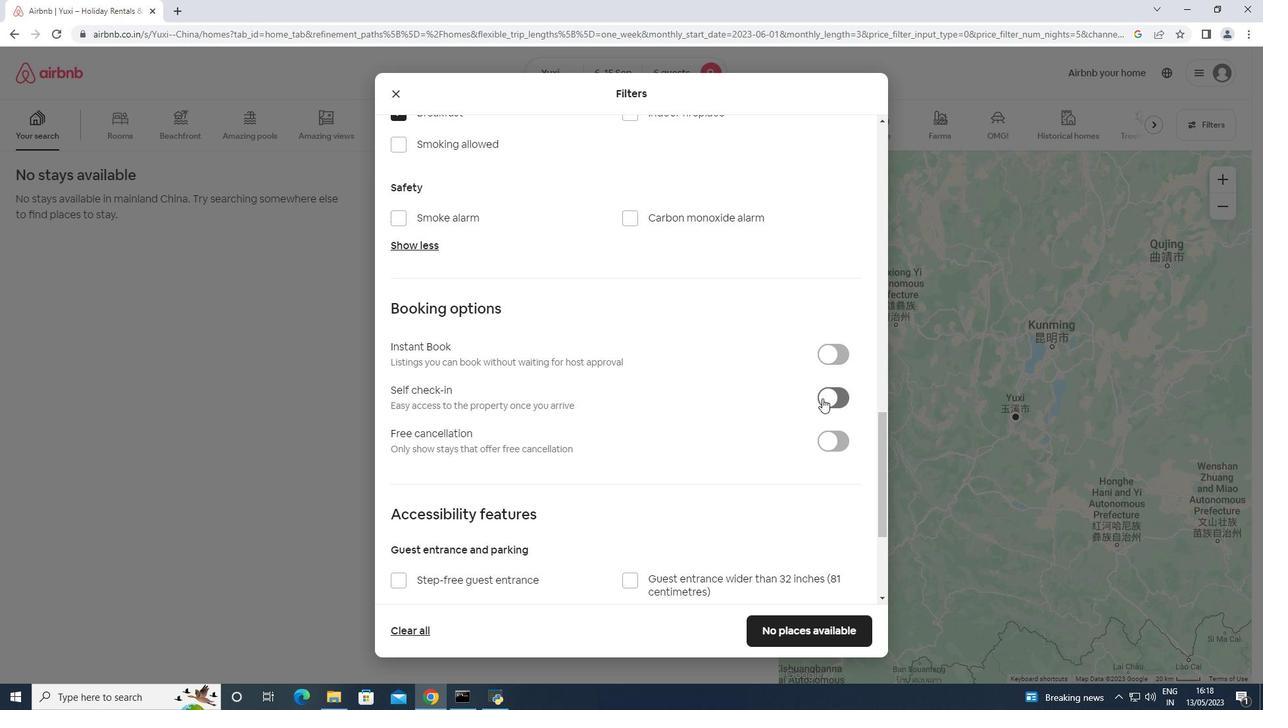 
Action: Mouse scrolled (822, 398) with delta (0, 0)
Screenshot: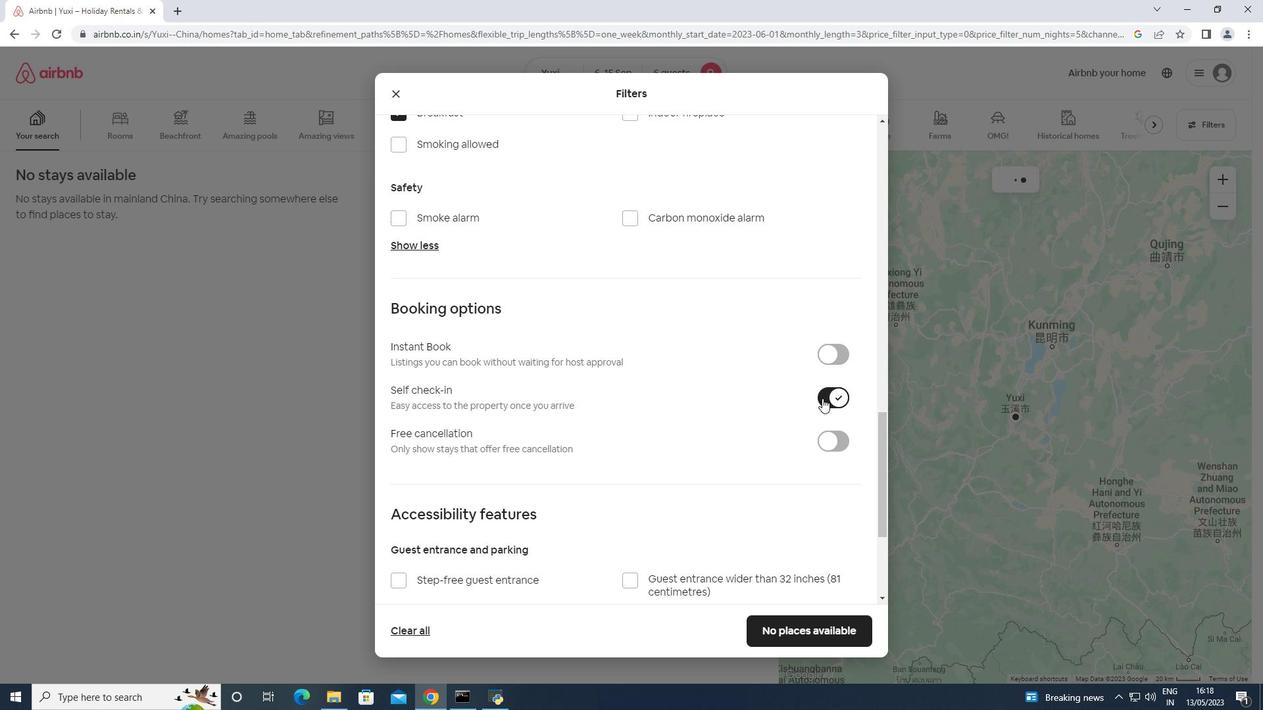 
Action: Mouse scrolled (822, 398) with delta (0, 0)
Screenshot: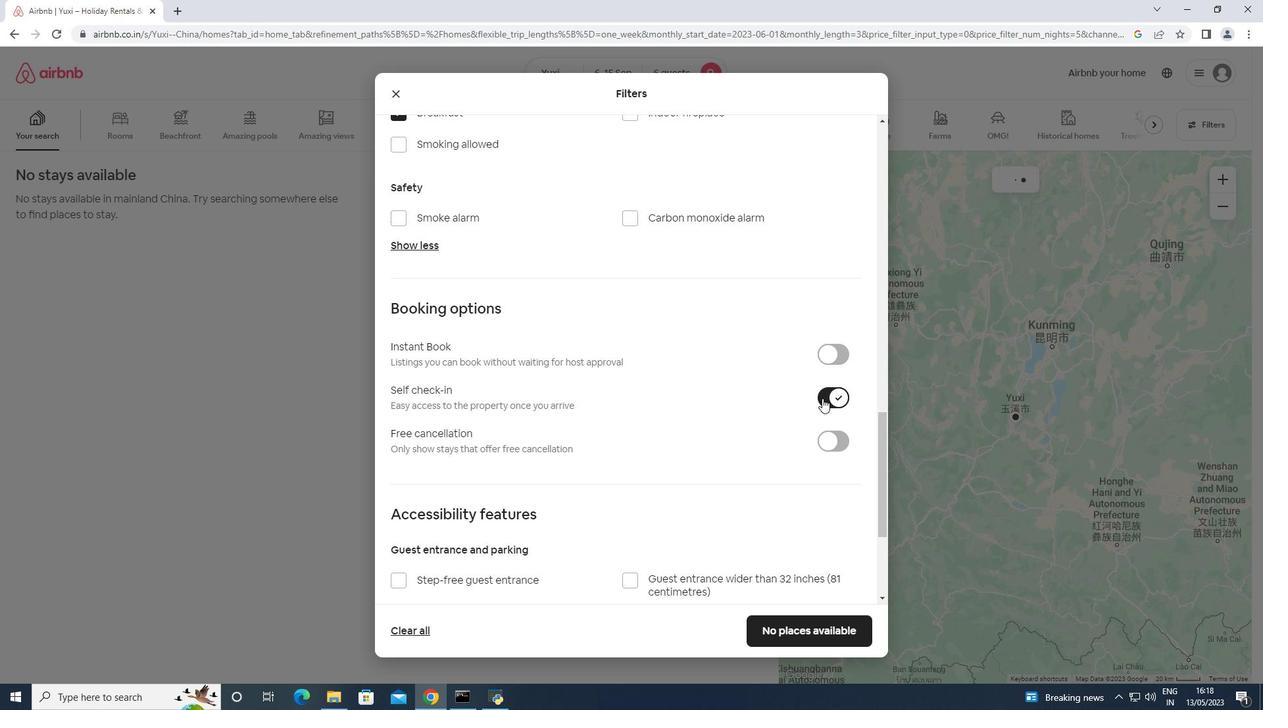 
Action: Mouse scrolled (822, 398) with delta (0, 0)
Screenshot: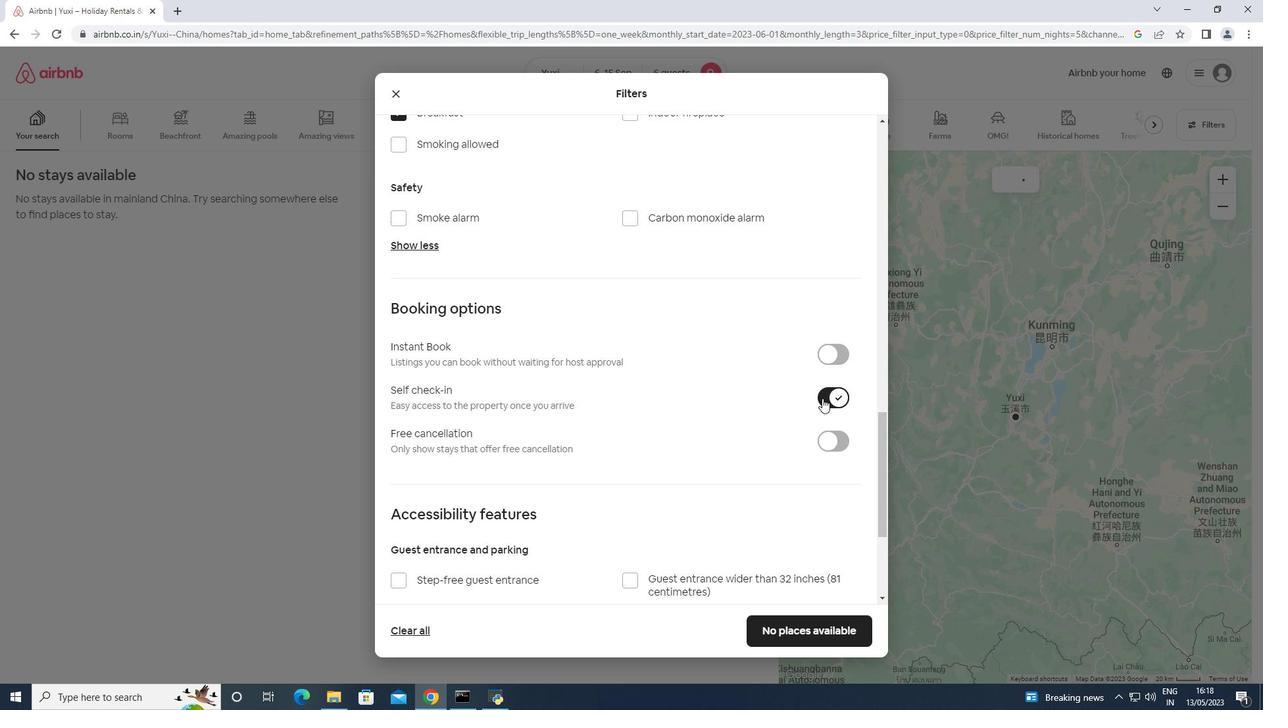 
Action: Mouse scrolled (822, 398) with delta (0, 0)
Screenshot: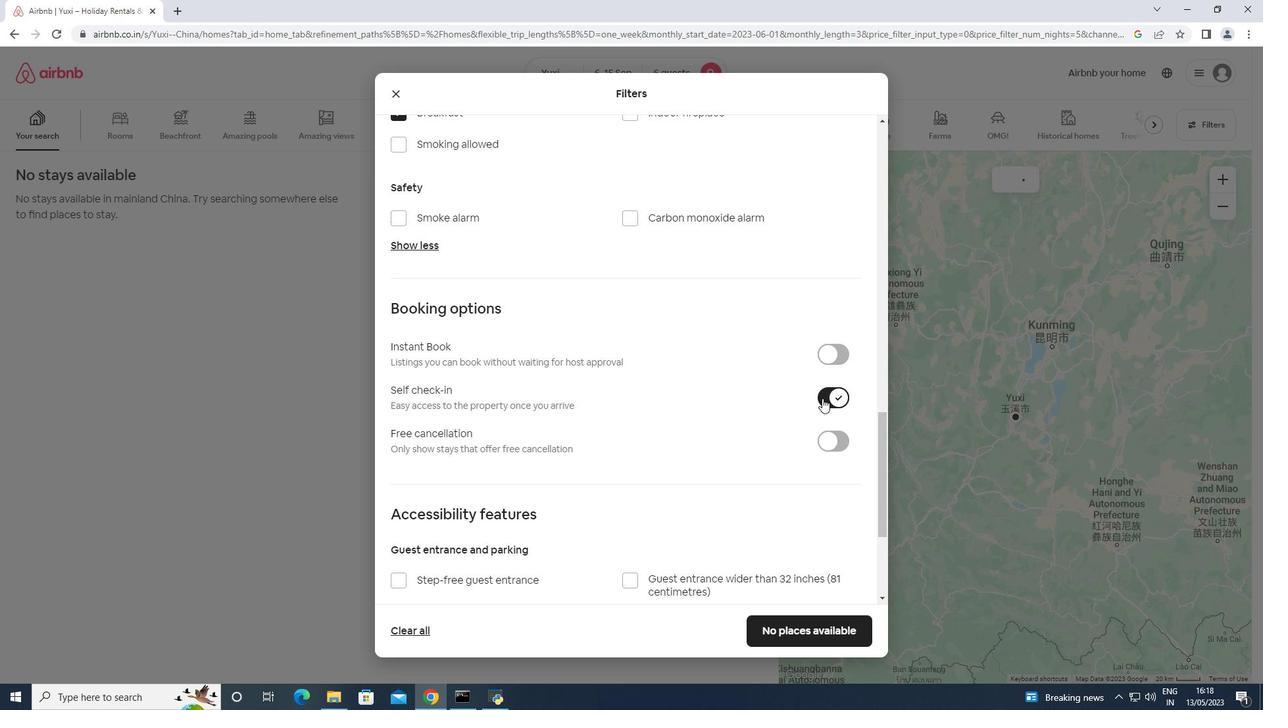 
Action: Mouse moved to (630, 392)
Screenshot: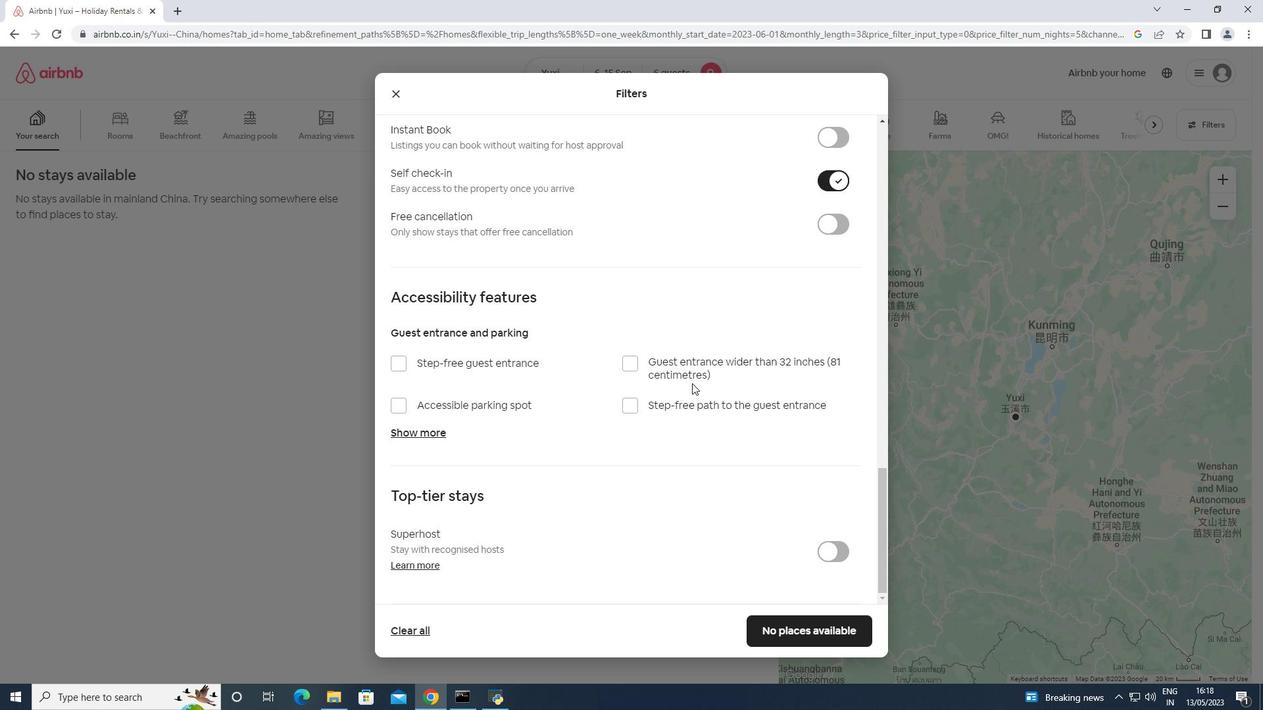 
Action: Mouse scrolled (630, 391) with delta (0, 0)
Screenshot: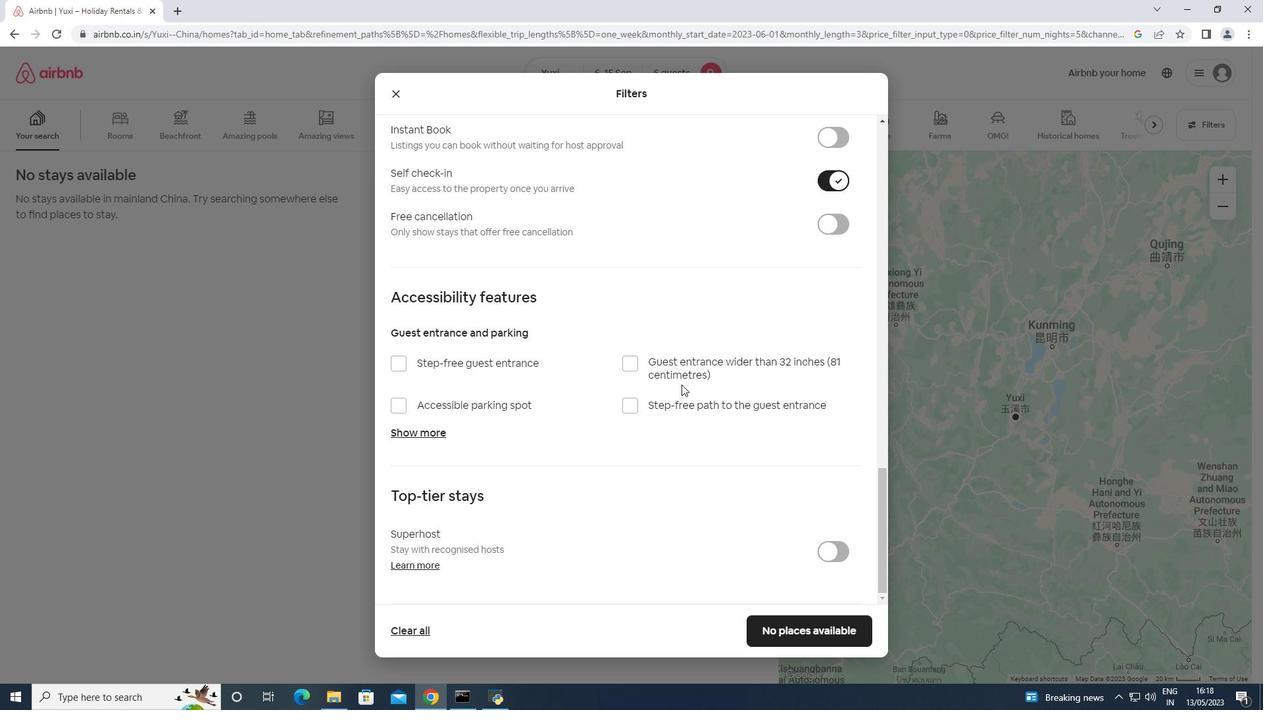 
Action: Mouse scrolled (630, 391) with delta (0, 0)
Screenshot: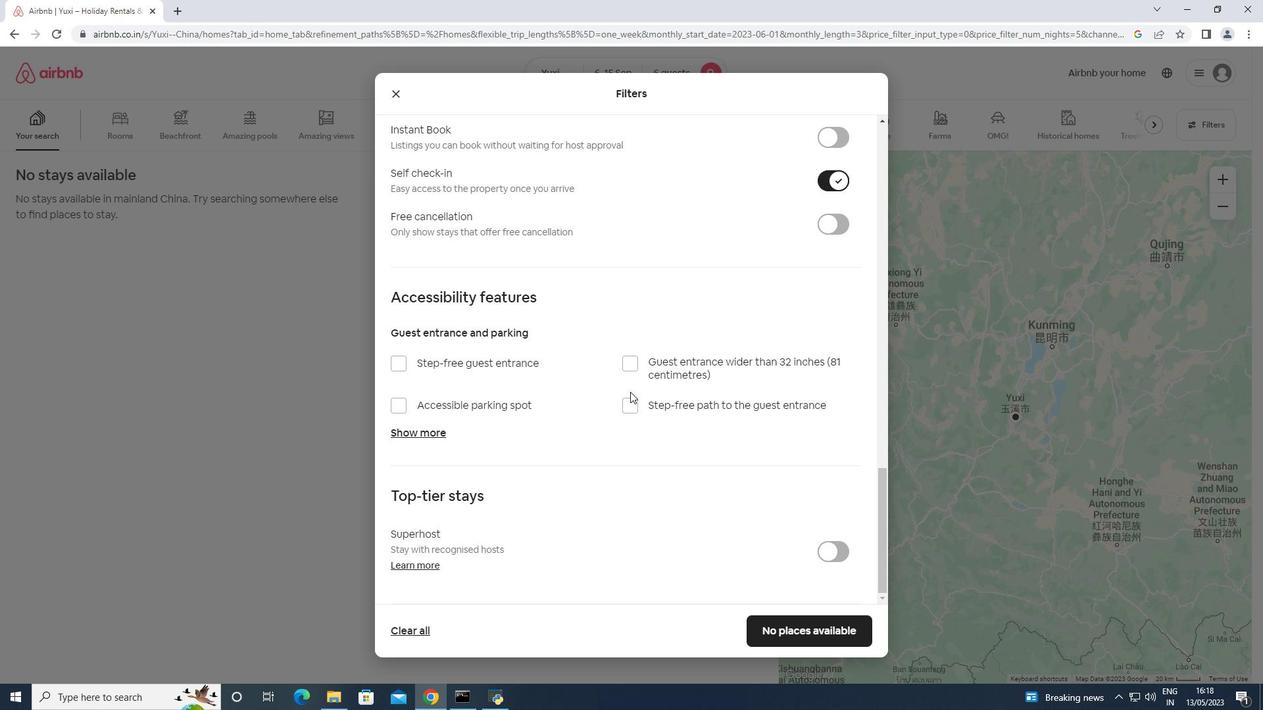 
Action: Mouse scrolled (630, 391) with delta (0, 0)
Screenshot: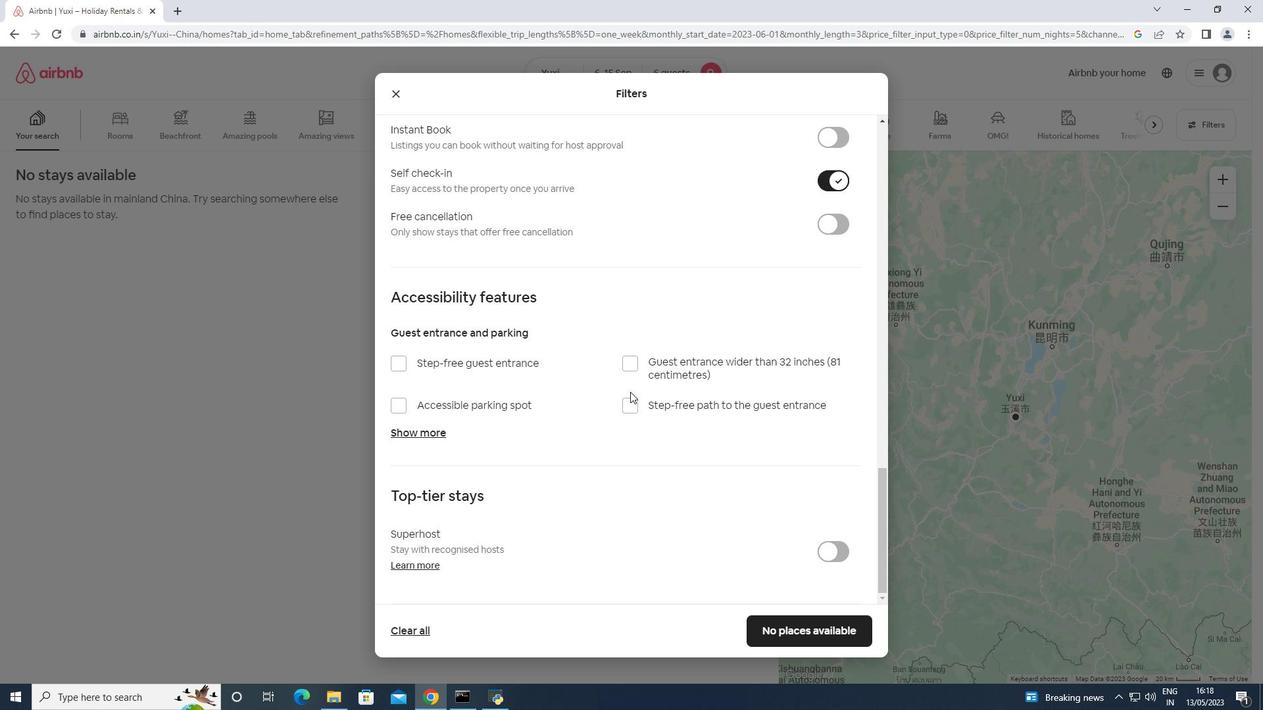
Action: Mouse scrolled (630, 391) with delta (0, 0)
Screenshot: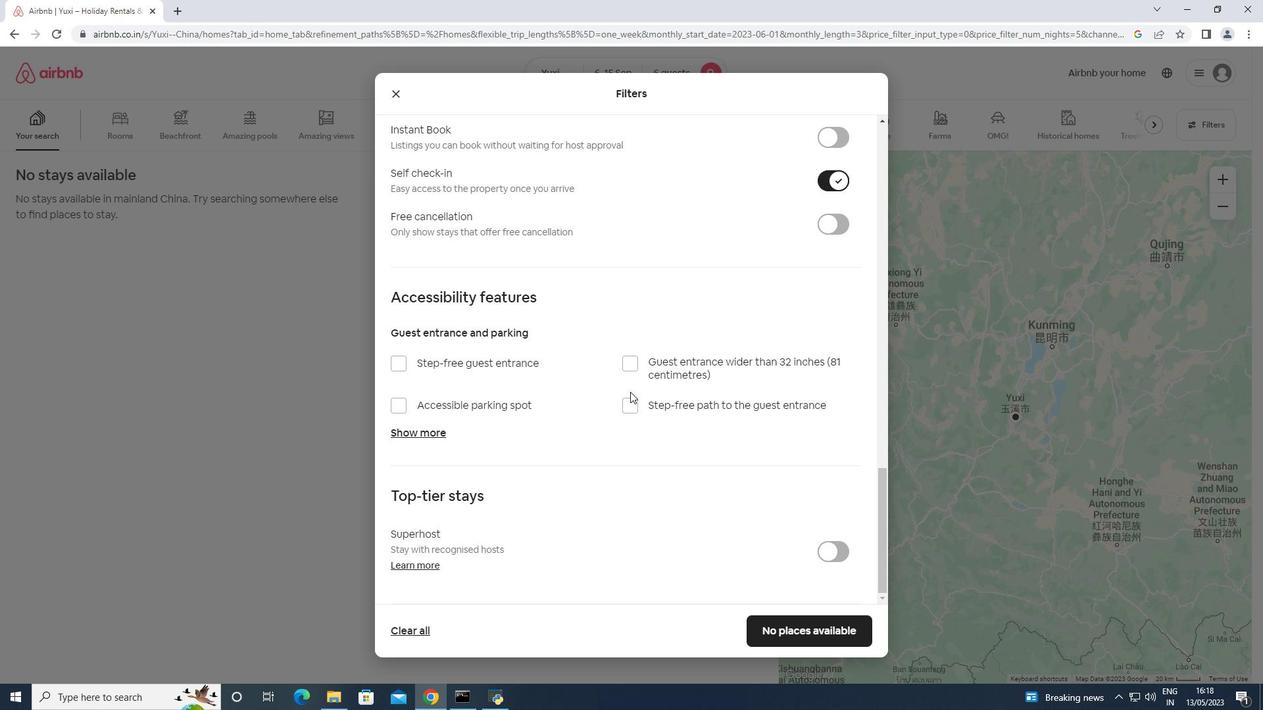 
Action: Mouse scrolled (630, 391) with delta (0, 0)
Screenshot: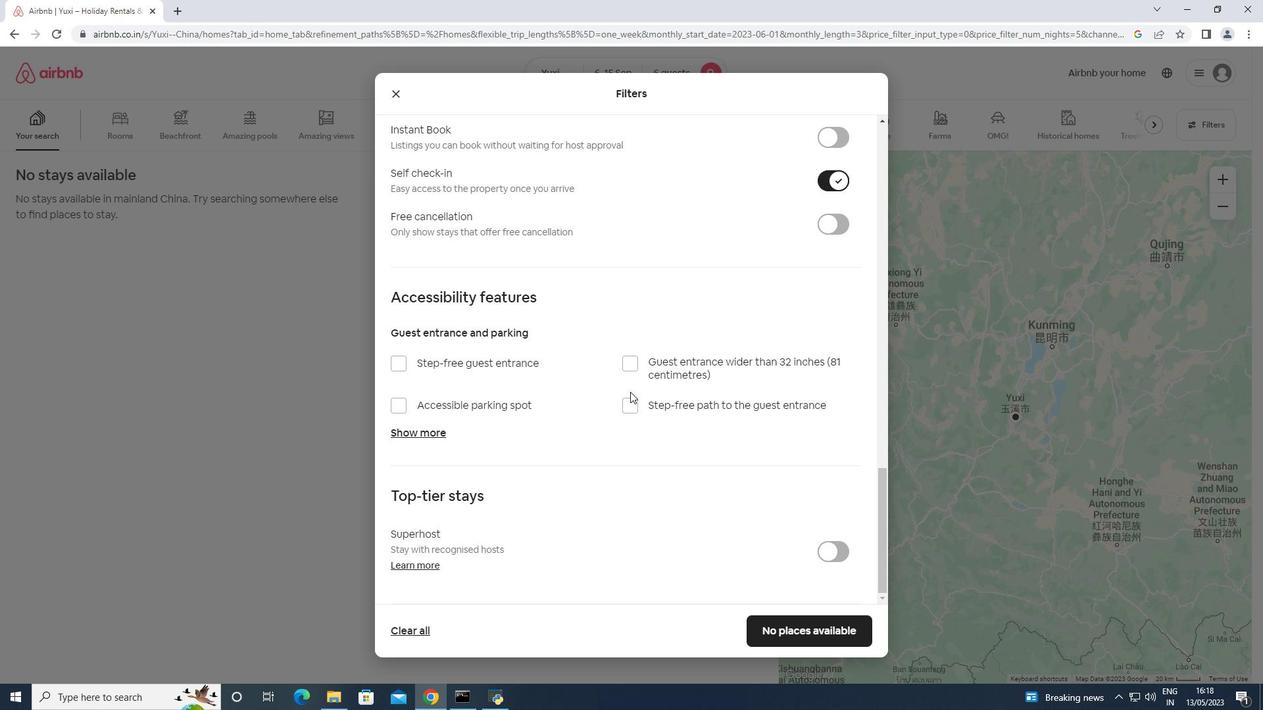
Action: Mouse scrolled (630, 391) with delta (0, 0)
Screenshot: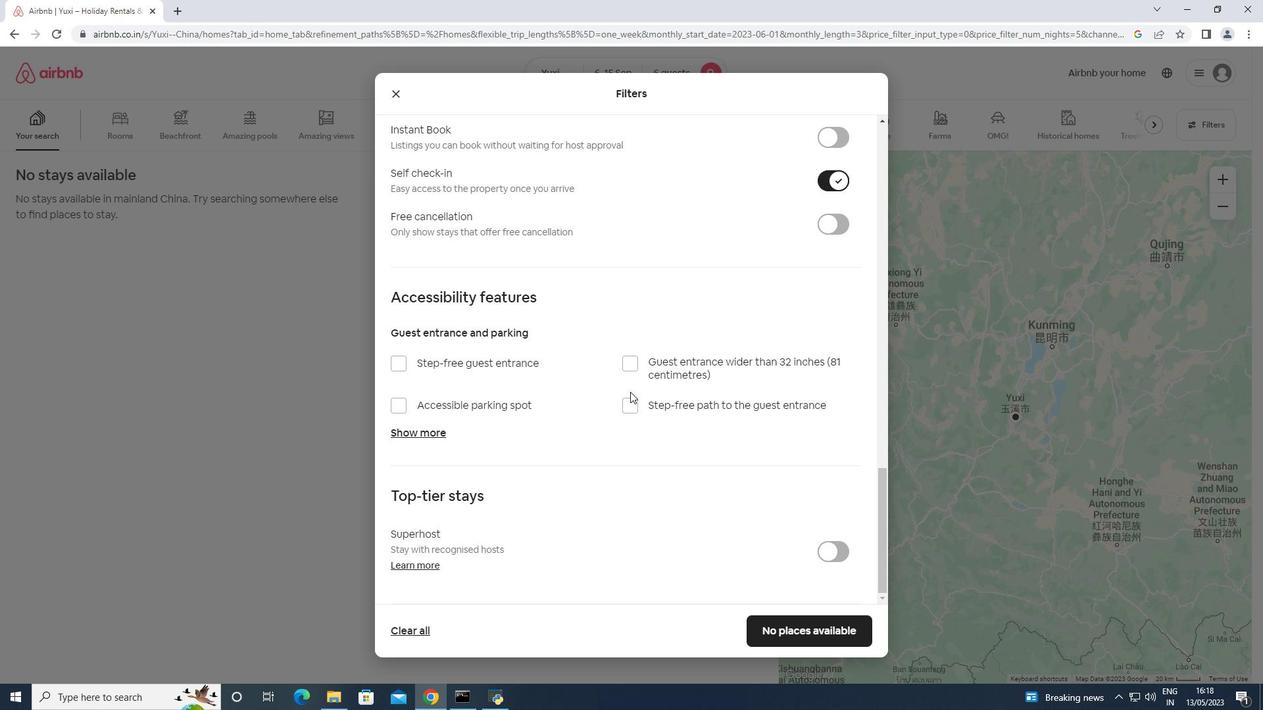 
Action: Mouse scrolled (630, 391) with delta (0, 0)
Screenshot: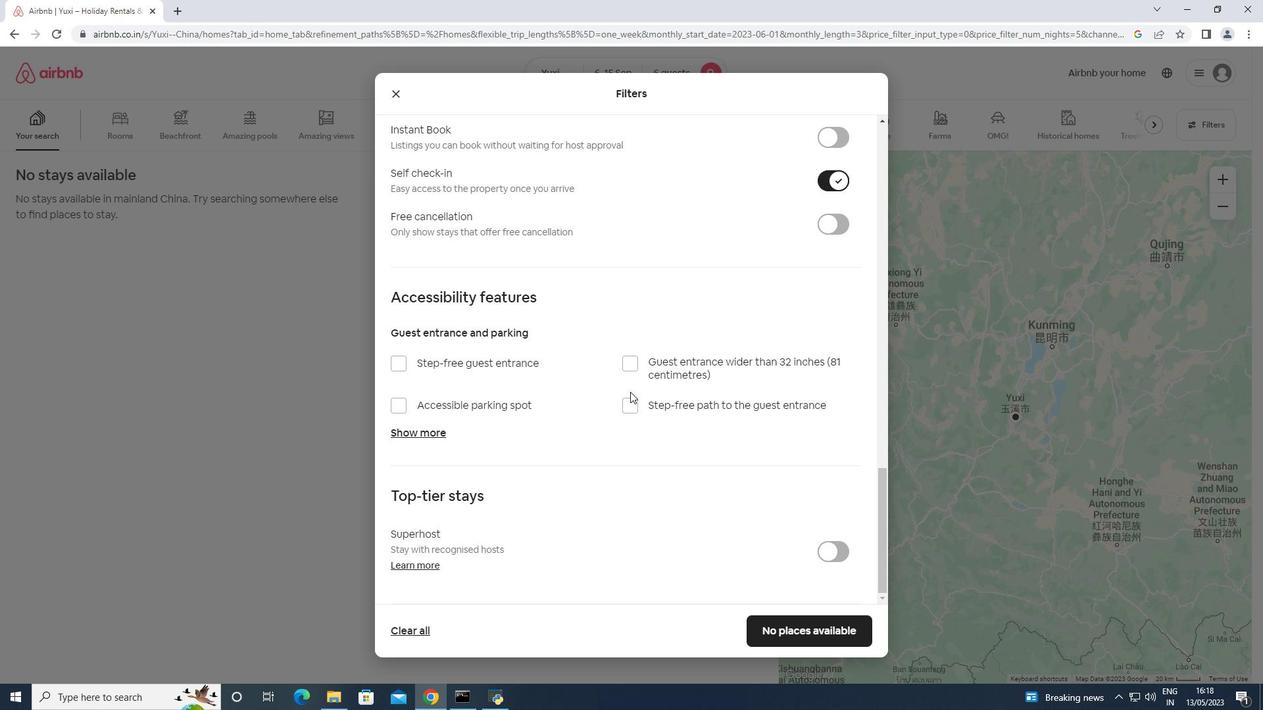 
Action: Mouse scrolled (630, 391) with delta (0, 0)
Screenshot: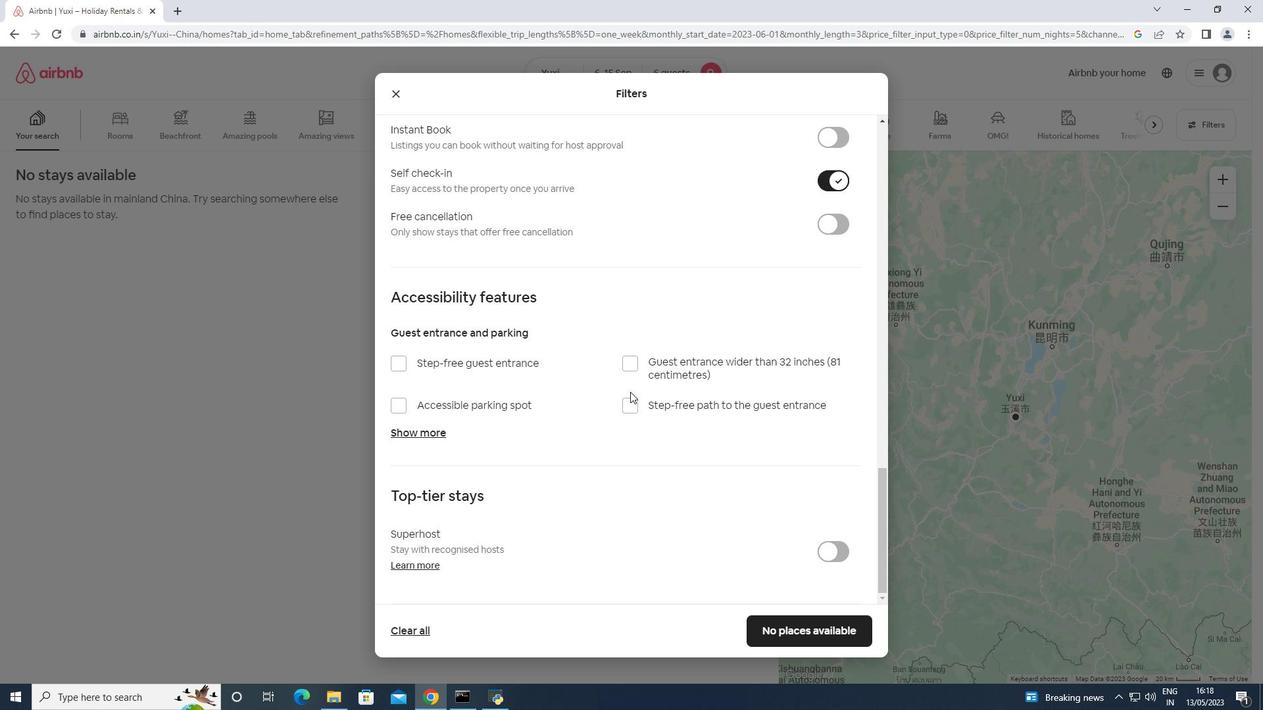 
Action: Mouse scrolled (630, 391) with delta (0, 0)
Screenshot: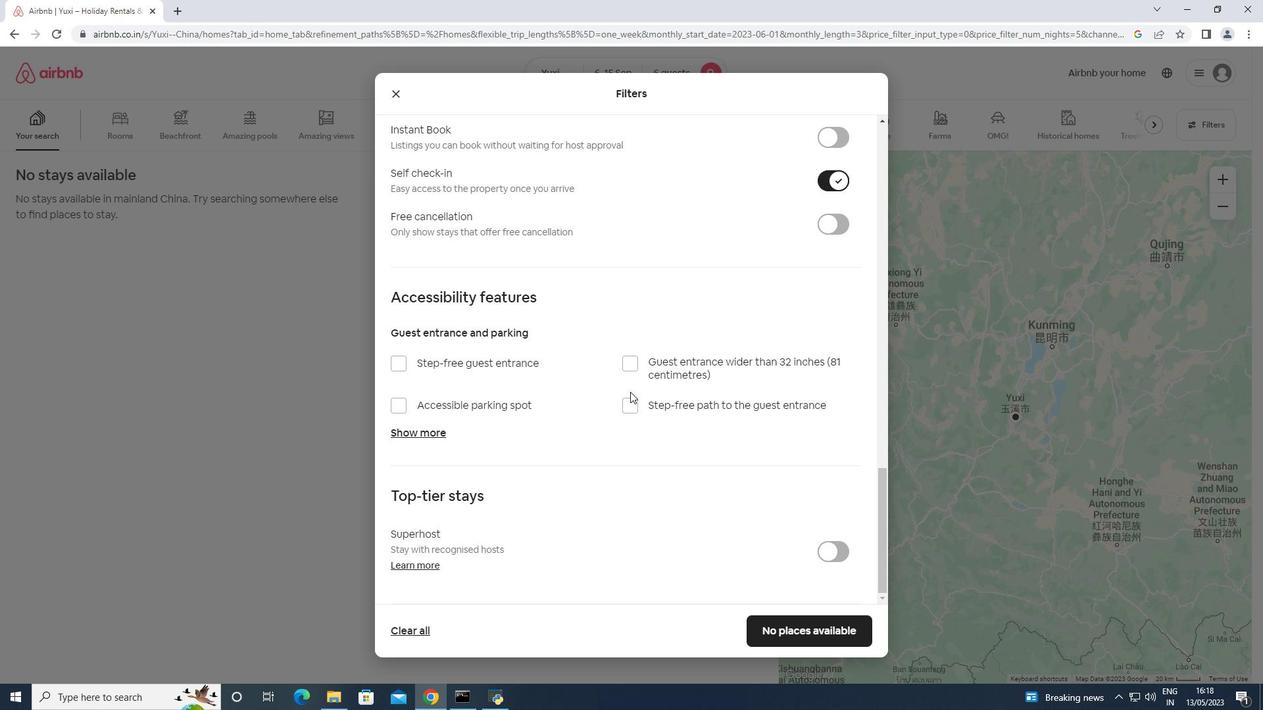 
Action: Mouse moved to (629, 392)
Screenshot: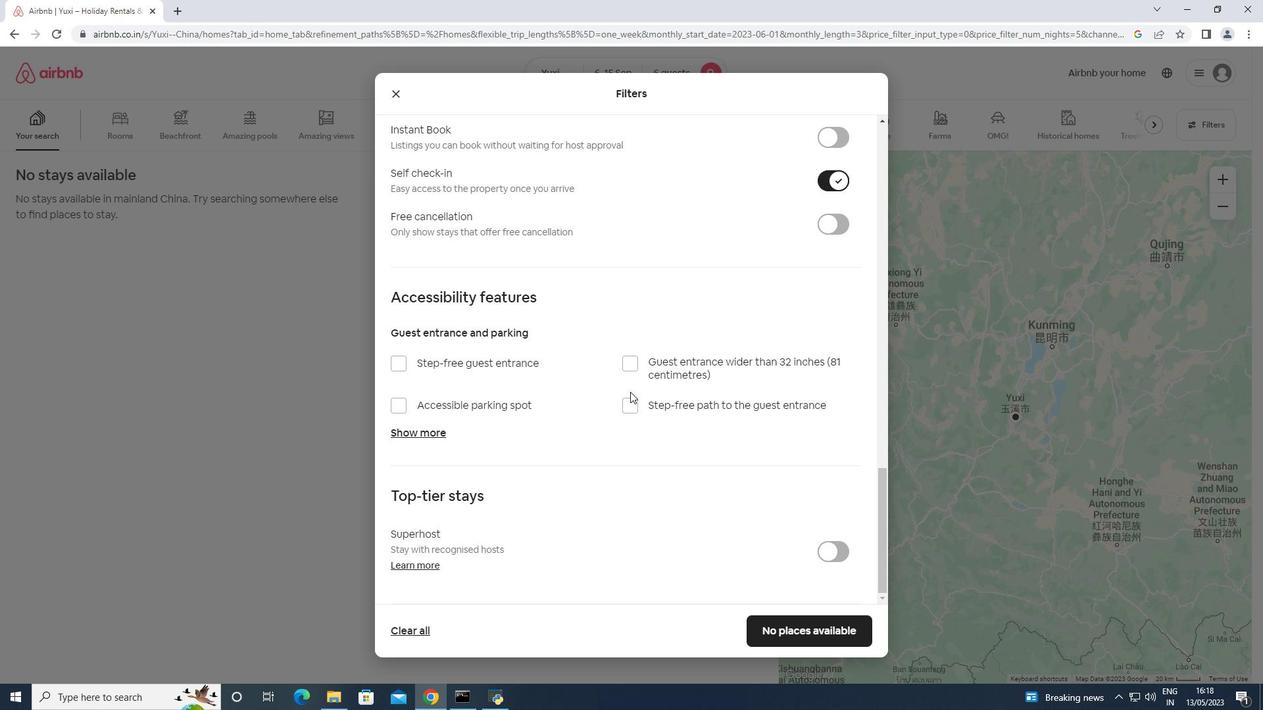 
Action: Mouse scrolled (630, 391) with delta (0, 0)
Screenshot: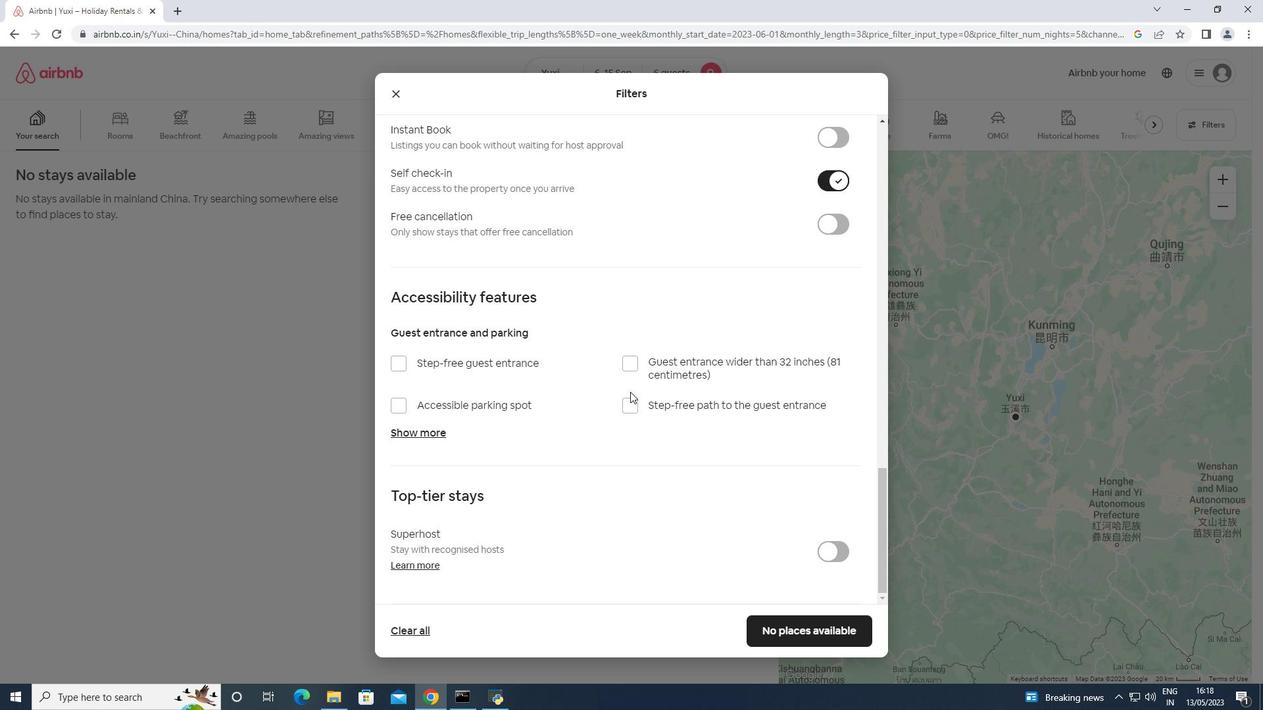 
Action: Mouse moved to (628, 398)
Screenshot: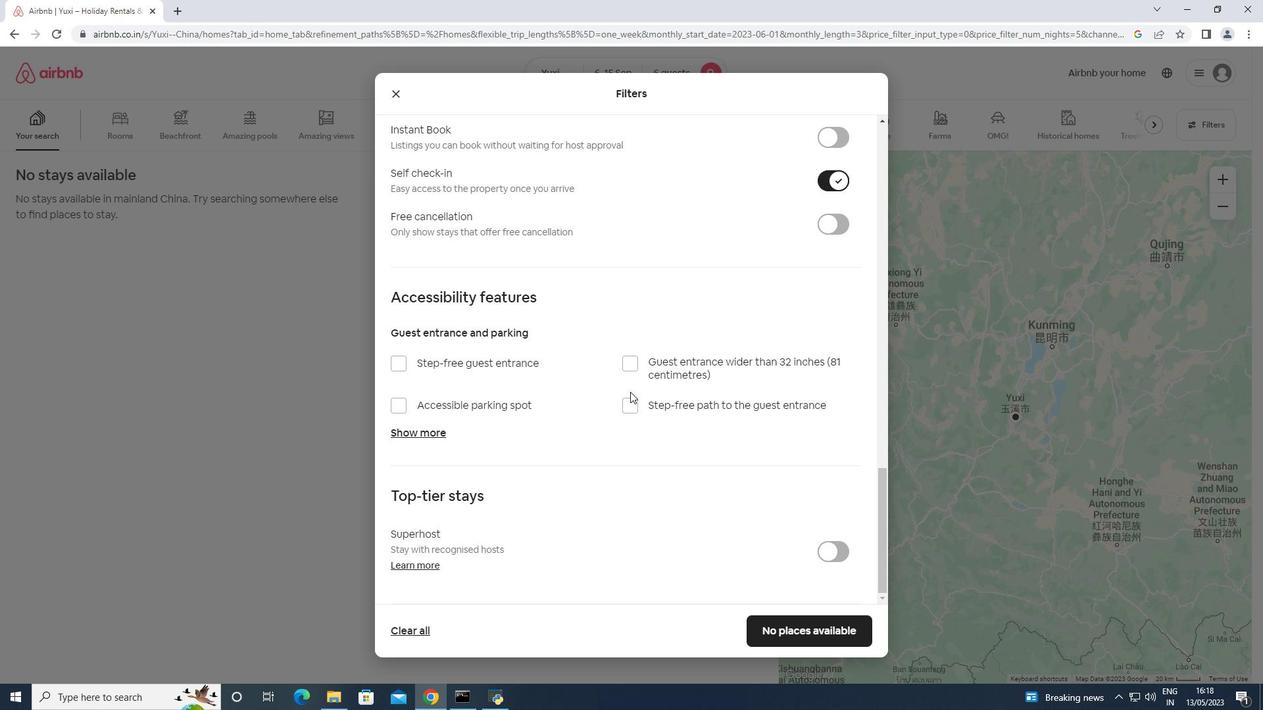 
Action: Mouse scrolled (630, 391) with delta (0, 0)
Screenshot: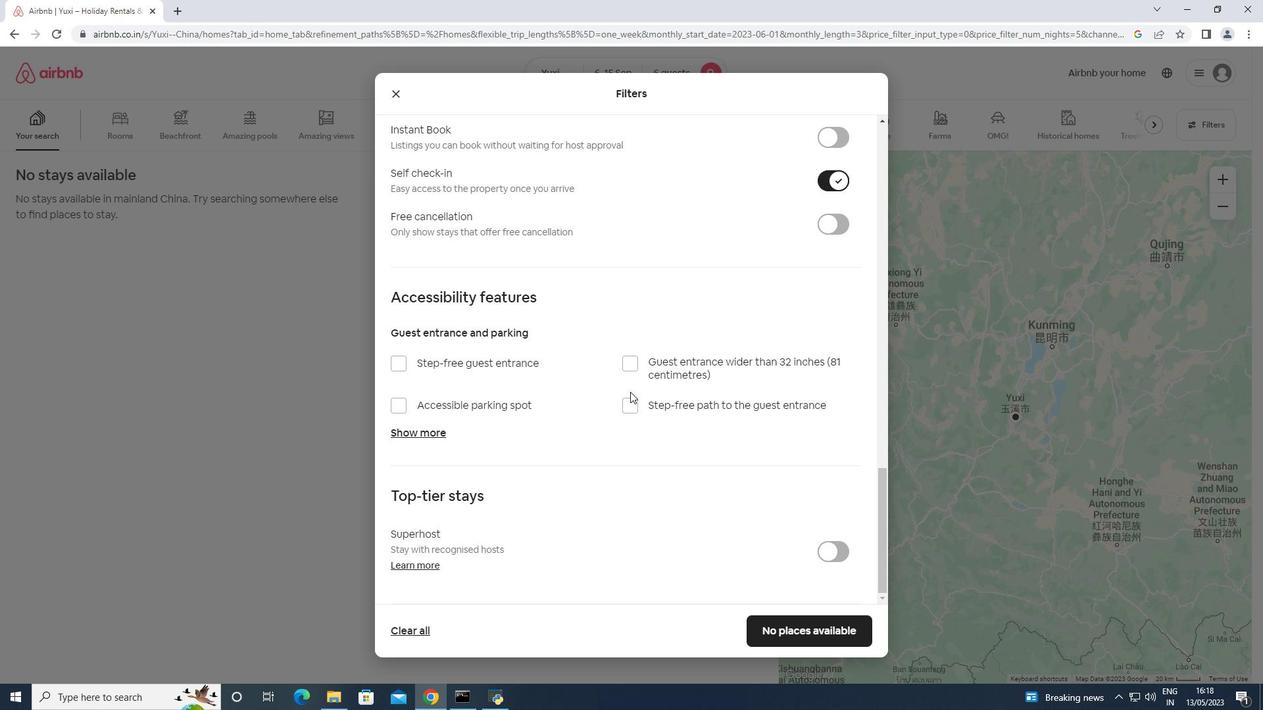
Action: Mouse moved to (766, 625)
Screenshot: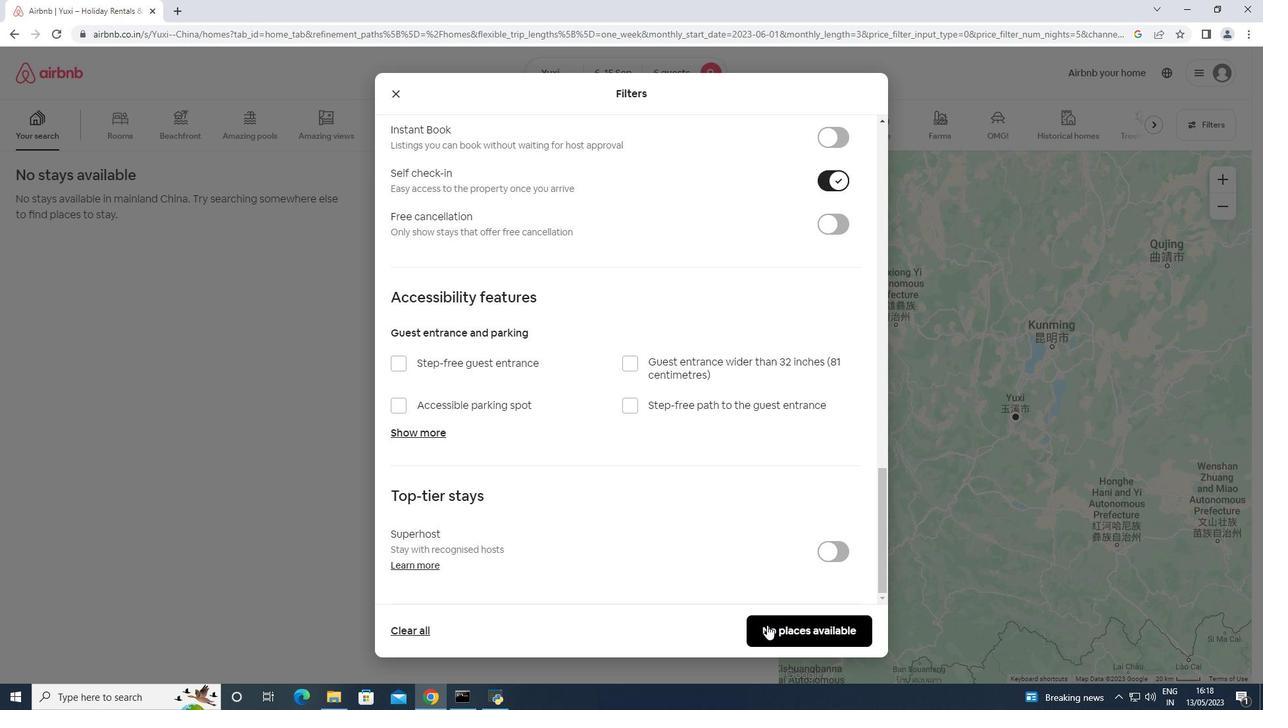 
Action: Mouse pressed left at (766, 625)
Screenshot: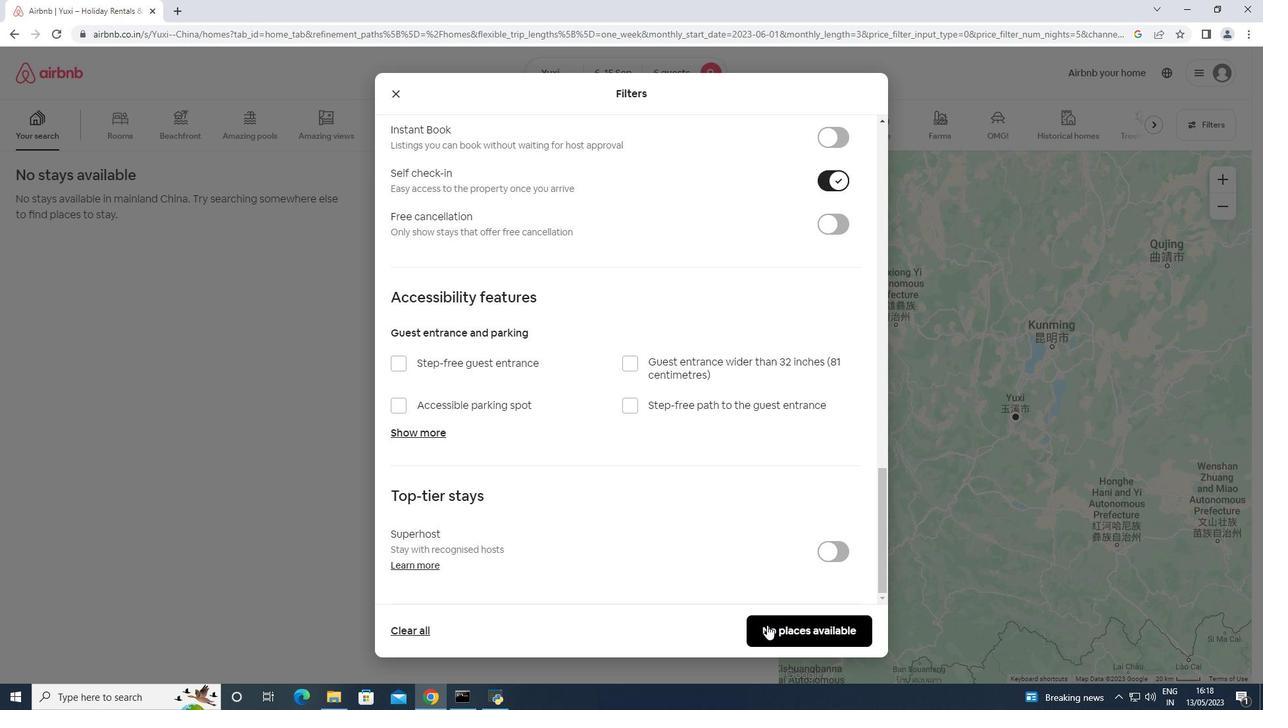
Action: Mouse moved to (586, 219)
Screenshot: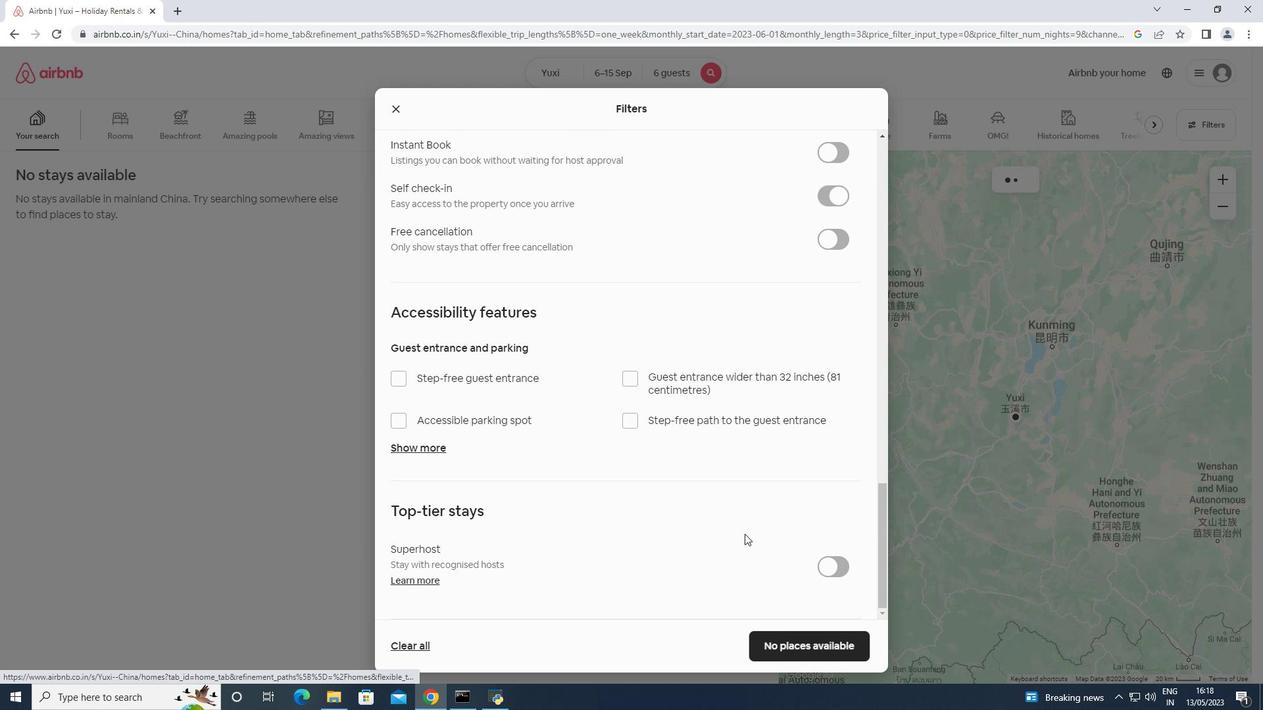 
